 Task: Find connections with filter location Lyon with filter topic #startupcompanywith filter profile language English with filter current company Adani Enterprises Limited with filter school RIMT University with filter industry Residential Building Construction with filter service category Web Design with filter keywords title Accounting Staff
Action: Mouse moved to (640, 120)
Screenshot: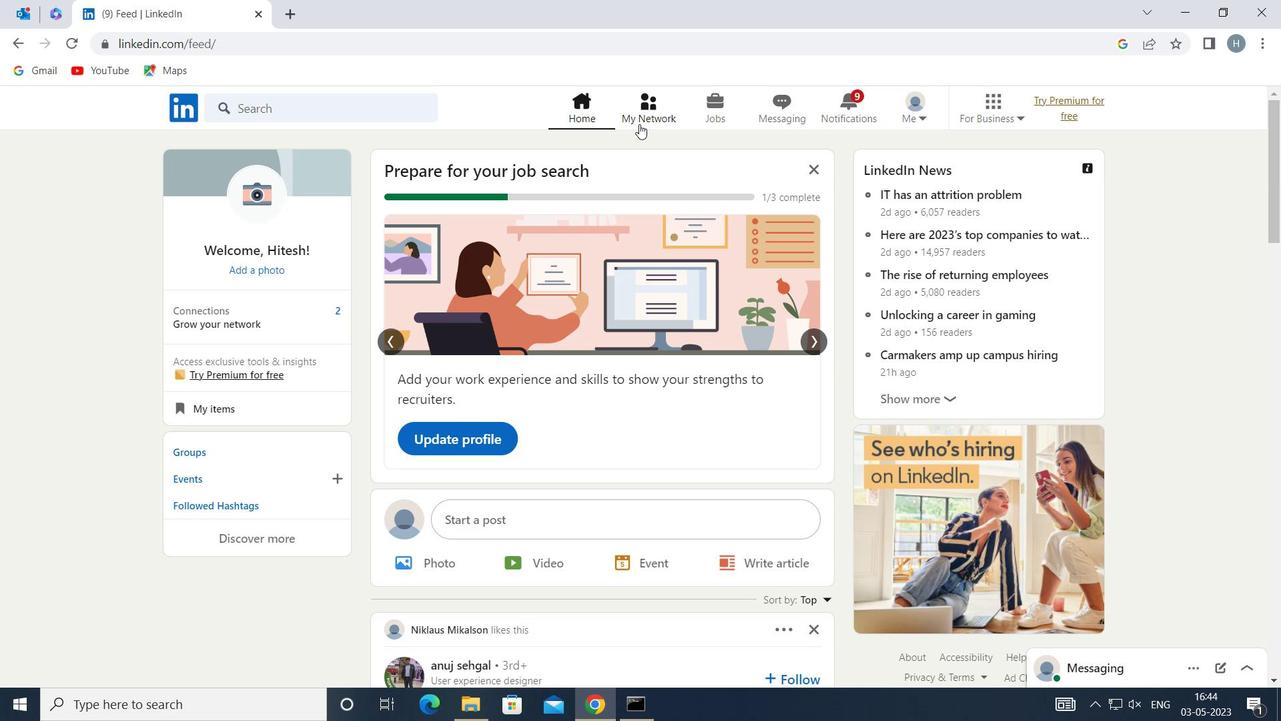 
Action: Mouse pressed left at (640, 120)
Screenshot: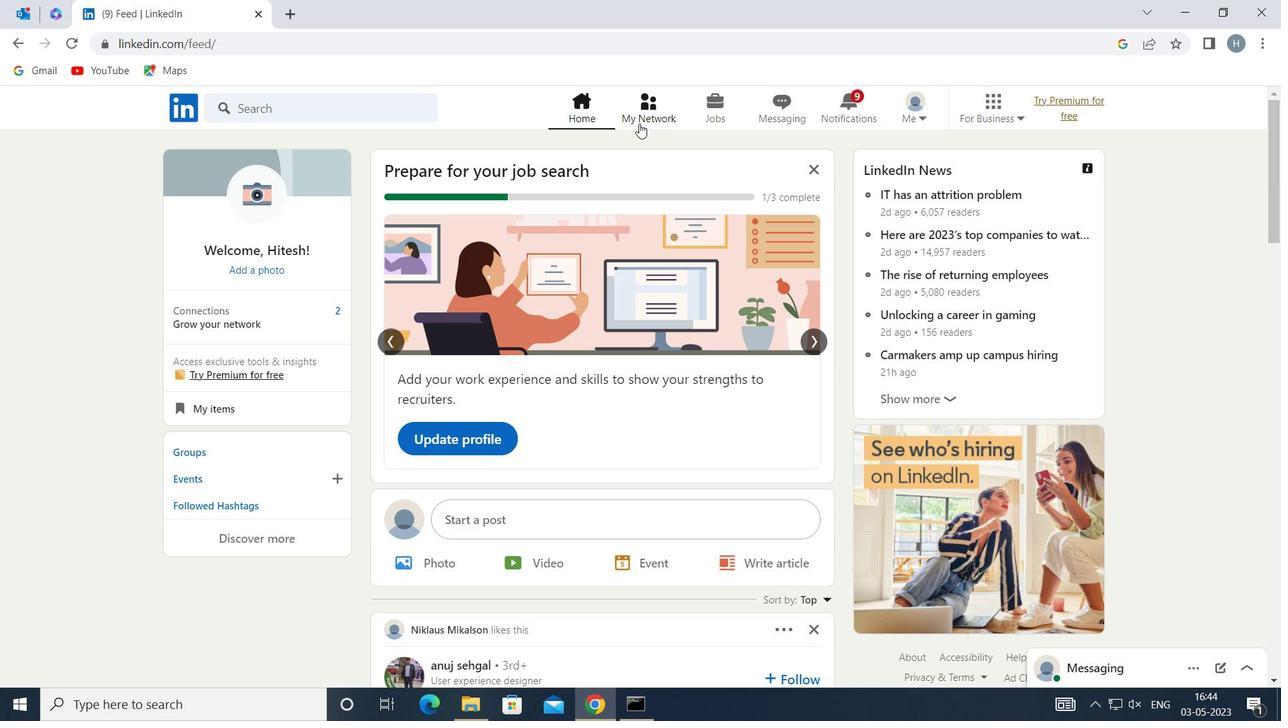 
Action: Mouse moved to (382, 199)
Screenshot: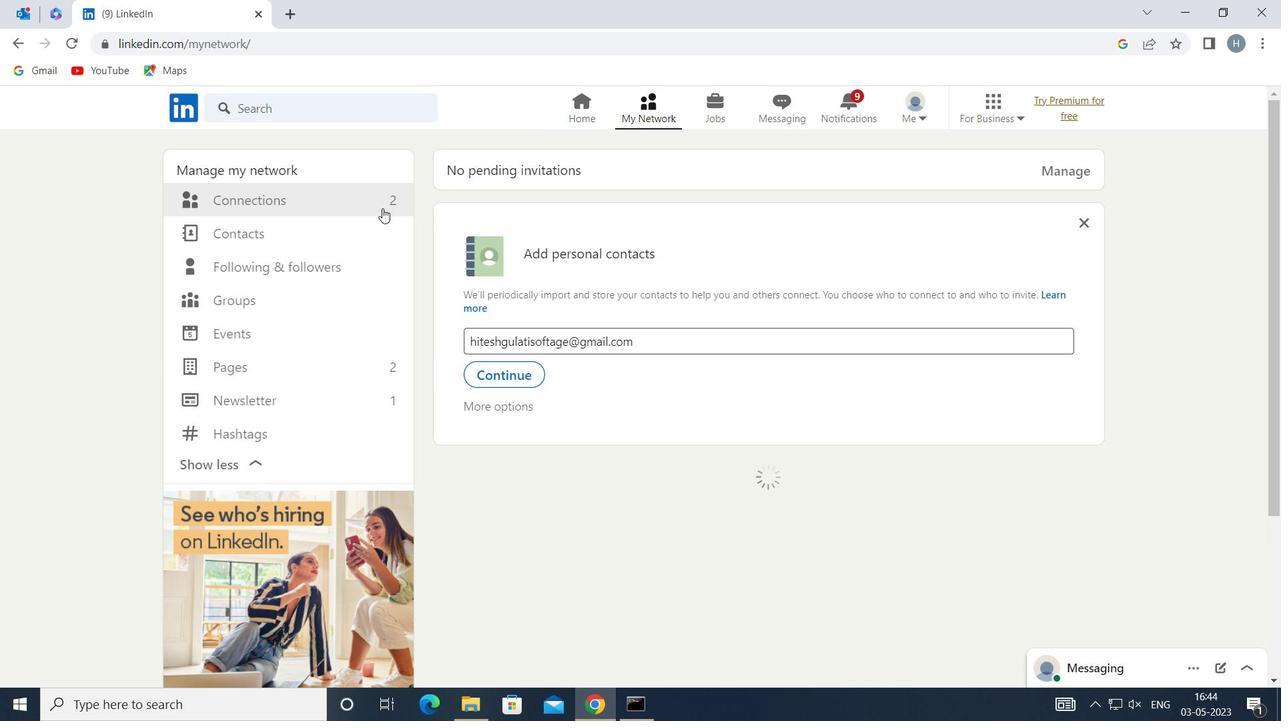 
Action: Mouse pressed left at (382, 199)
Screenshot: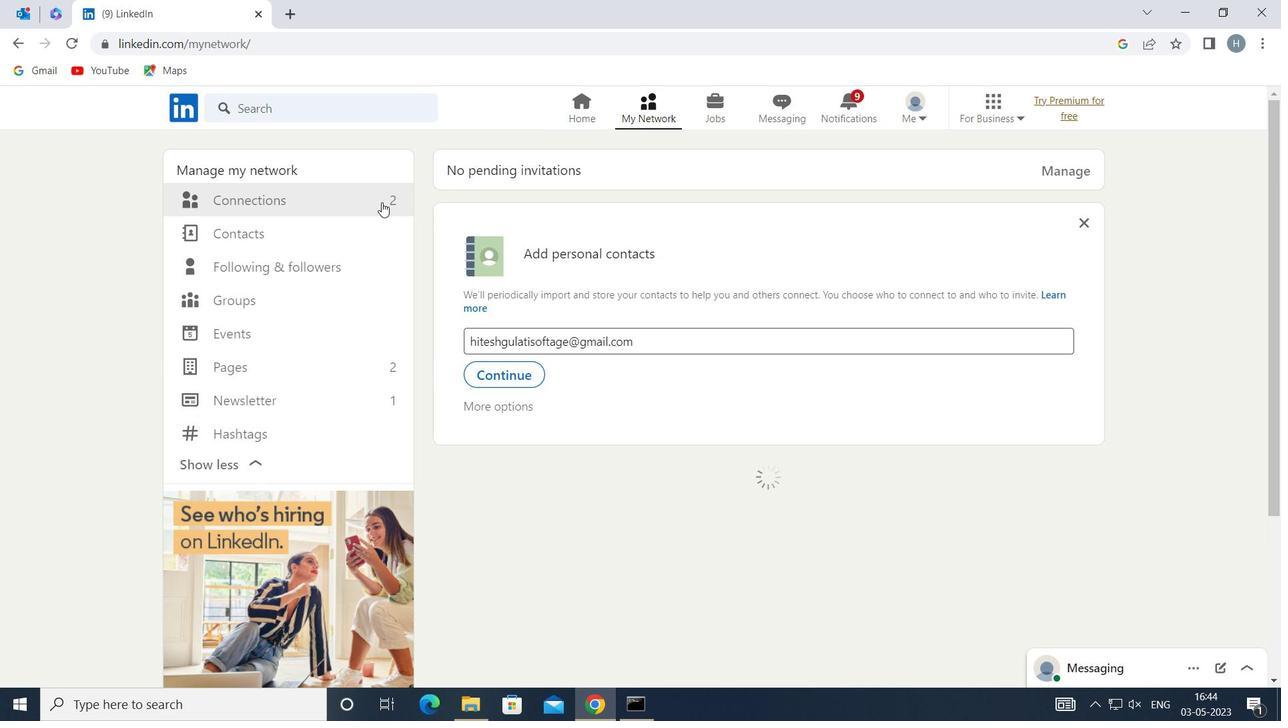 
Action: Mouse moved to (759, 202)
Screenshot: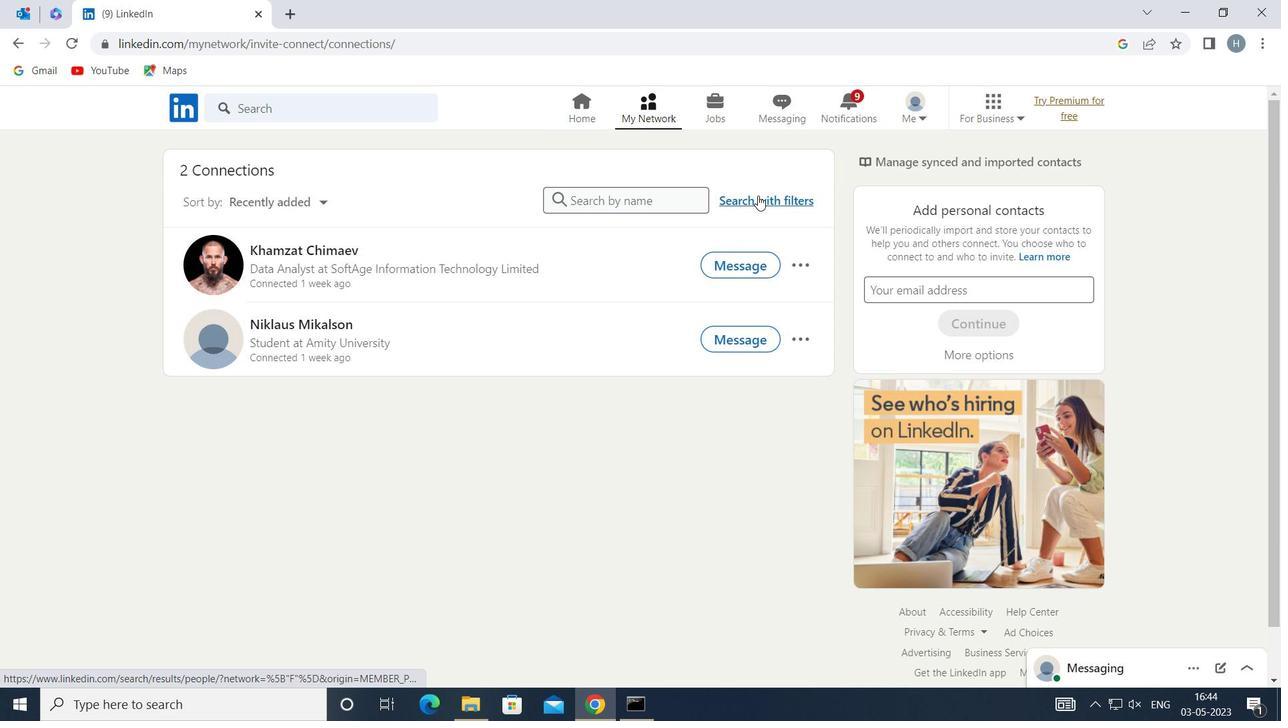 
Action: Mouse pressed left at (759, 202)
Screenshot: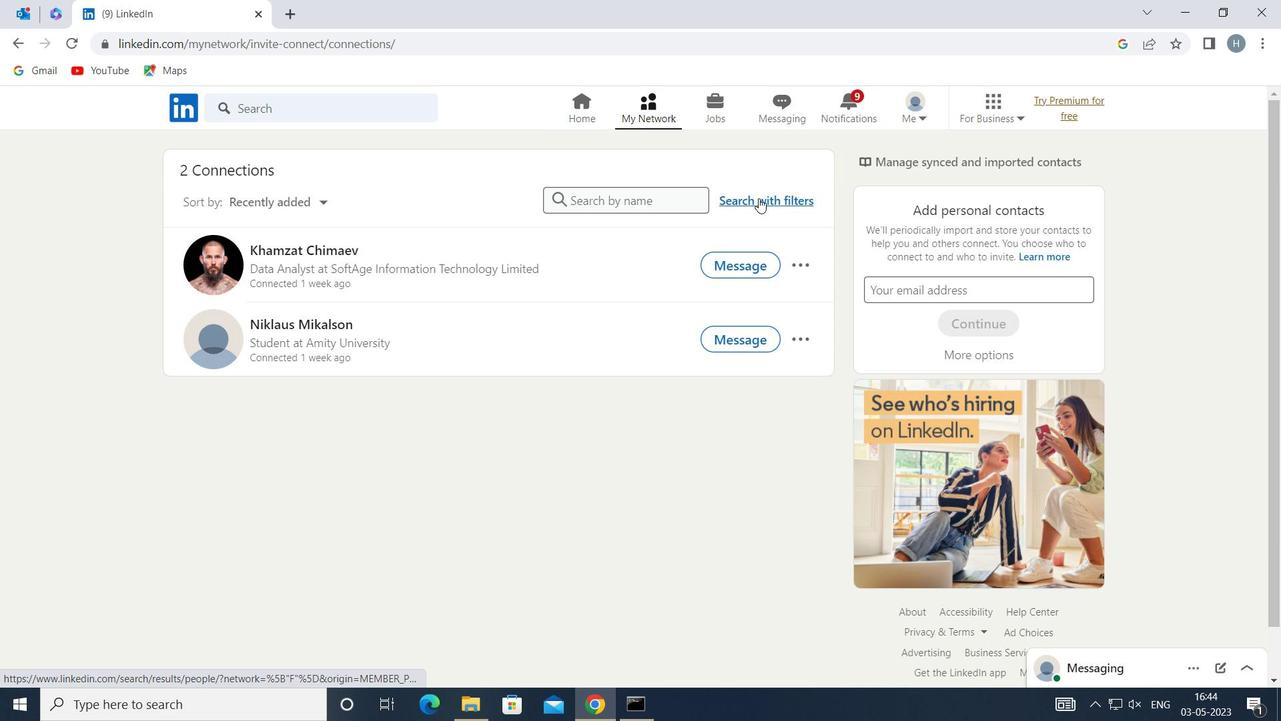 
Action: Mouse moved to (696, 158)
Screenshot: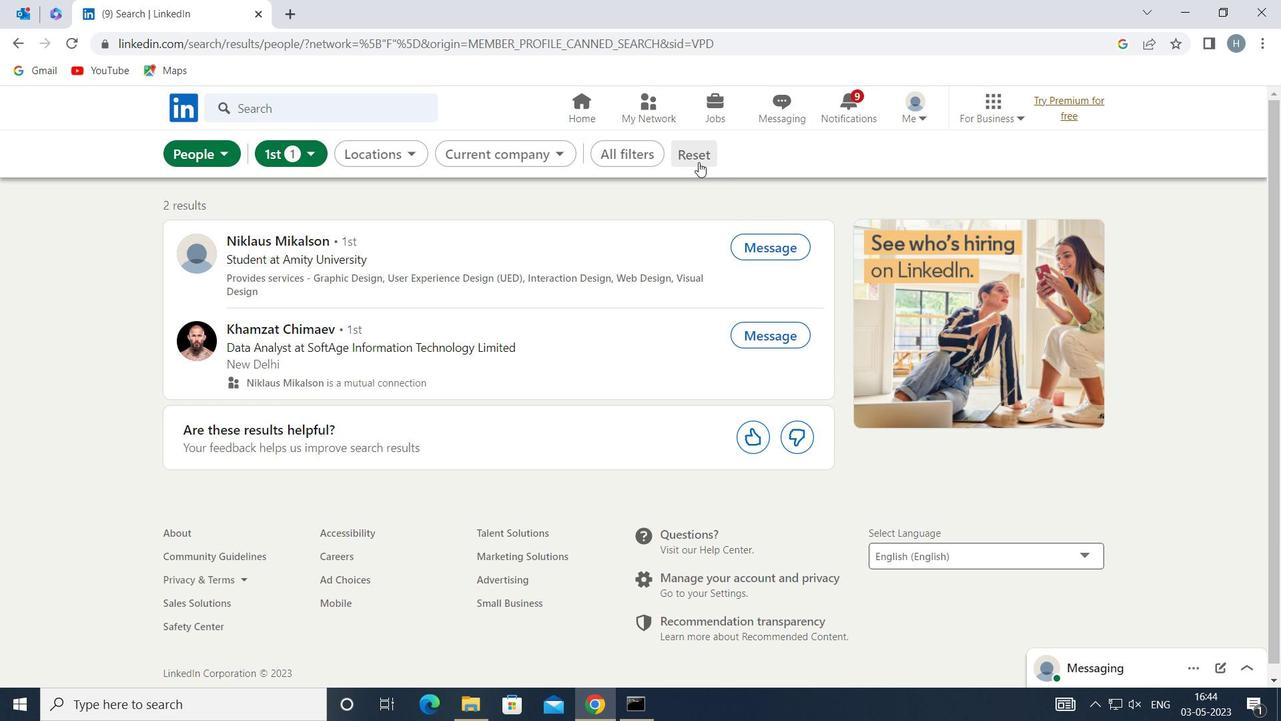 
Action: Mouse pressed left at (696, 158)
Screenshot: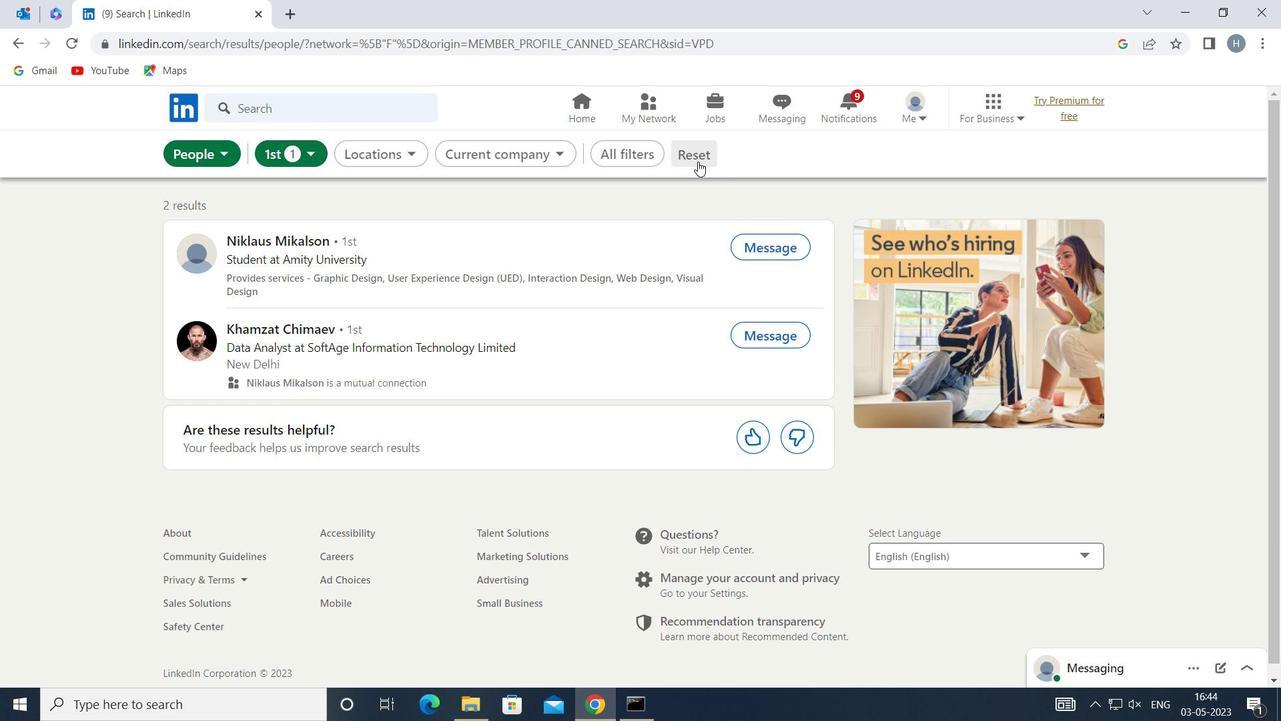 
Action: Mouse moved to (687, 154)
Screenshot: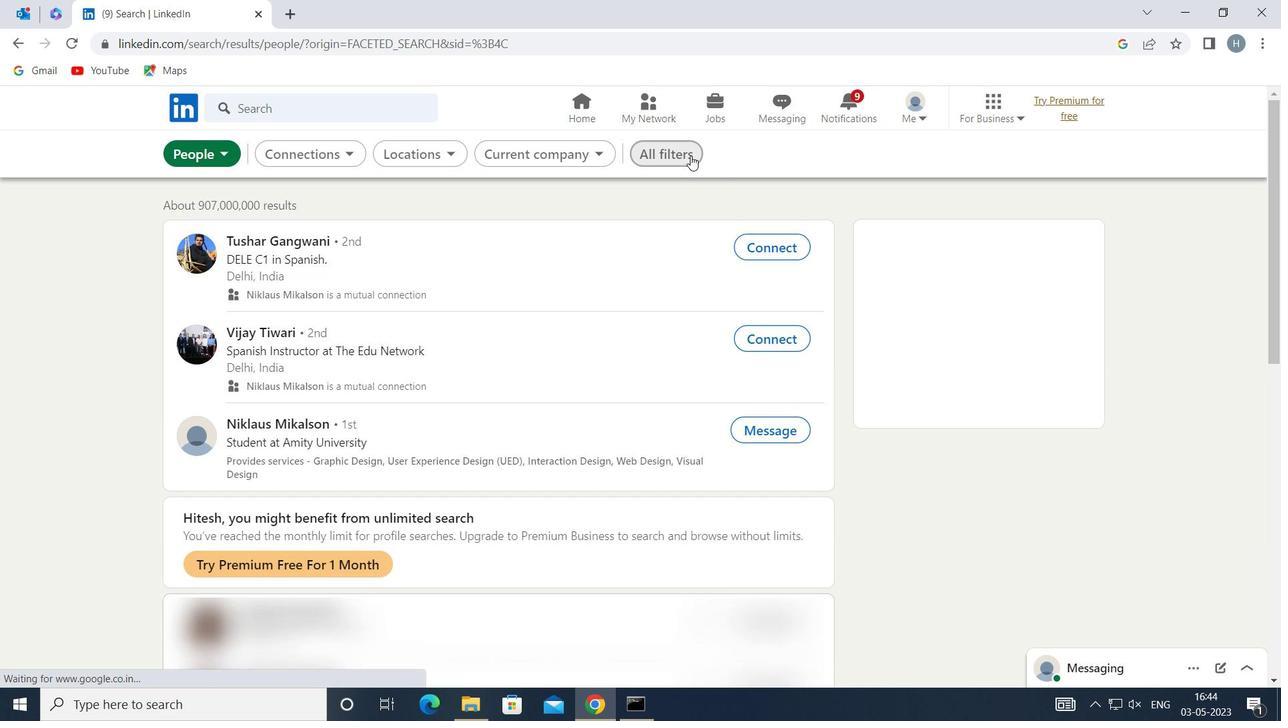 
Action: Mouse pressed left at (687, 154)
Screenshot: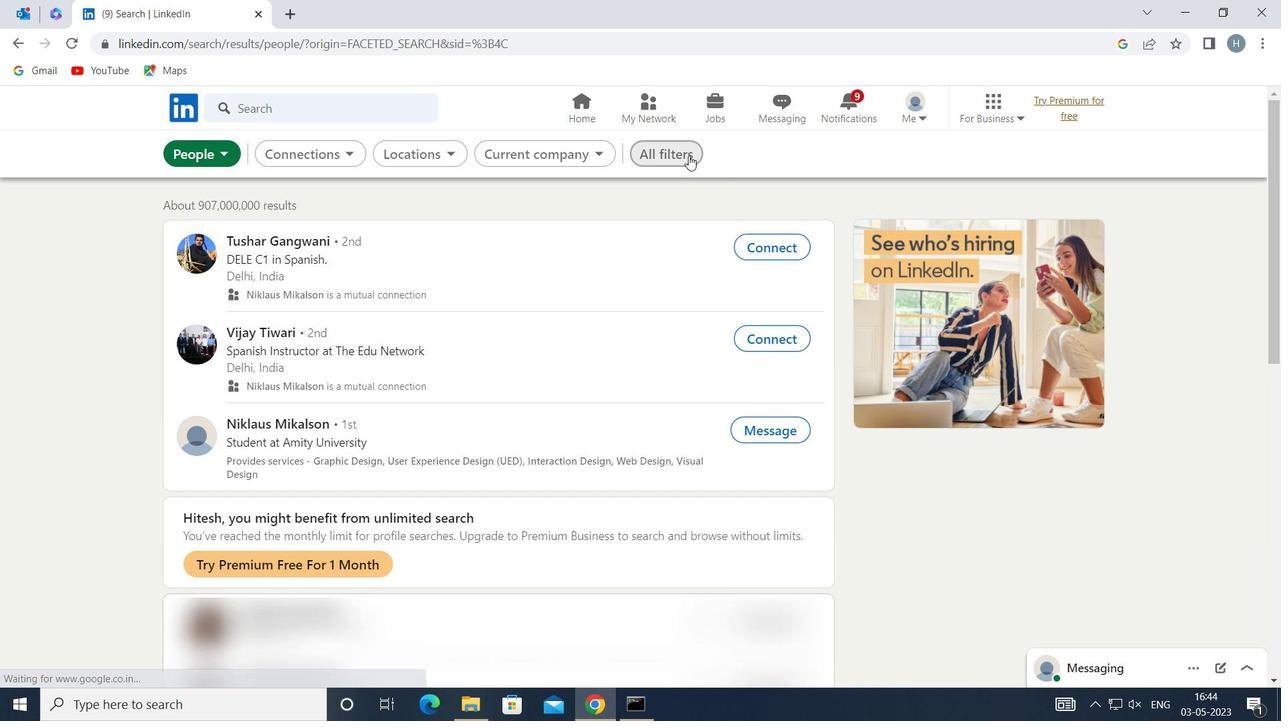 
Action: Mouse moved to (927, 329)
Screenshot: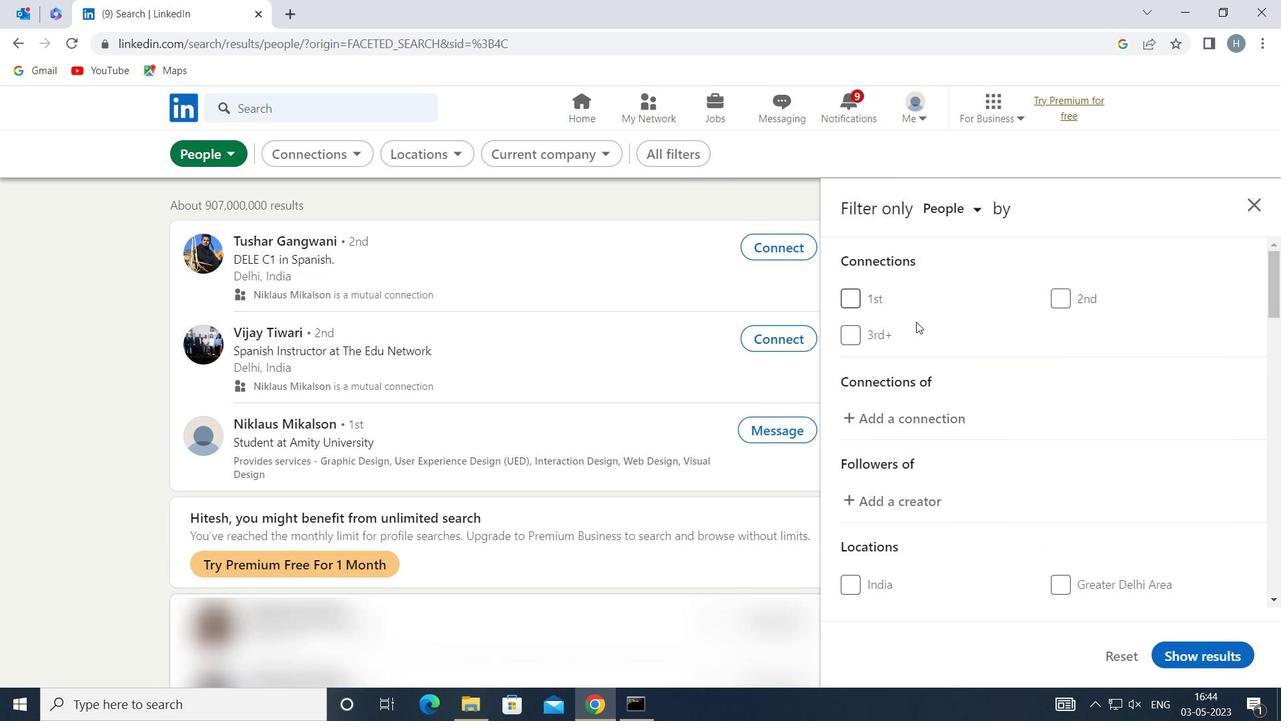 
Action: Mouse scrolled (927, 329) with delta (0, 0)
Screenshot: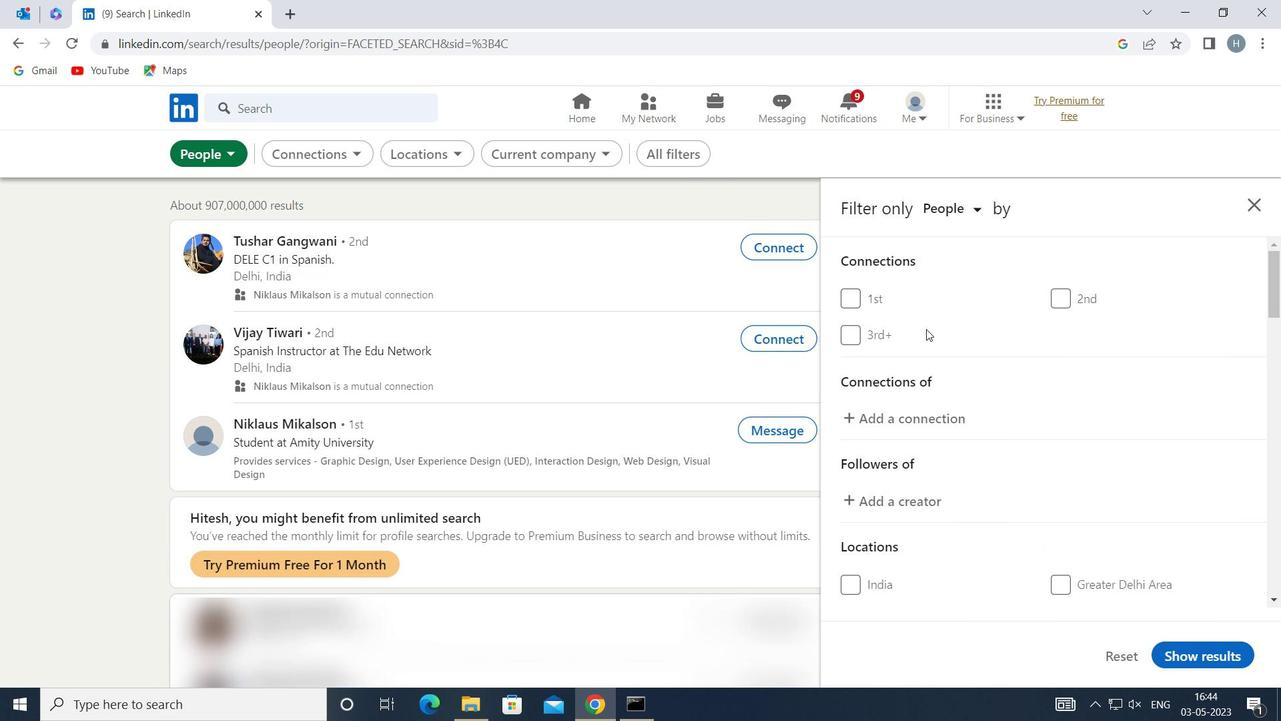 
Action: Mouse moved to (928, 330)
Screenshot: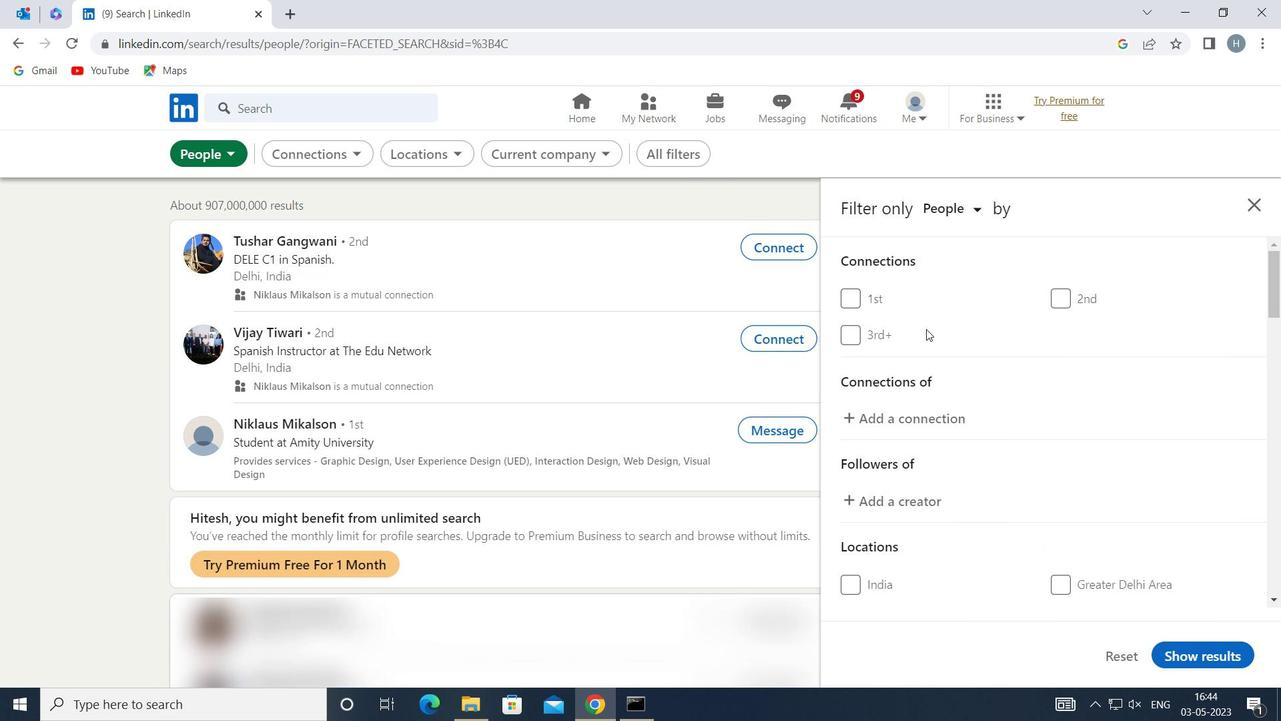 
Action: Mouse scrolled (928, 329) with delta (0, 0)
Screenshot: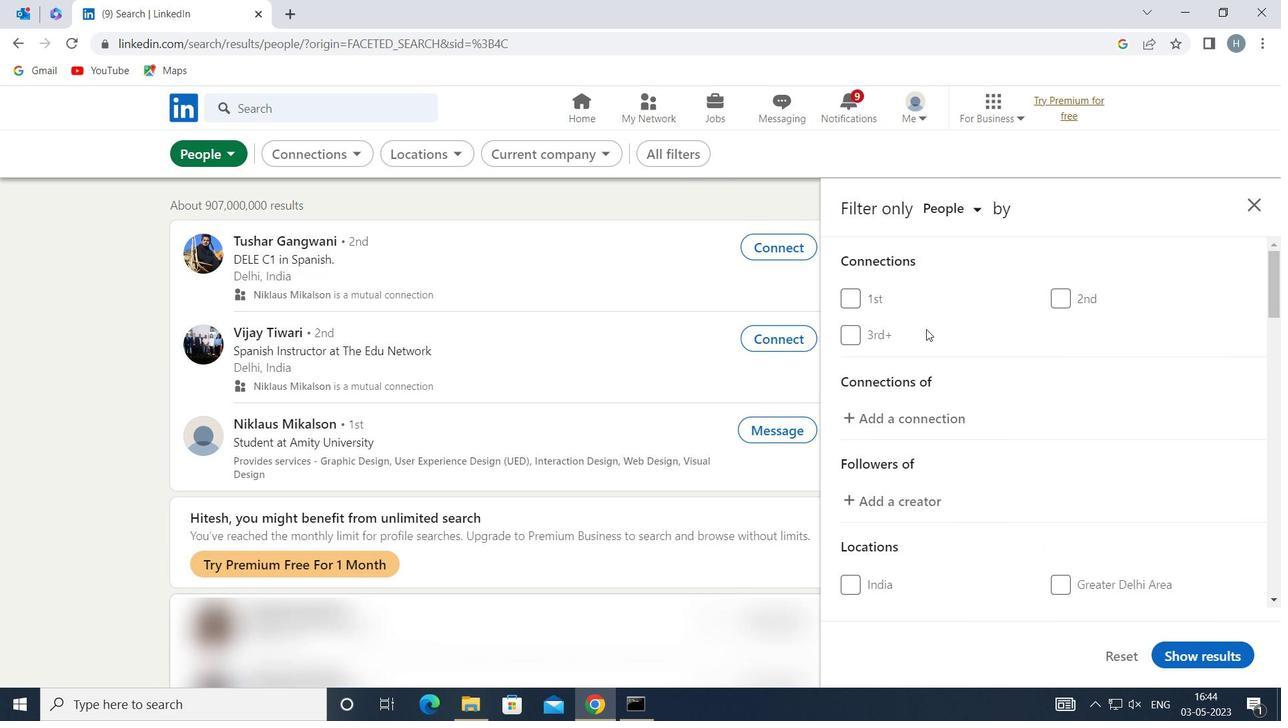 
Action: Mouse moved to (1093, 487)
Screenshot: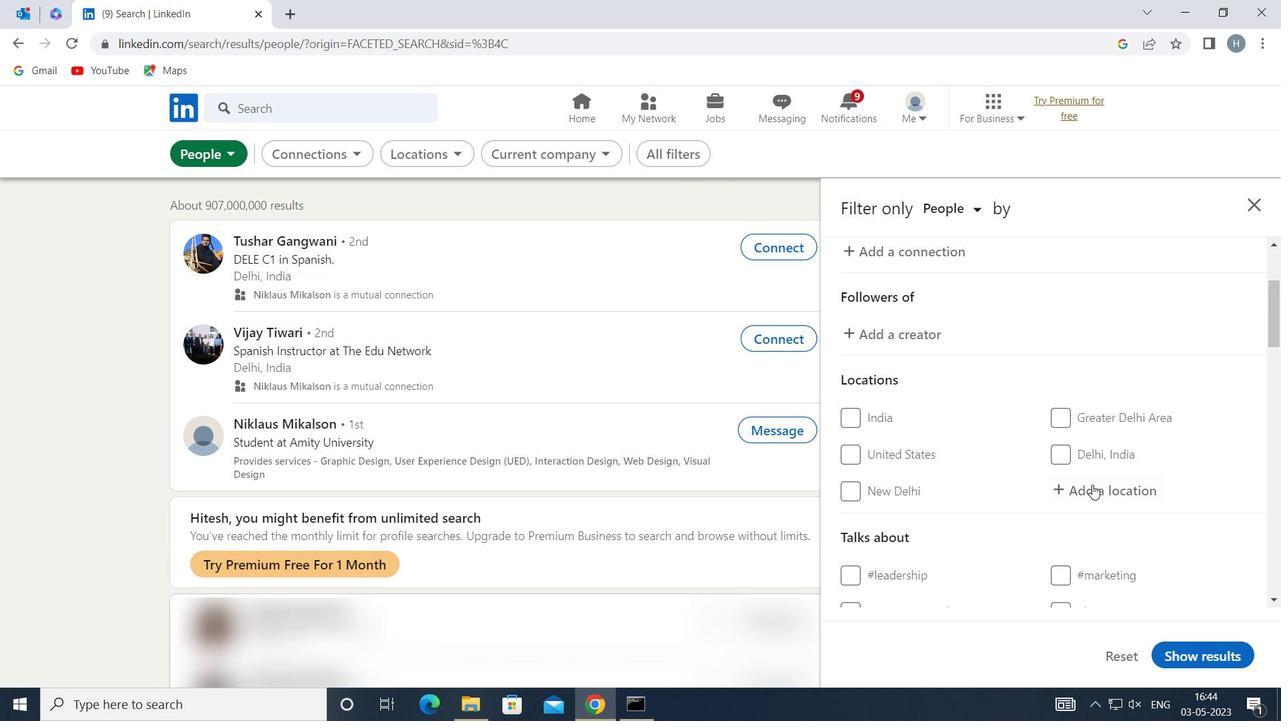 
Action: Mouse pressed left at (1093, 487)
Screenshot: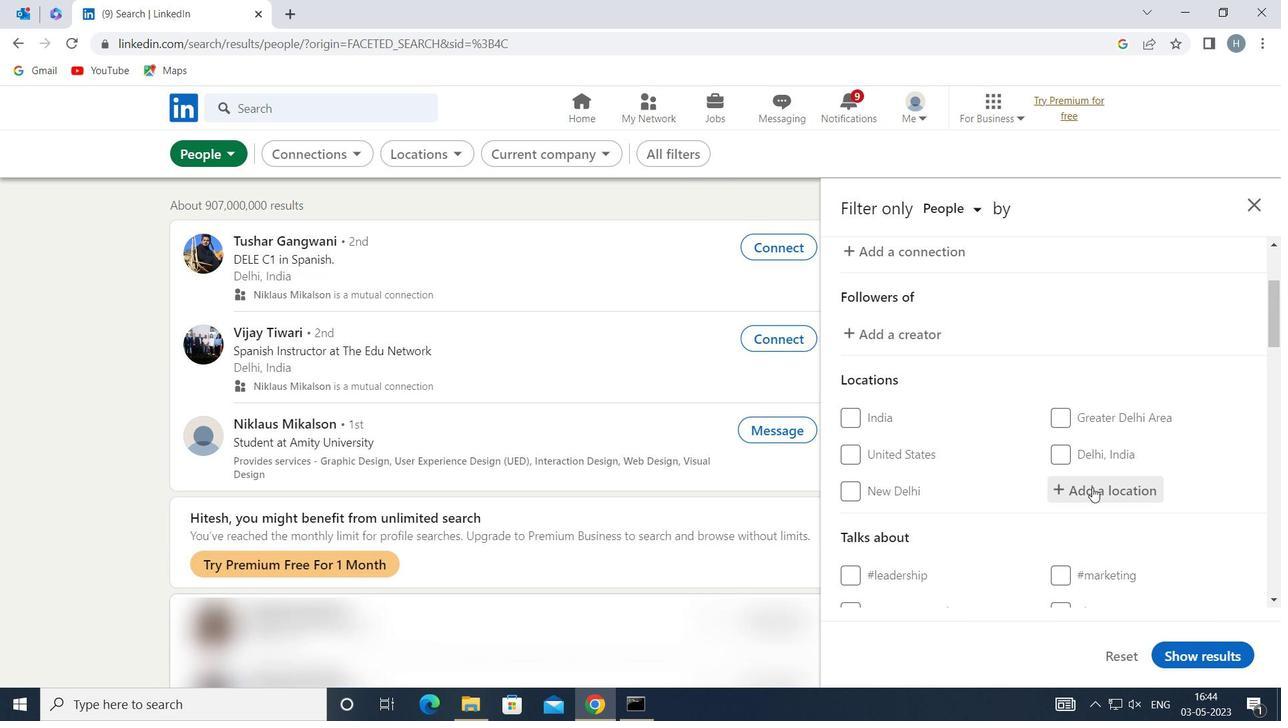 
Action: Mouse moved to (1091, 486)
Screenshot: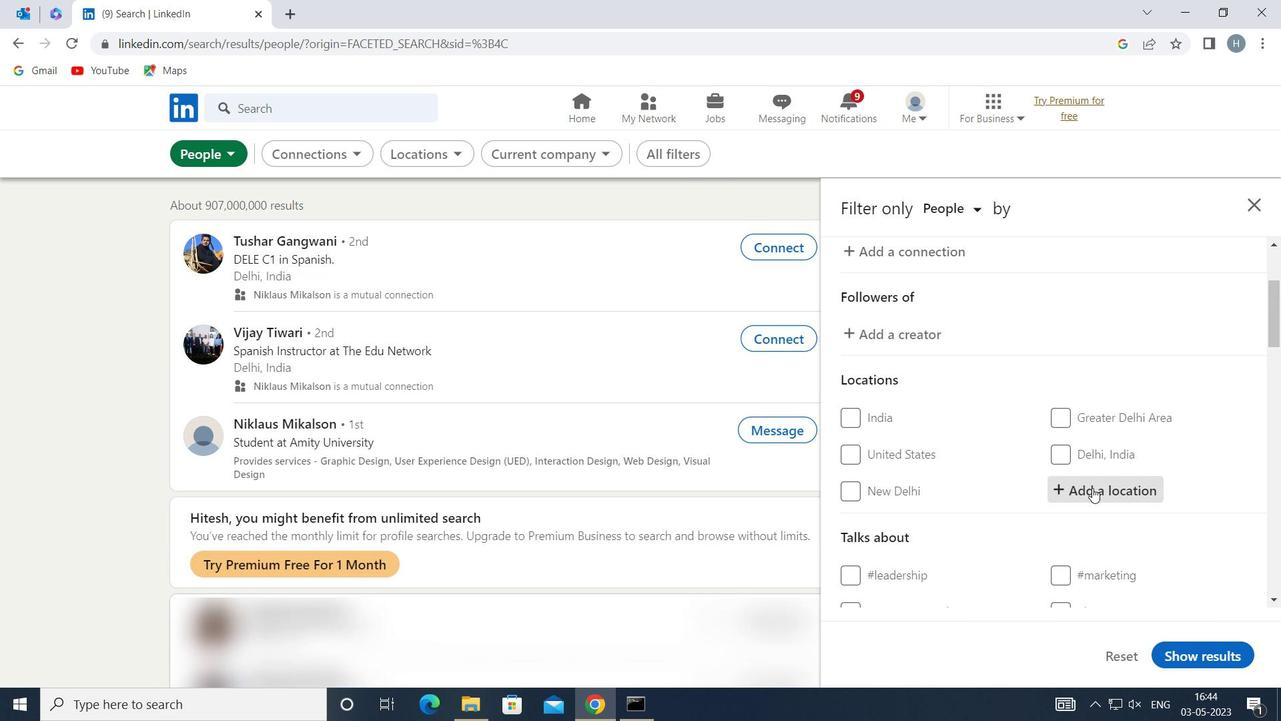 
Action: Key pressed <Key.shift>LYON
Screenshot: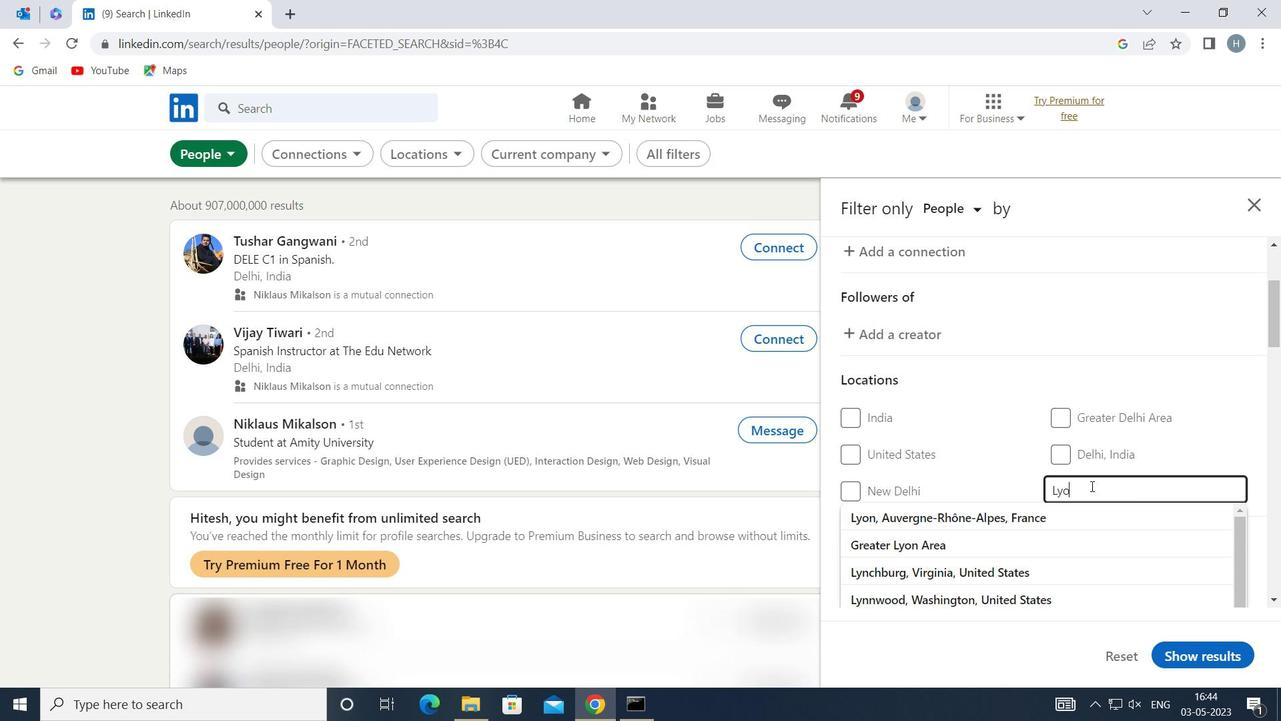 
Action: Mouse moved to (1075, 473)
Screenshot: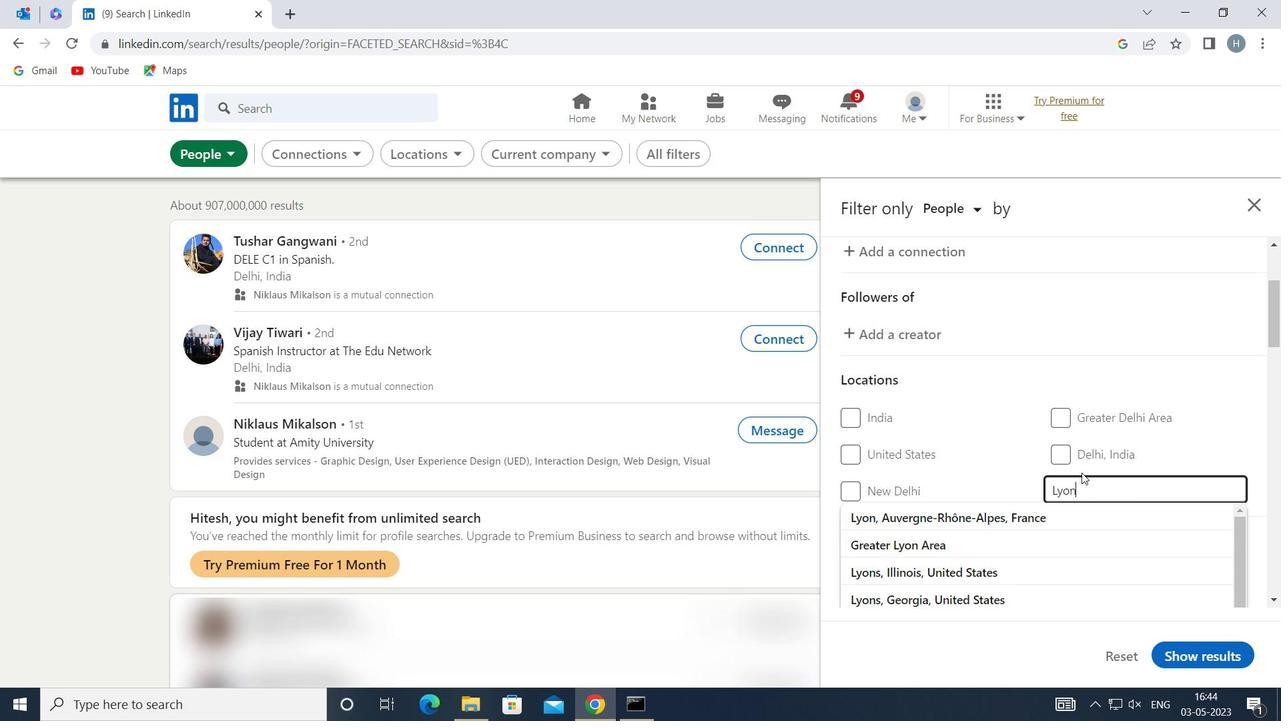 
Action: Key pressed <Key.enter>
Screenshot: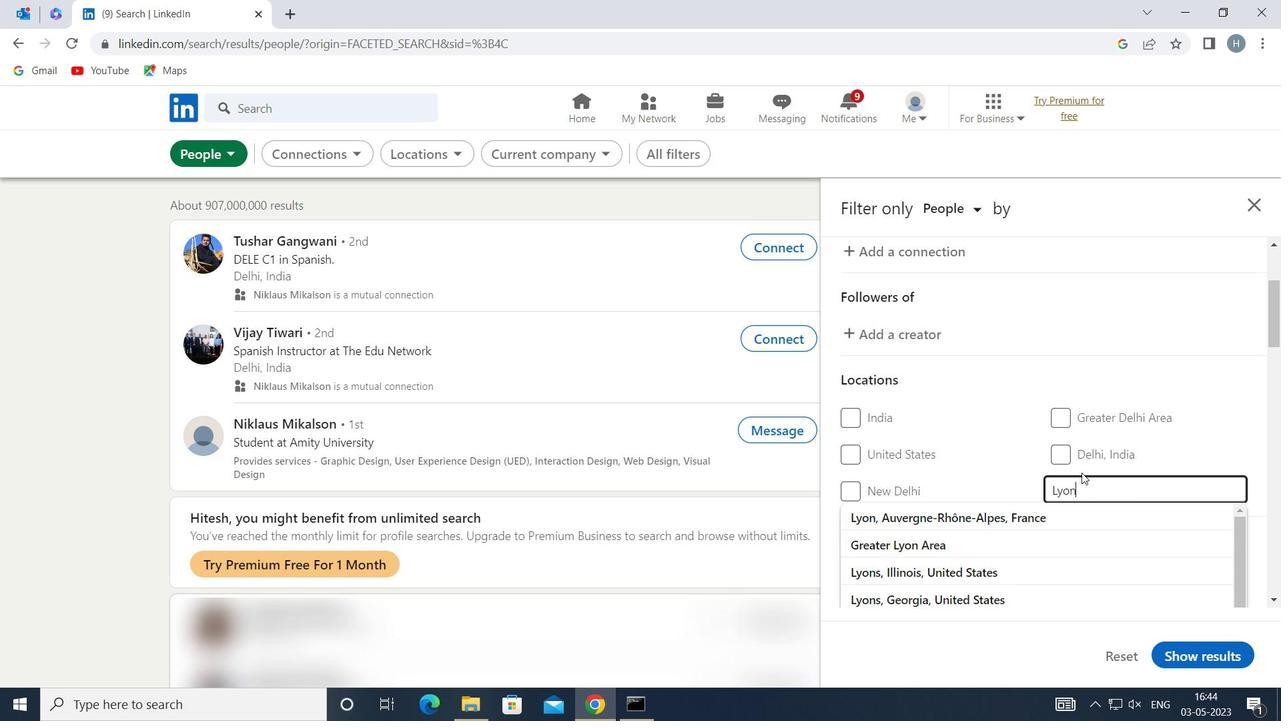 
Action: Mouse moved to (1187, 447)
Screenshot: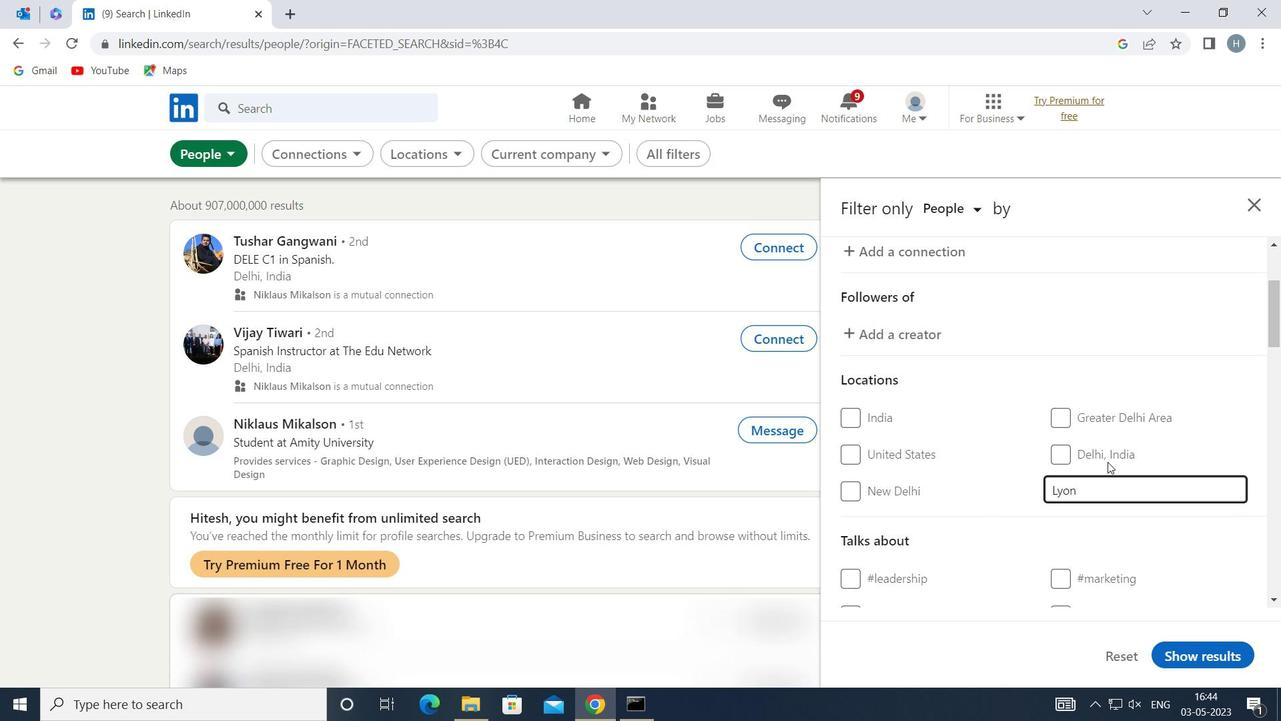 
Action: Mouse scrolled (1187, 446) with delta (0, 0)
Screenshot: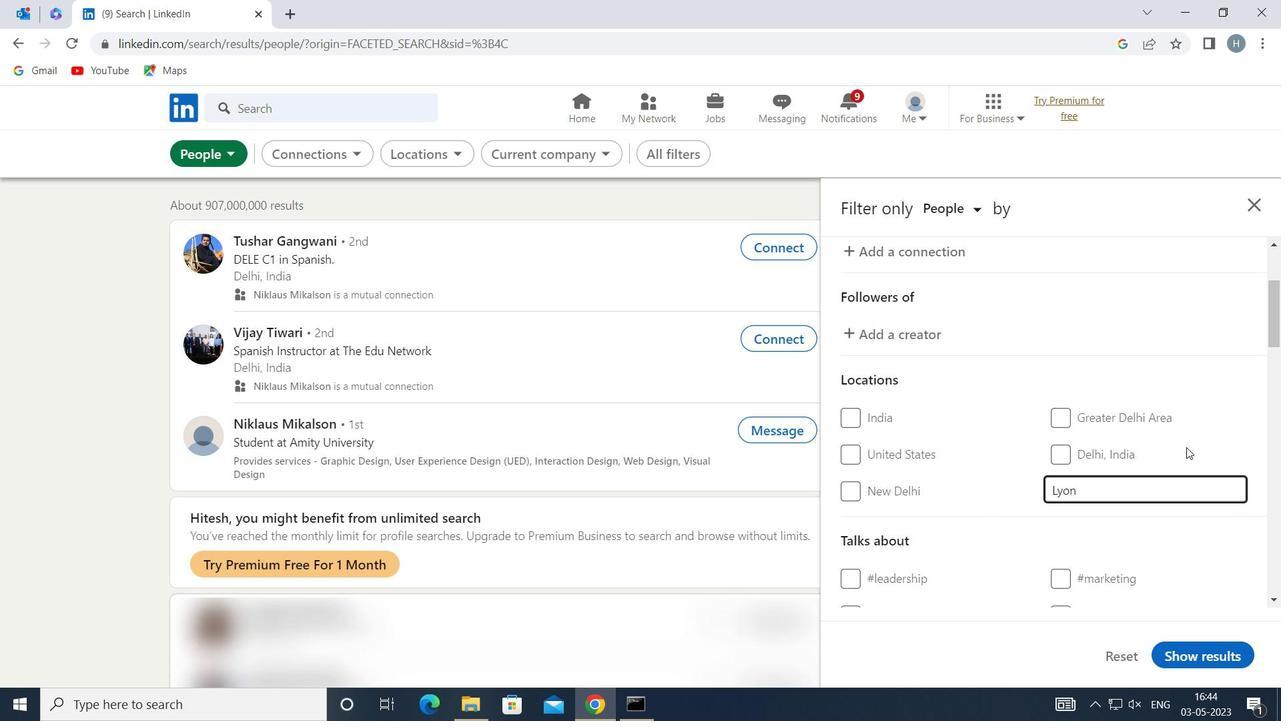 
Action: Mouse scrolled (1187, 446) with delta (0, 0)
Screenshot: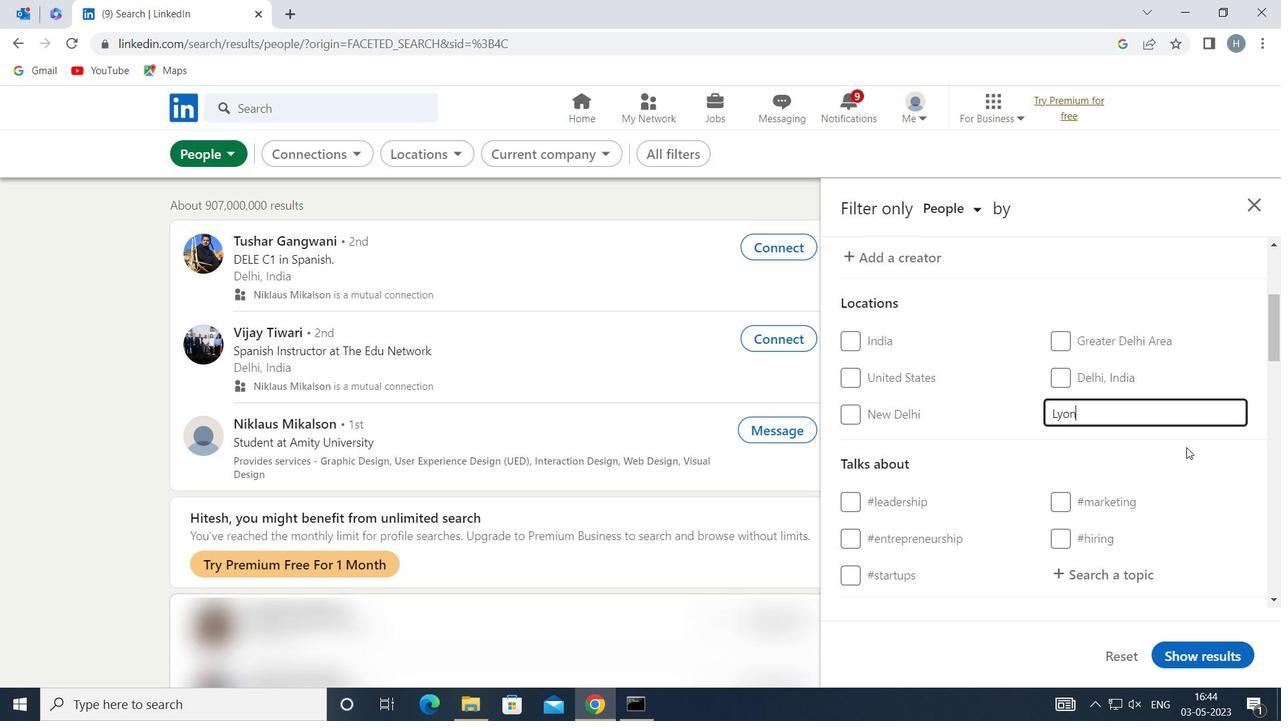 
Action: Mouse moved to (1128, 486)
Screenshot: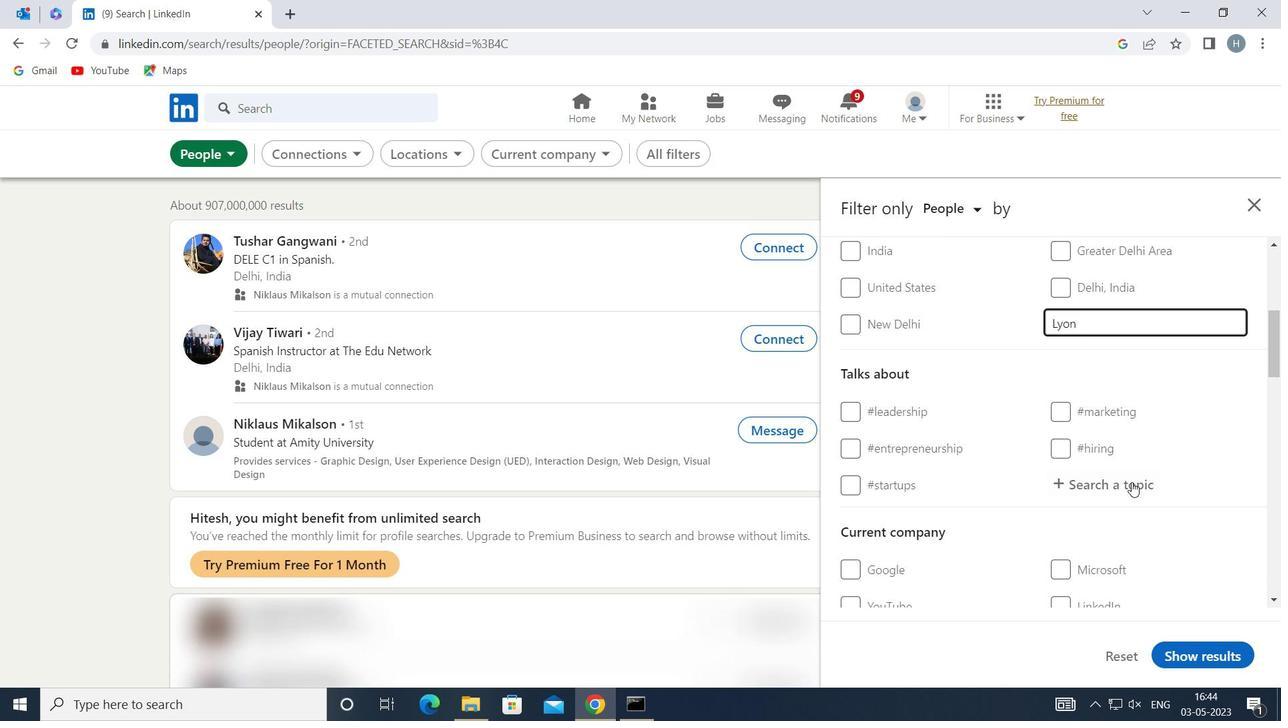
Action: Mouse pressed left at (1128, 486)
Screenshot: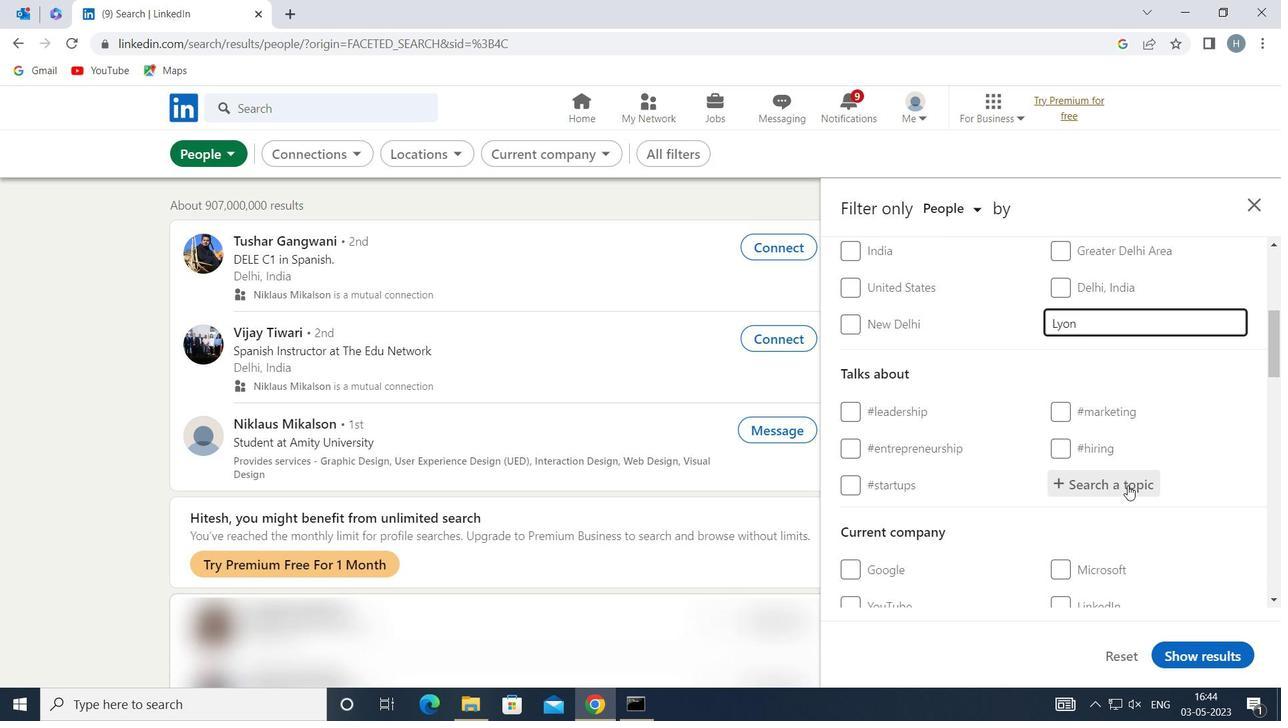 
Action: Key pressed STARTUPCOMPANY
Screenshot: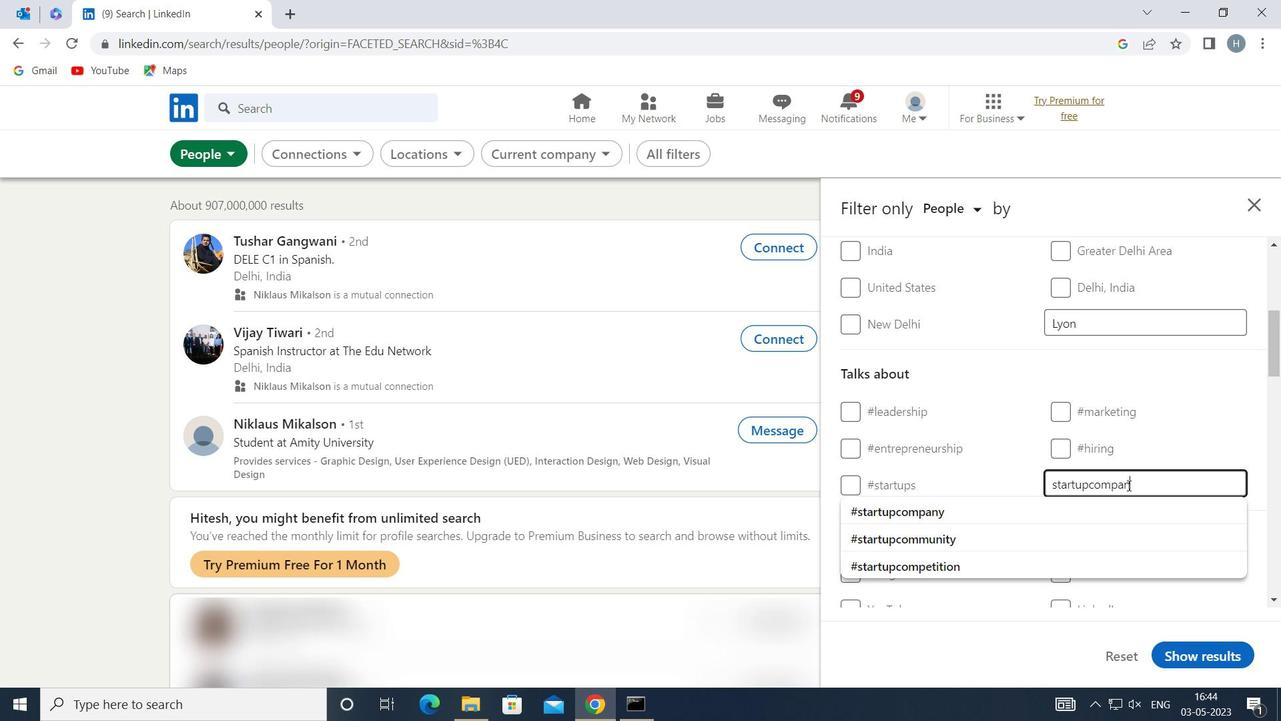 
Action: Mouse moved to (1061, 503)
Screenshot: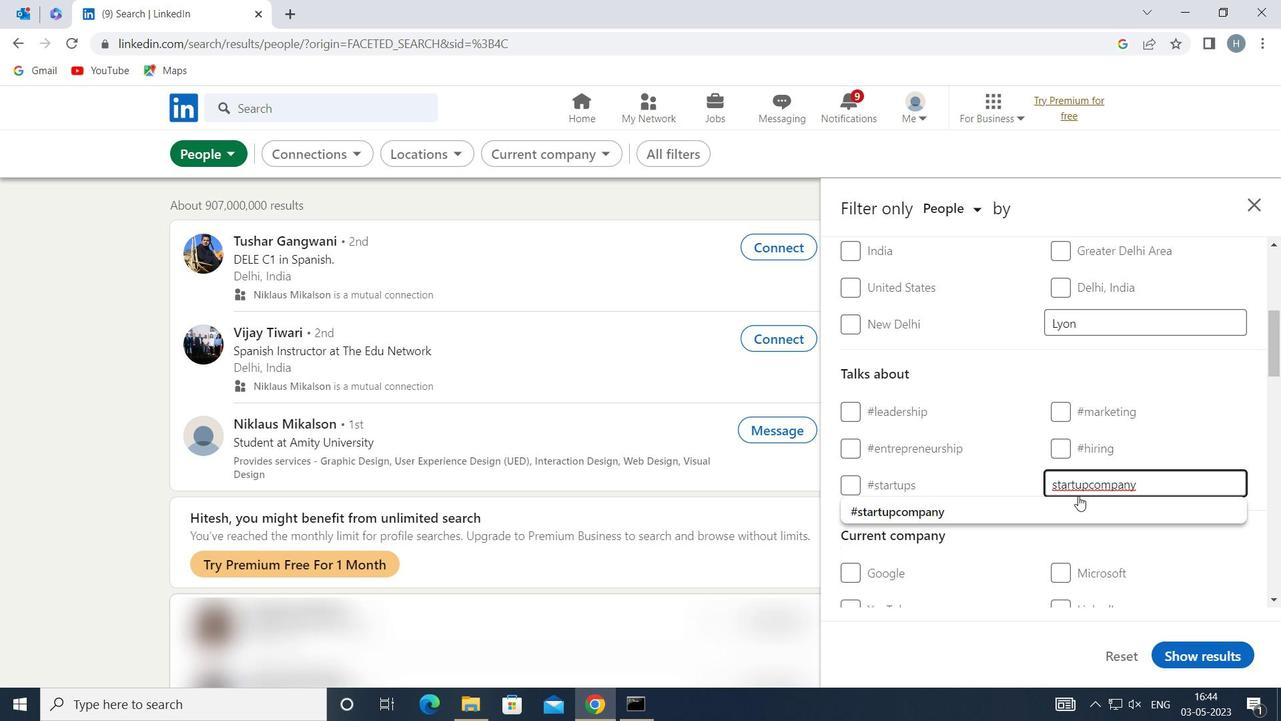 
Action: Mouse pressed left at (1061, 503)
Screenshot: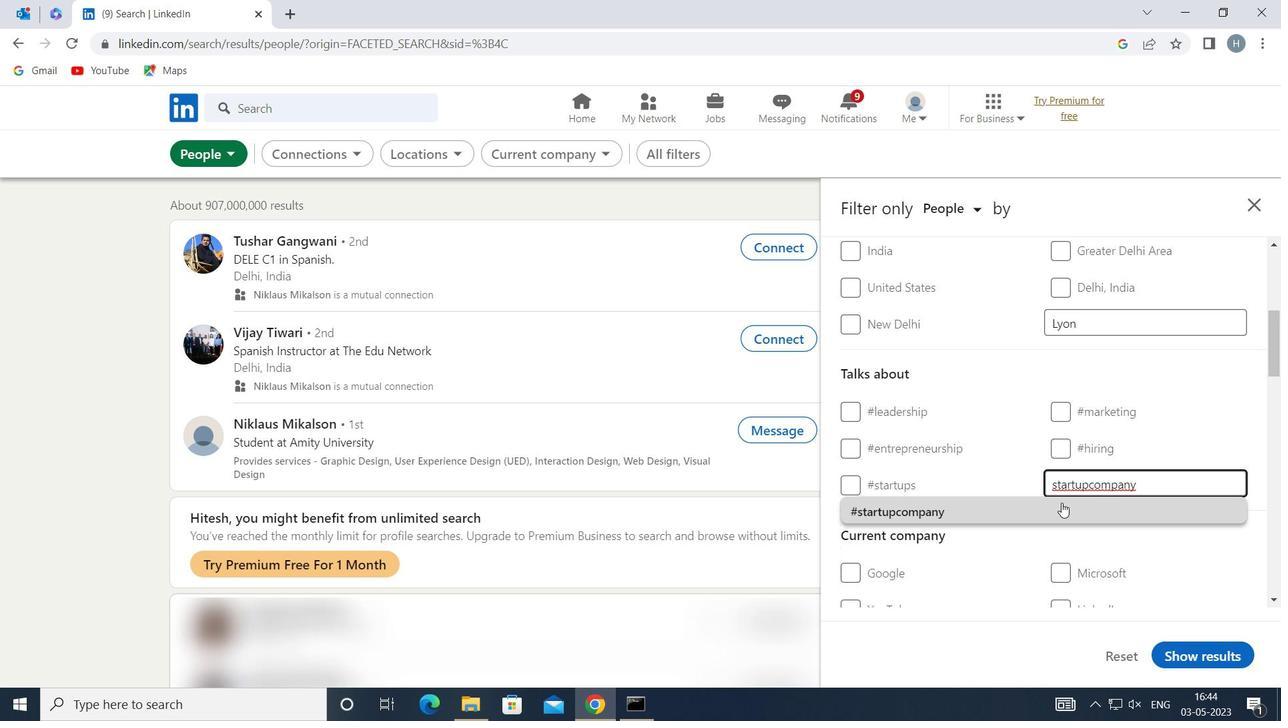 
Action: Mouse moved to (958, 518)
Screenshot: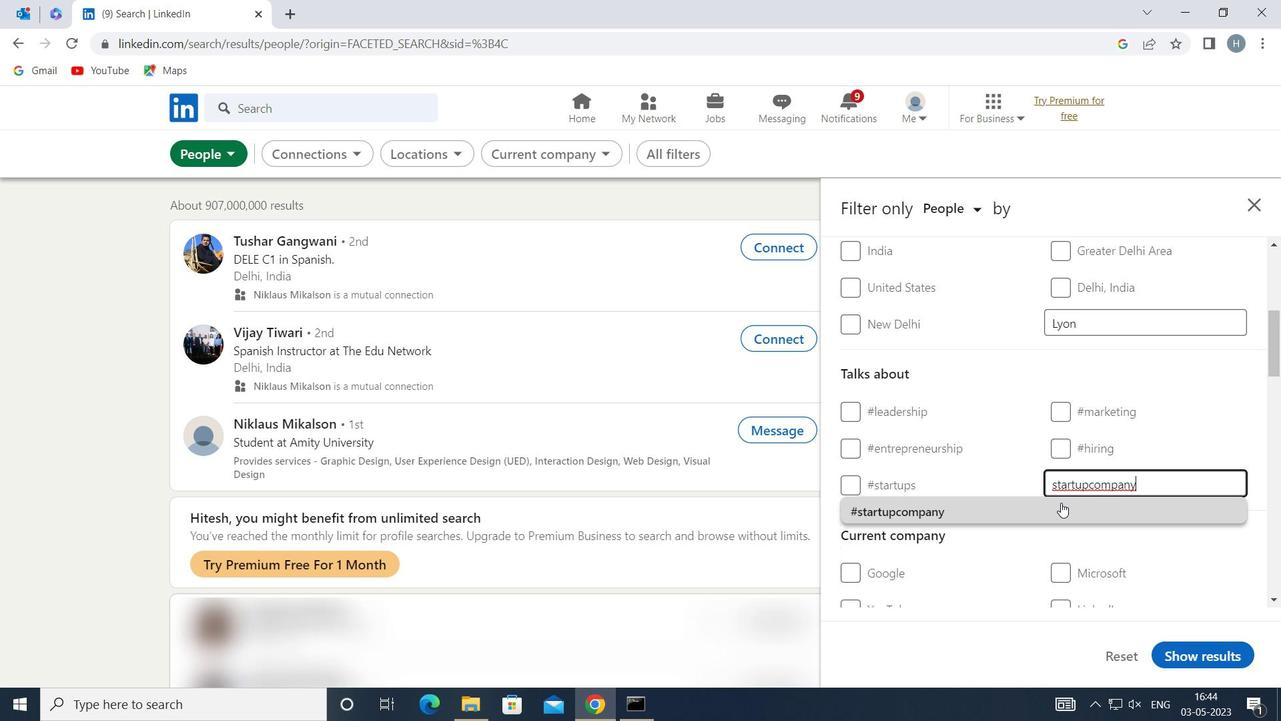 
Action: Mouse scrolled (958, 517) with delta (0, 0)
Screenshot: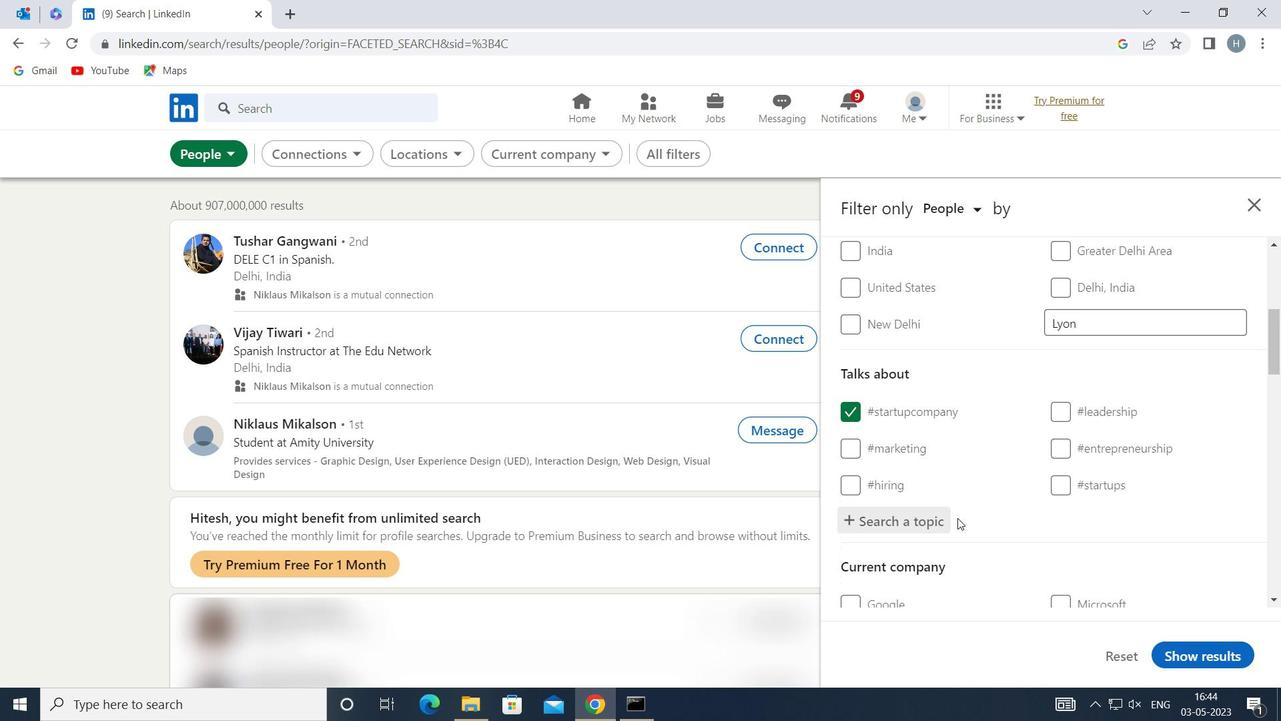 
Action: Mouse moved to (986, 510)
Screenshot: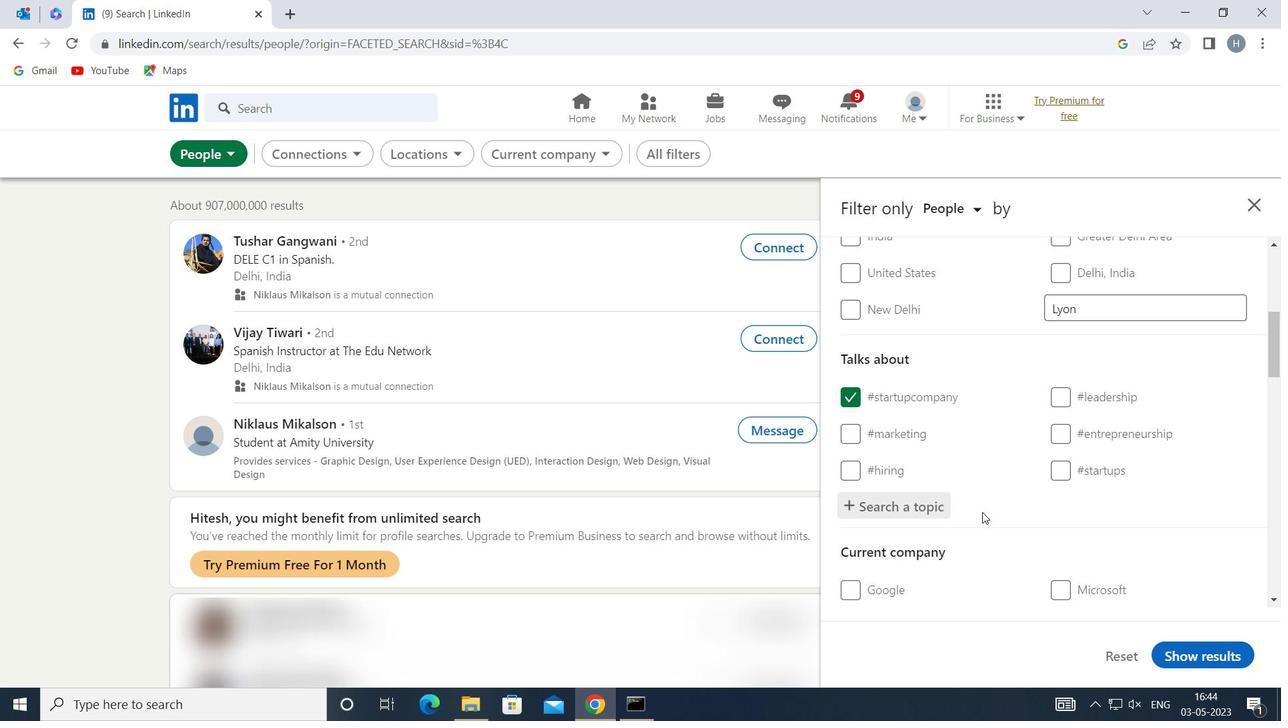 
Action: Mouse scrolled (986, 509) with delta (0, 0)
Screenshot: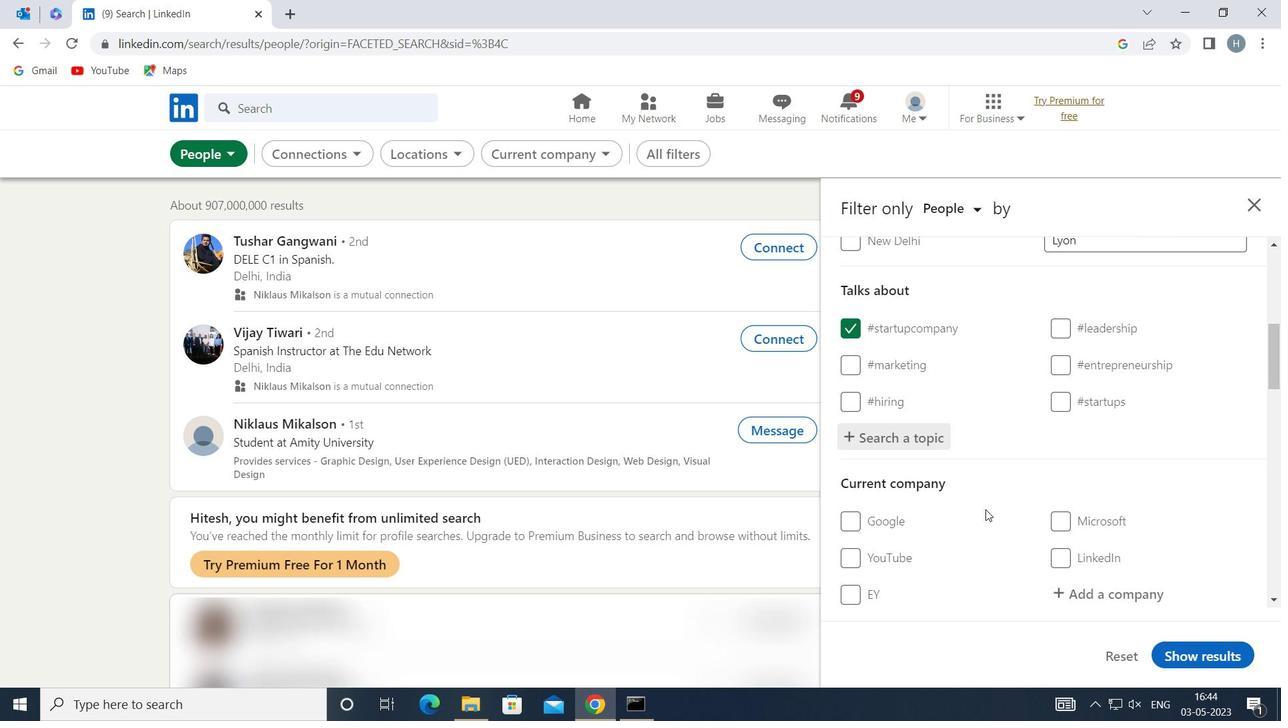 
Action: Mouse moved to (986, 508)
Screenshot: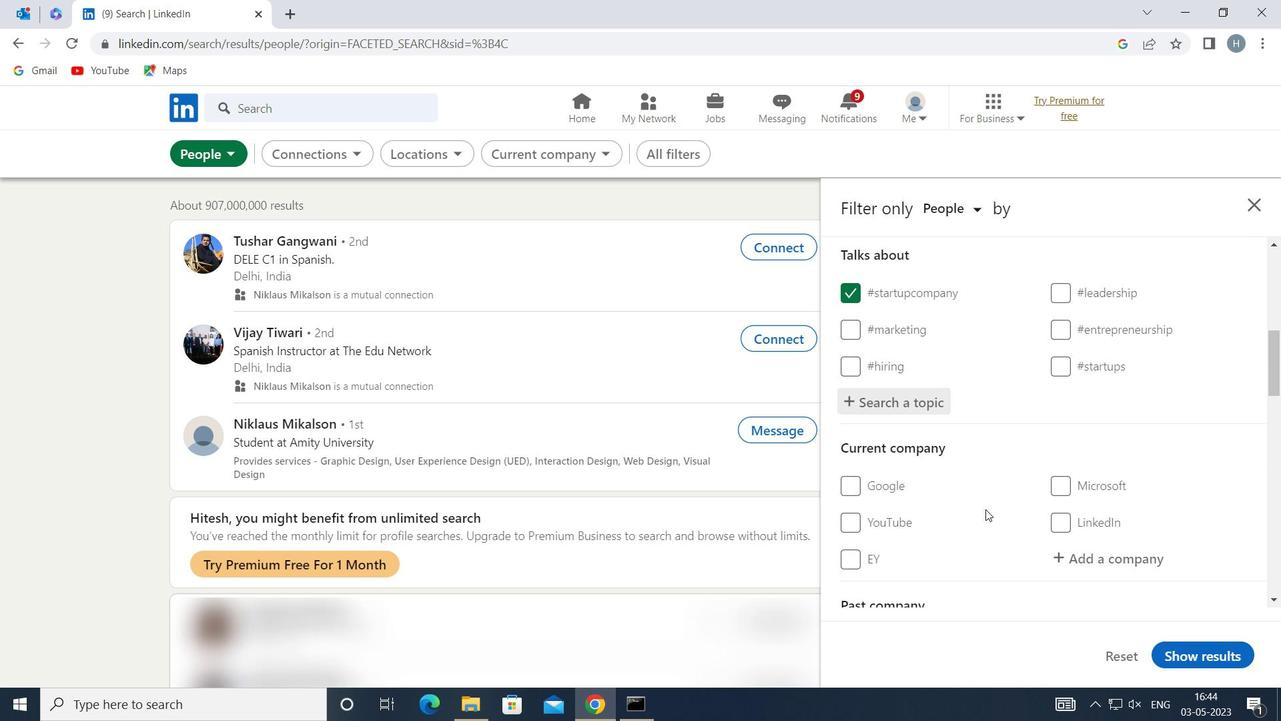 
Action: Mouse scrolled (986, 508) with delta (0, 0)
Screenshot: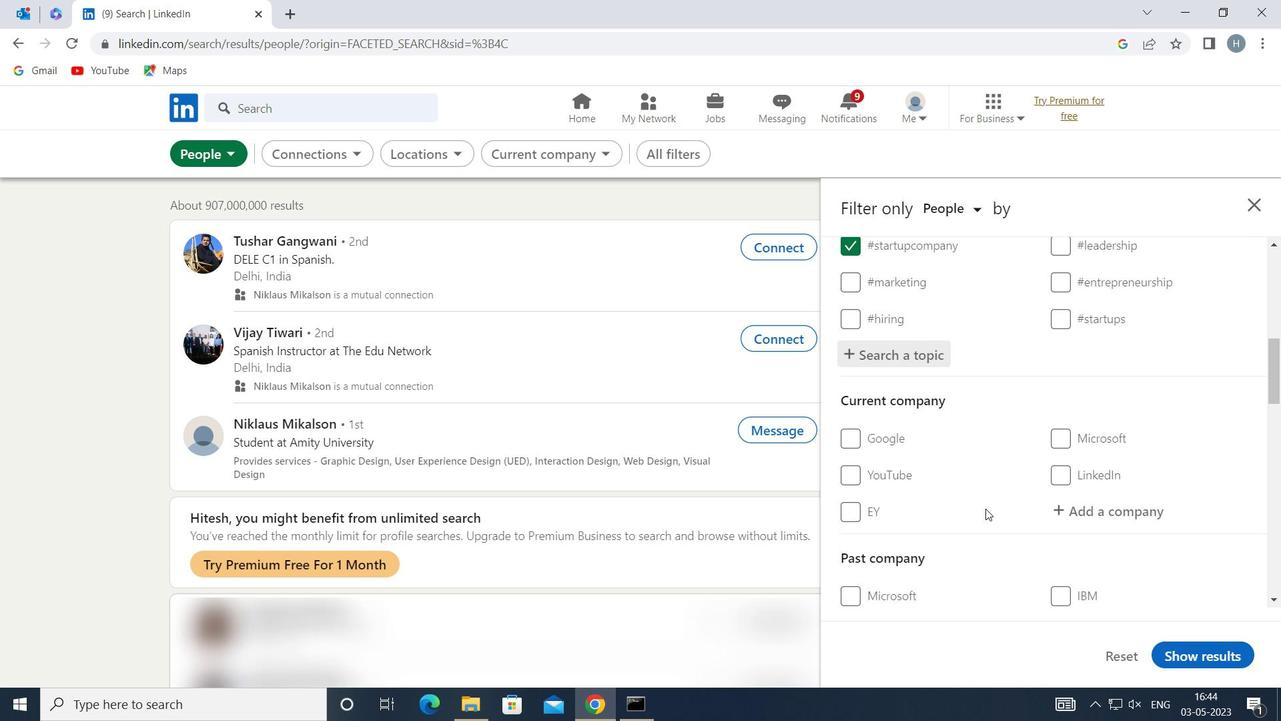 
Action: Mouse moved to (986, 504)
Screenshot: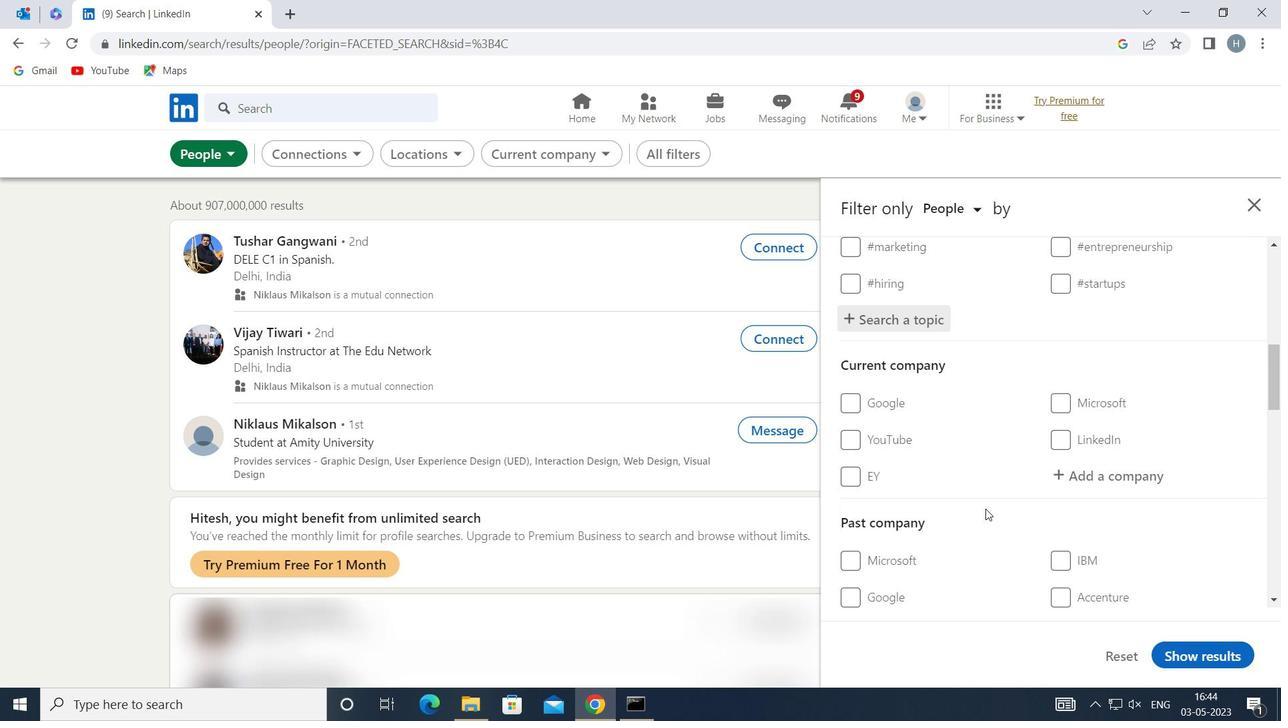 
Action: Mouse scrolled (986, 504) with delta (0, 0)
Screenshot: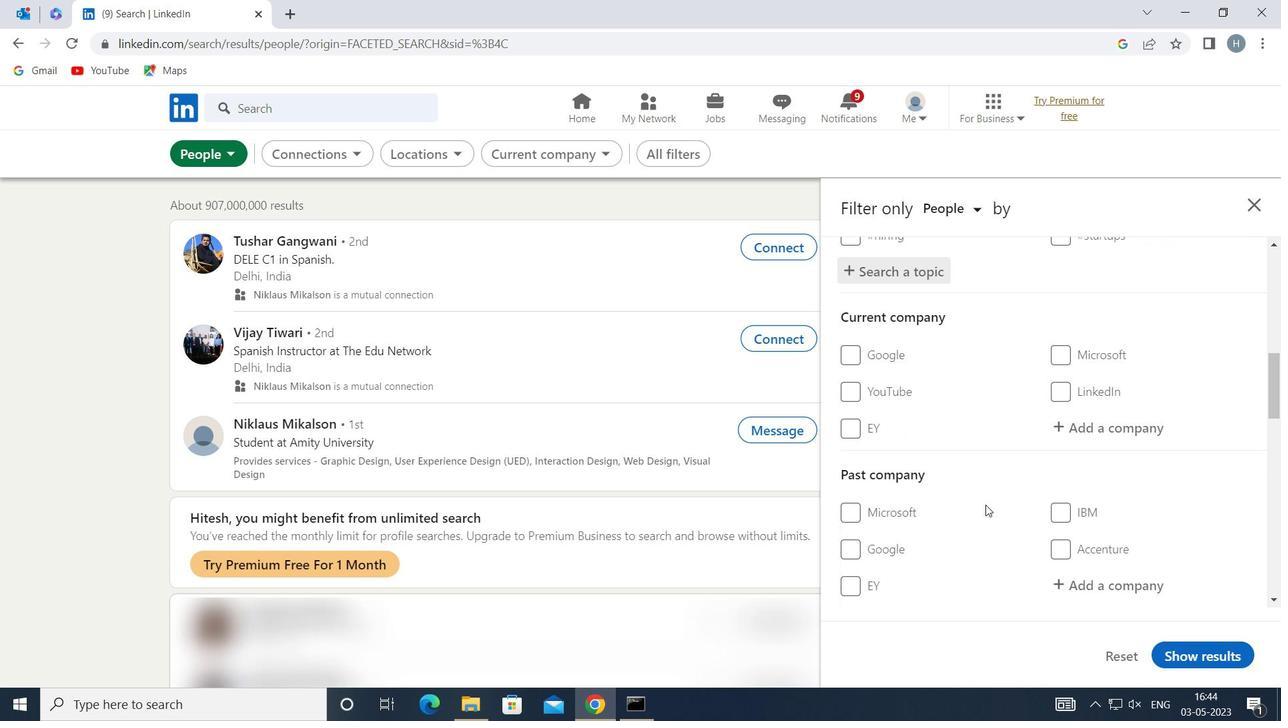 
Action: Mouse scrolled (986, 504) with delta (0, 0)
Screenshot: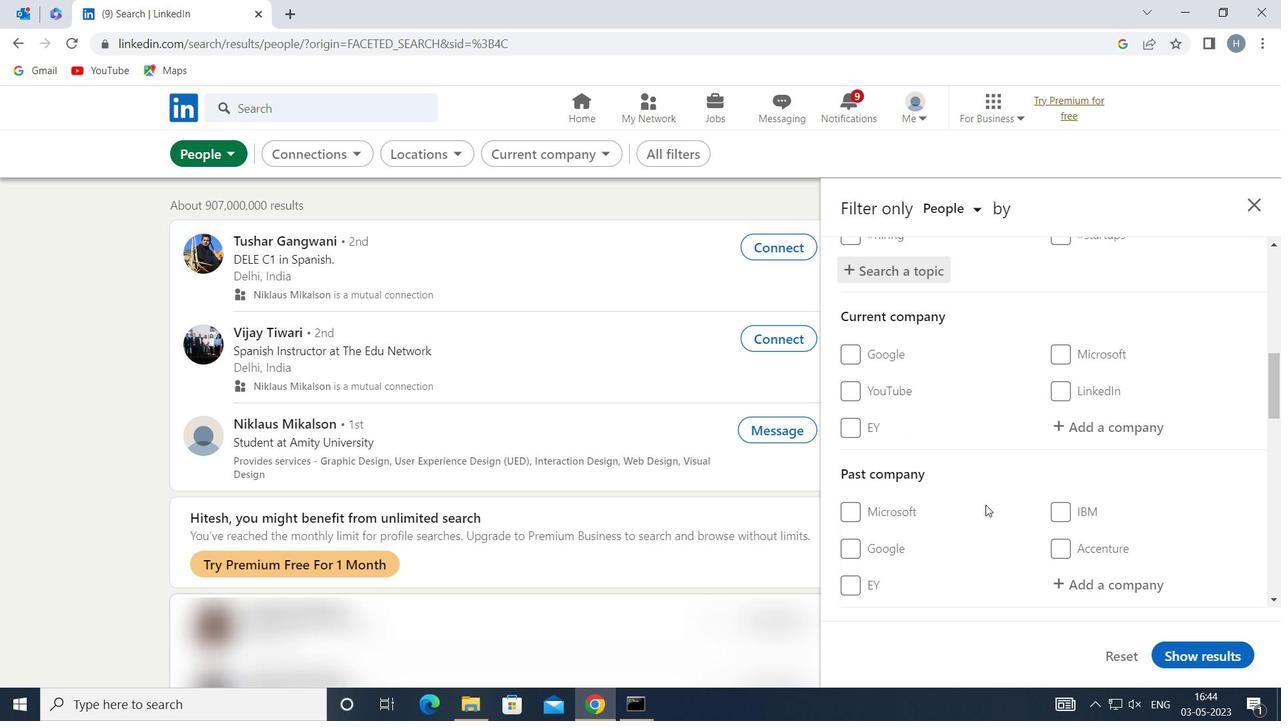 
Action: Mouse scrolled (986, 504) with delta (0, 0)
Screenshot: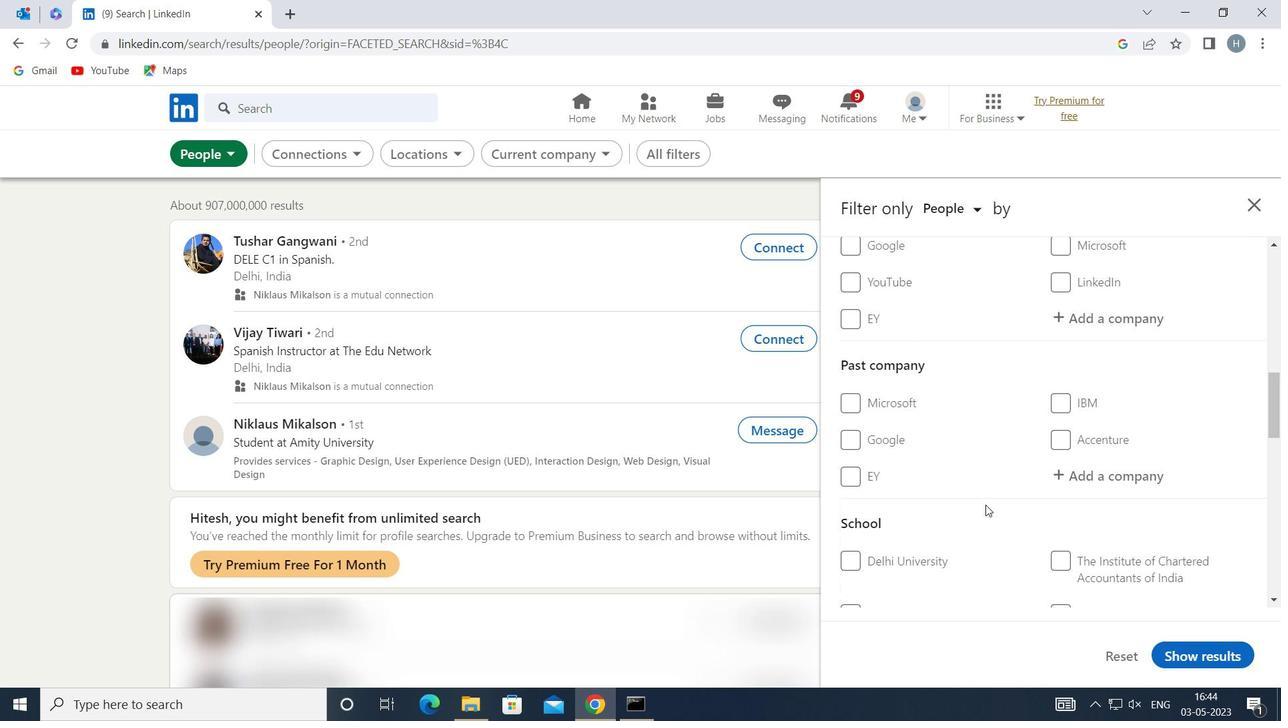 
Action: Mouse scrolled (986, 504) with delta (0, 0)
Screenshot: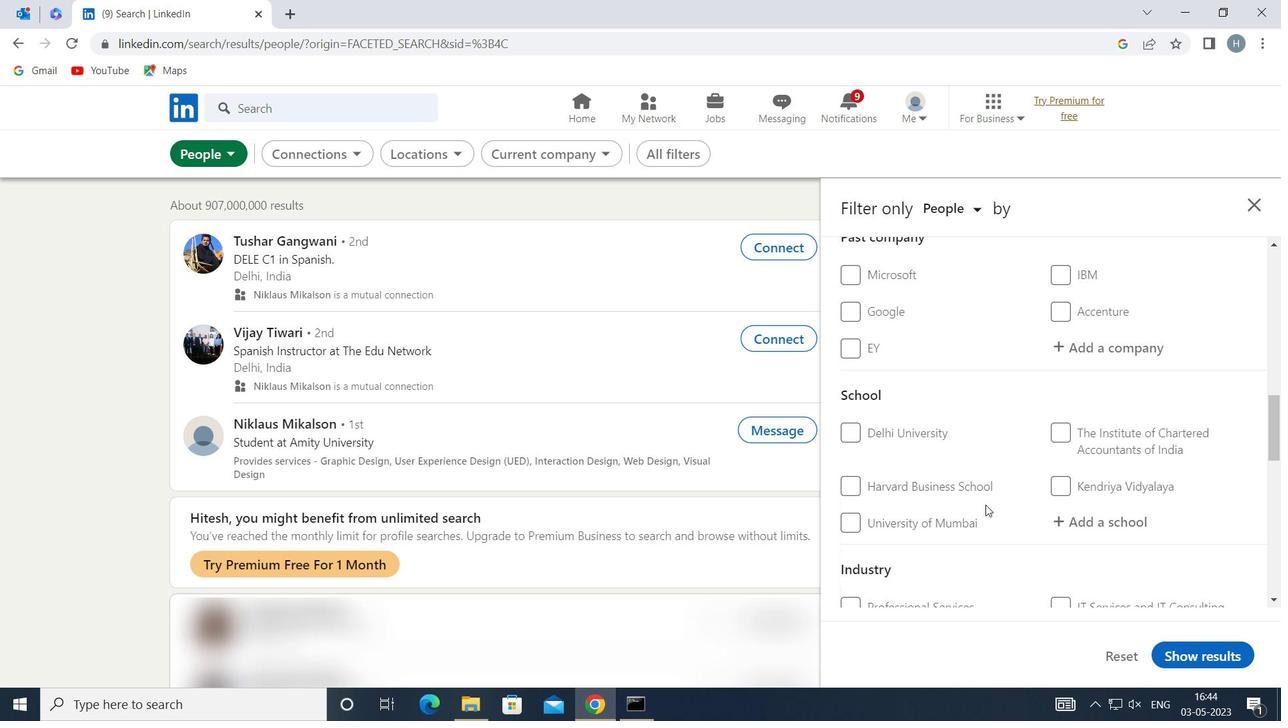 
Action: Mouse scrolled (986, 504) with delta (0, 0)
Screenshot: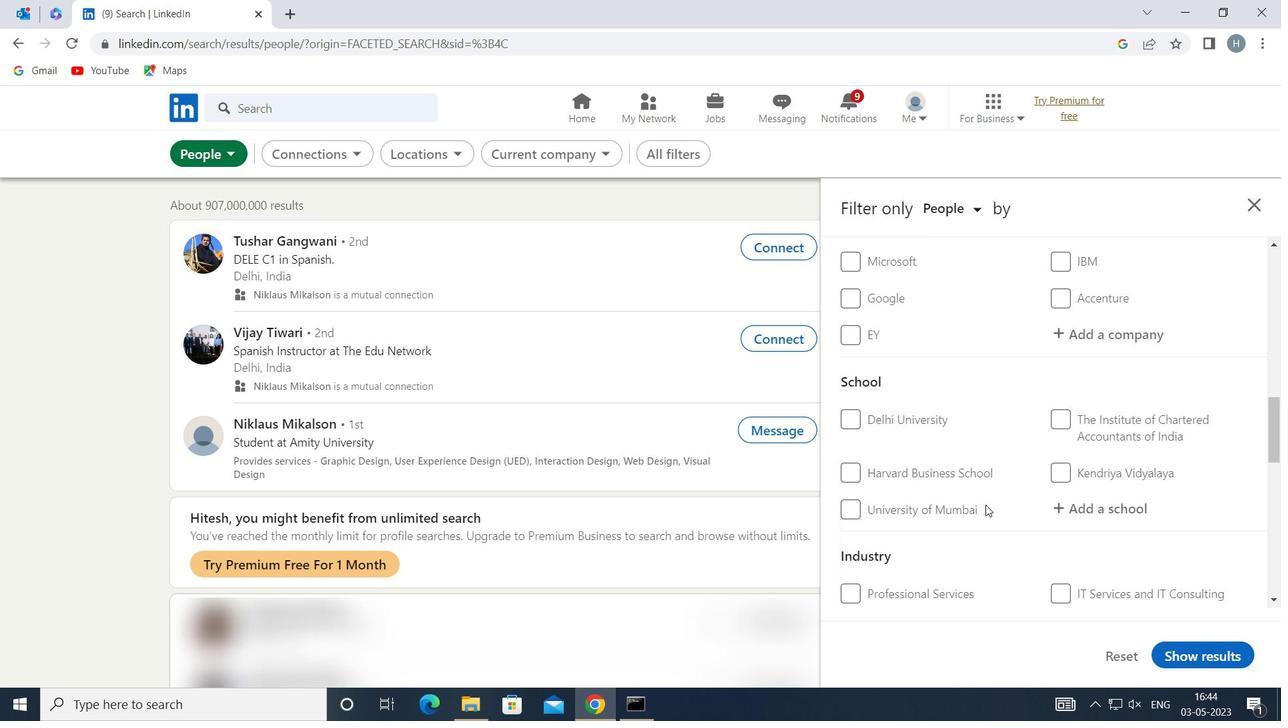 
Action: Mouse scrolled (986, 504) with delta (0, 0)
Screenshot: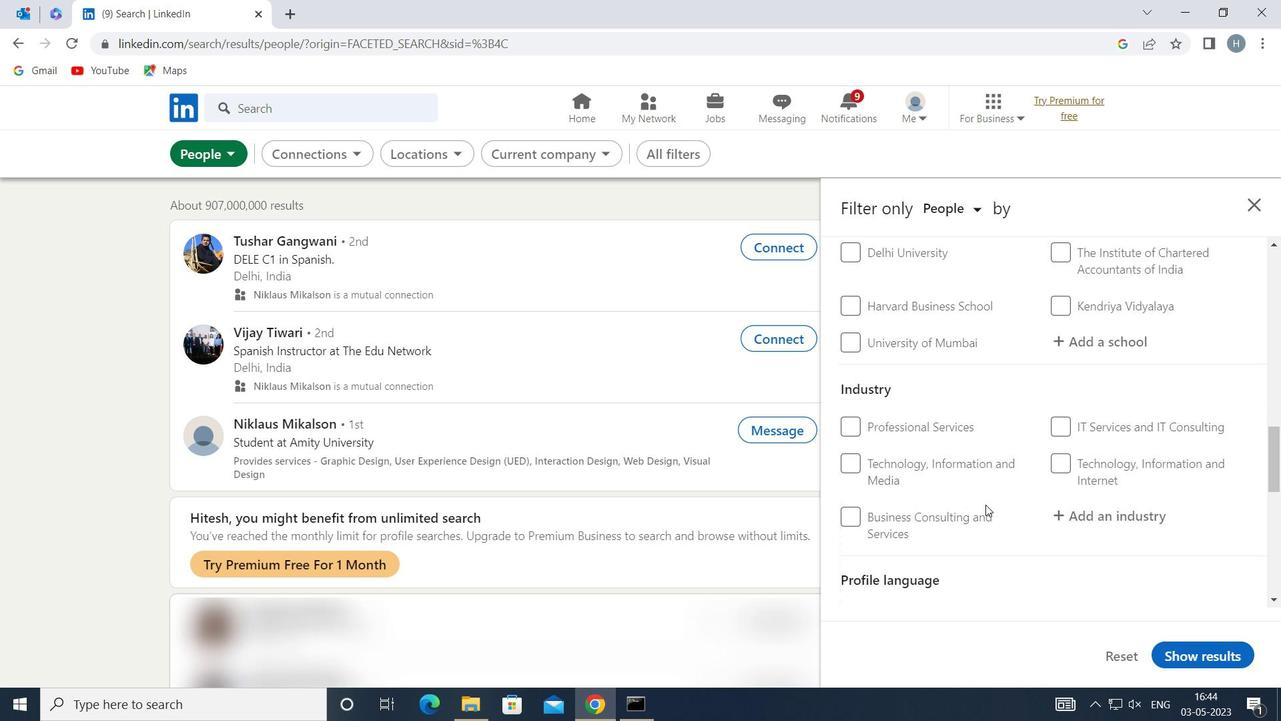
Action: Mouse scrolled (986, 504) with delta (0, 0)
Screenshot: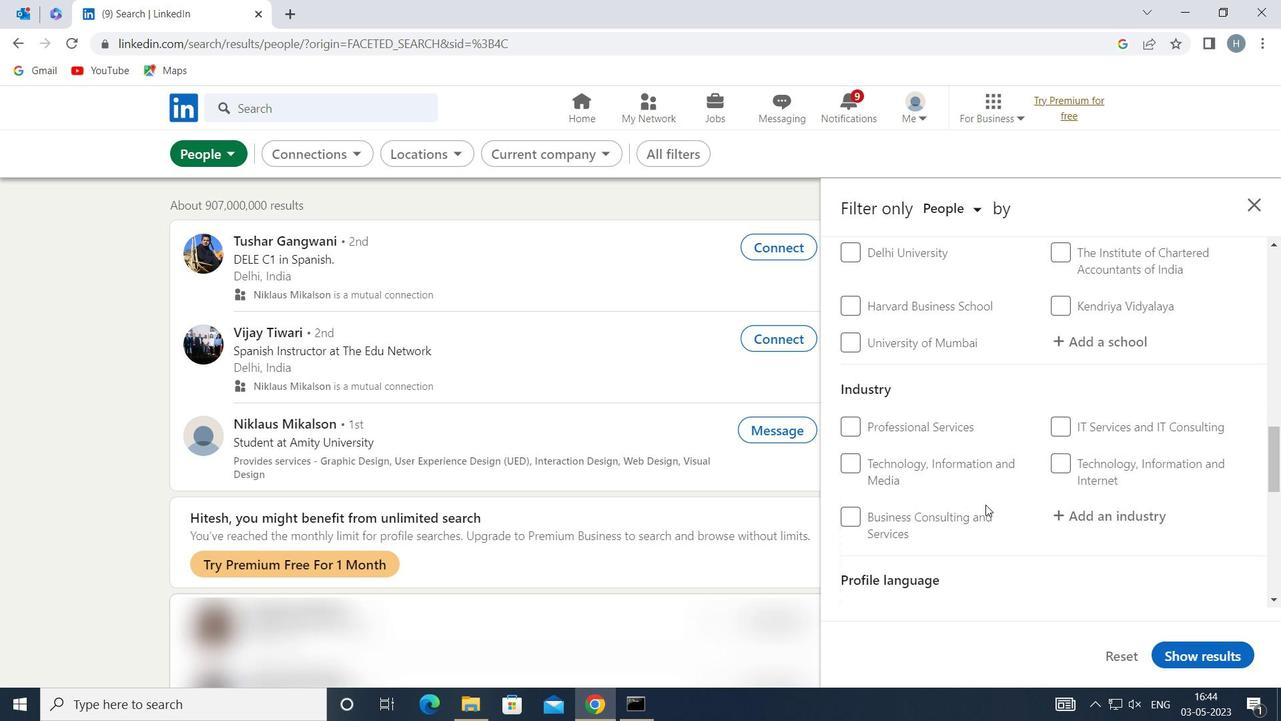 
Action: Mouse moved to (892, 457)
Screenshot: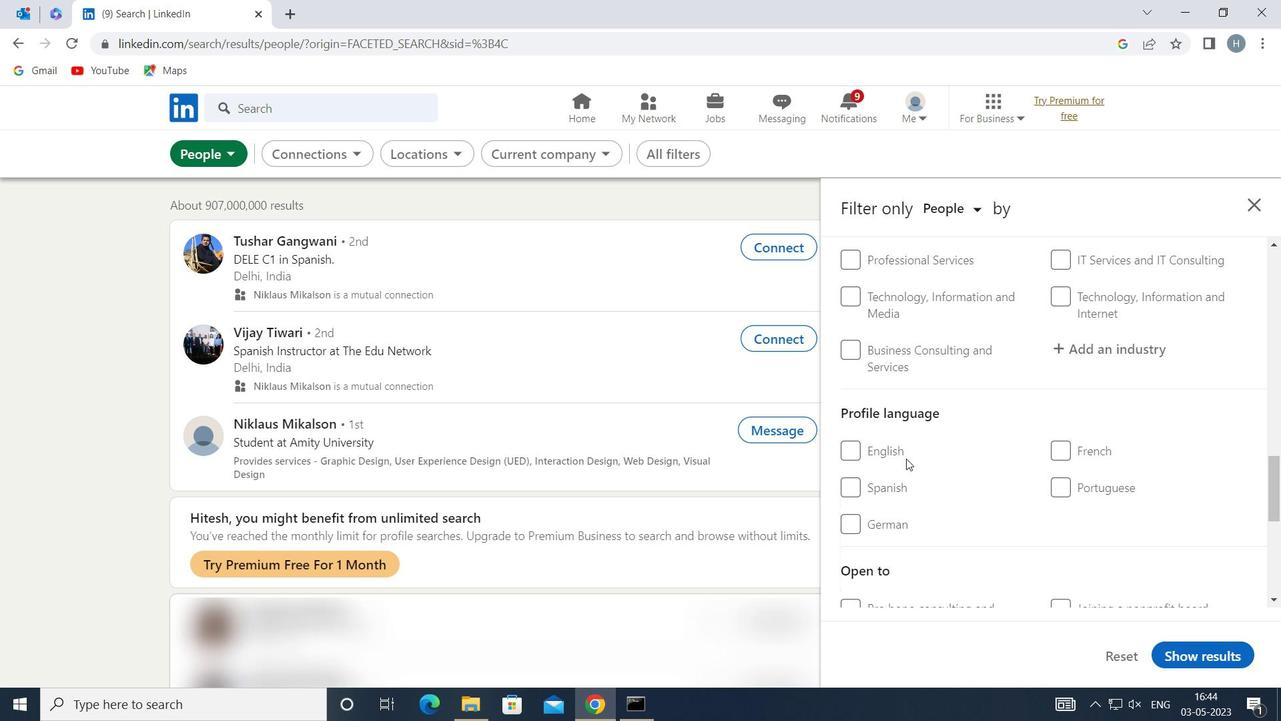 
Action: Mouse pressed left at (892, 457)
Screenshot: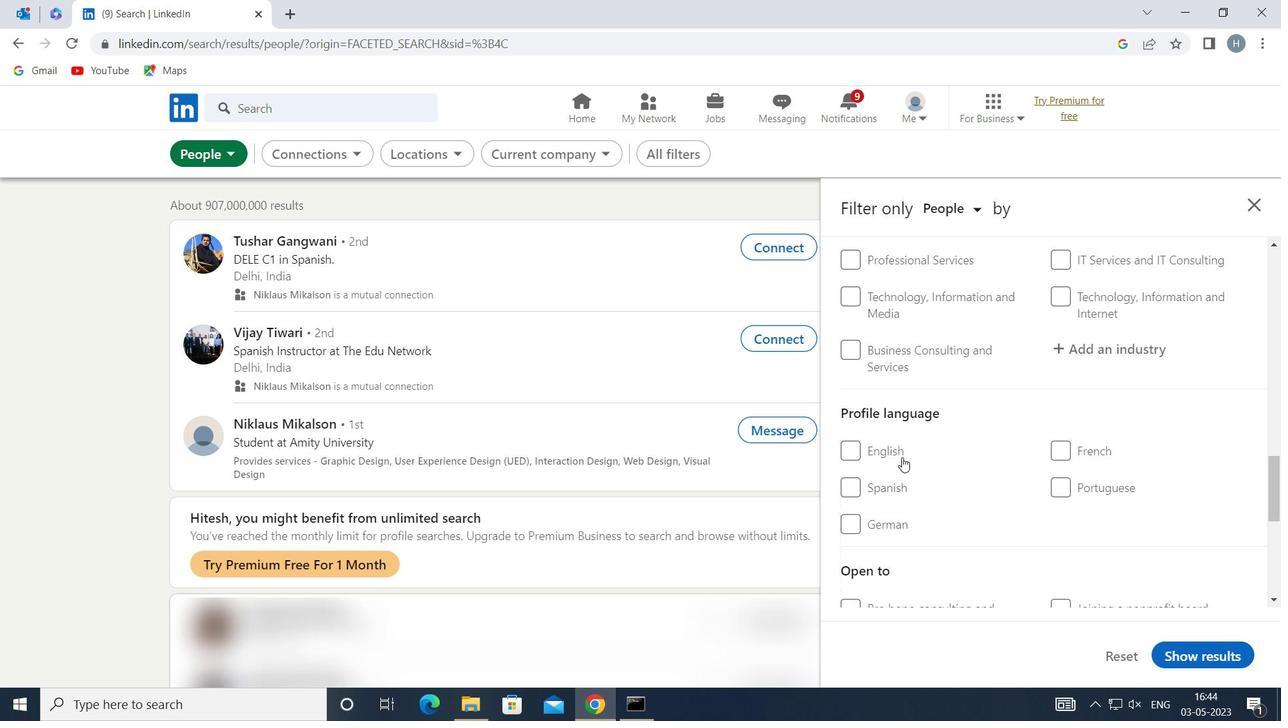 
Action: Mouse moved to (1000, 467)
Screenshot: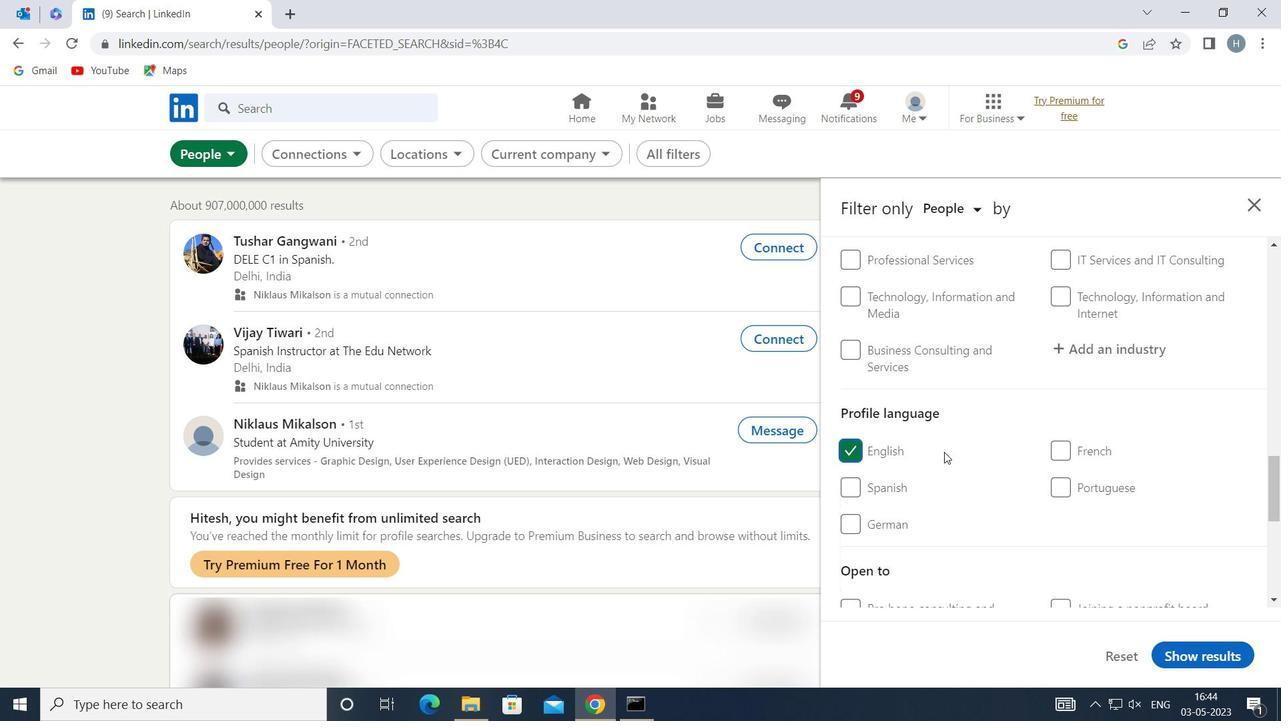
Action: Mouse scrolled (1000, 468) with delta (0, 0)
Screenshot: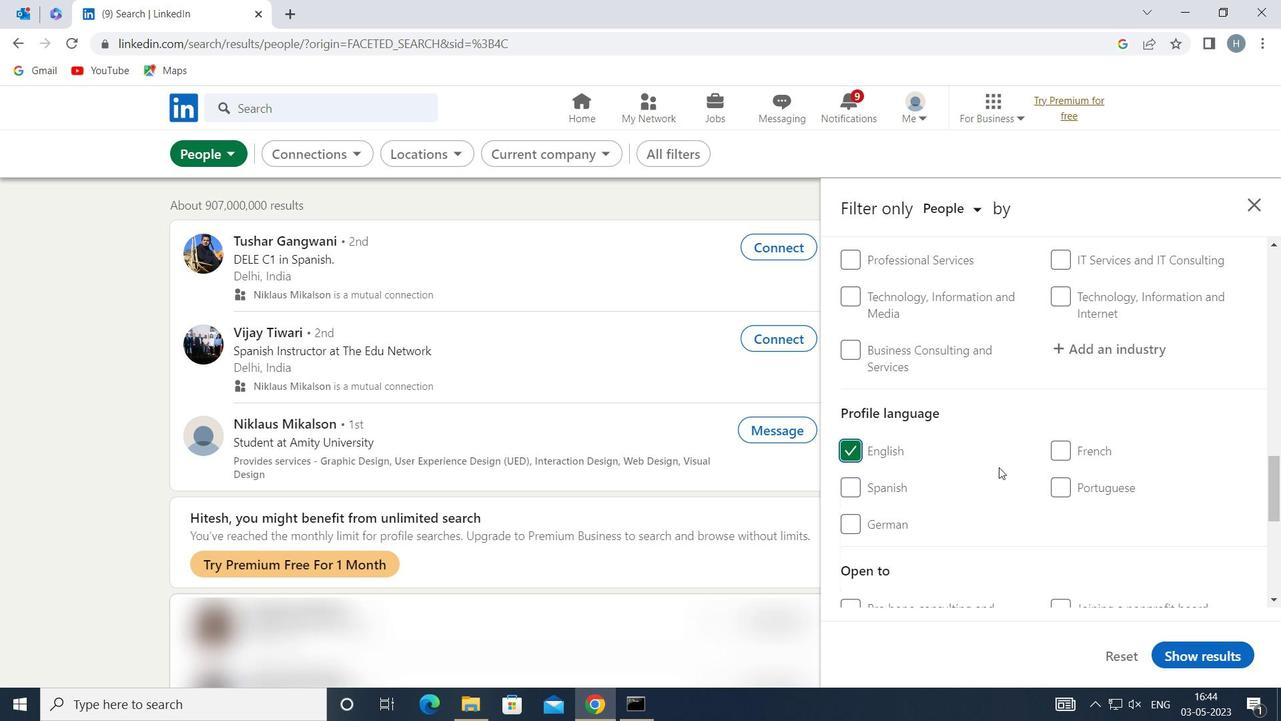 
Action: Mouse scrolled (1000, 468) with delta (0, 0)
Screenshot: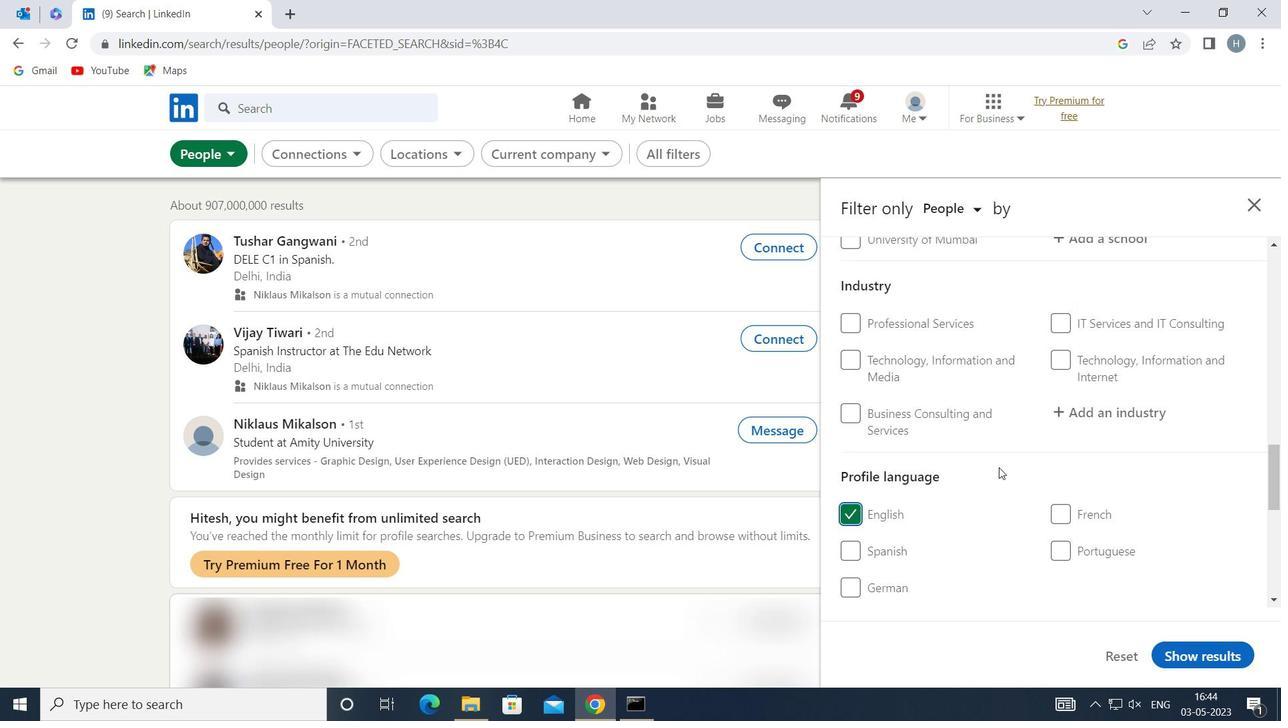 
Action: Mouse scrolled (1000, 468) with delta (0, 0)
Screenshot: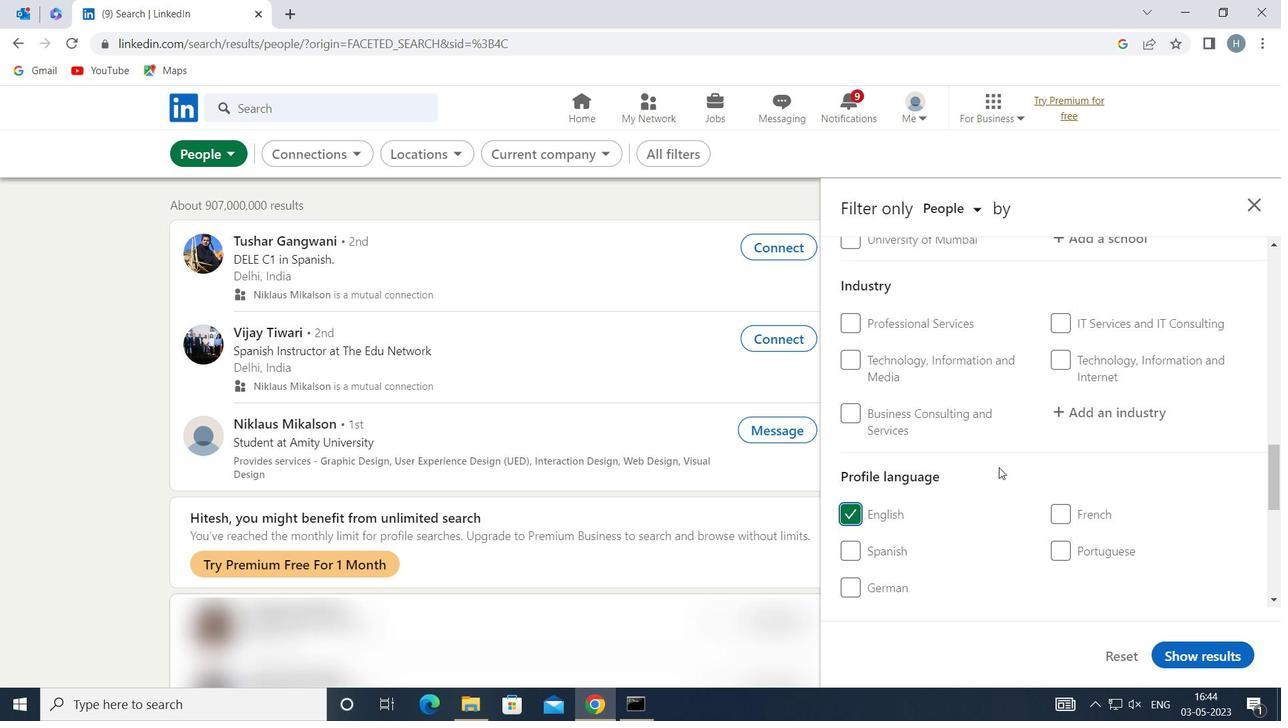 
Action: Mouse scrolled (1000, 468) with delta (0, 0)
Screenshot: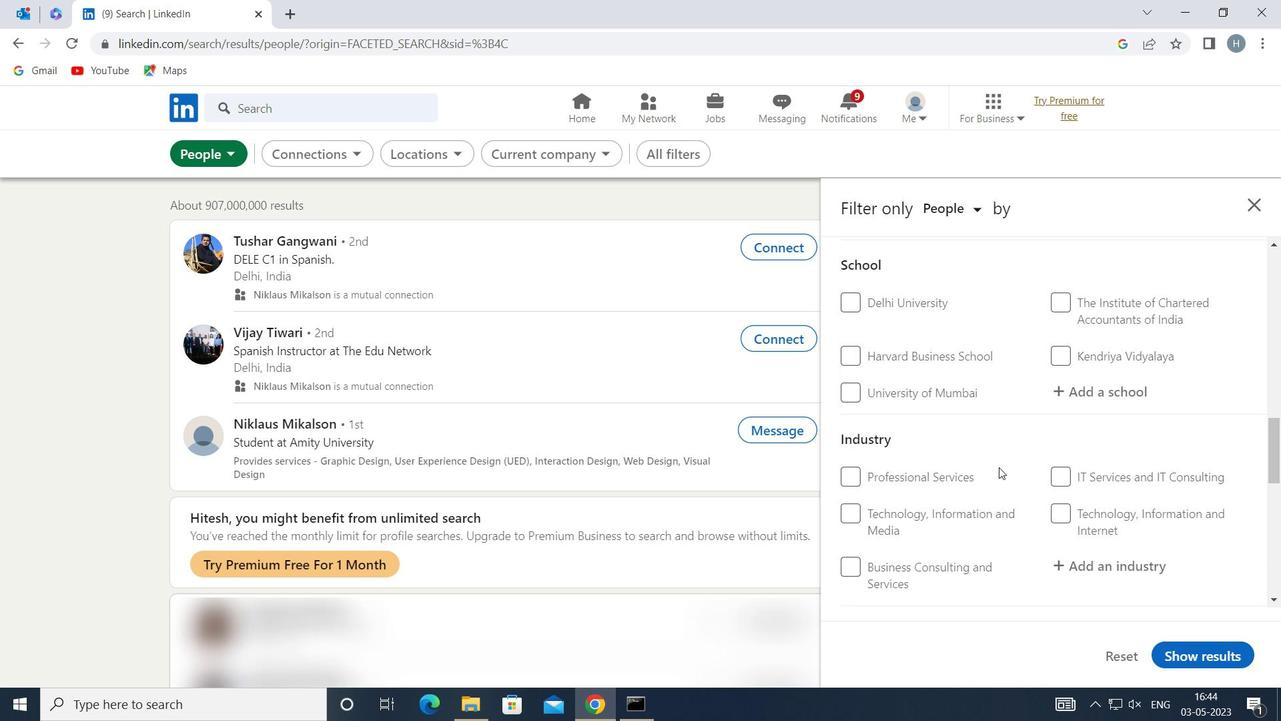 
Action: Mouse scrolled (1000, 468) with delta (0, 0)
Screenshot: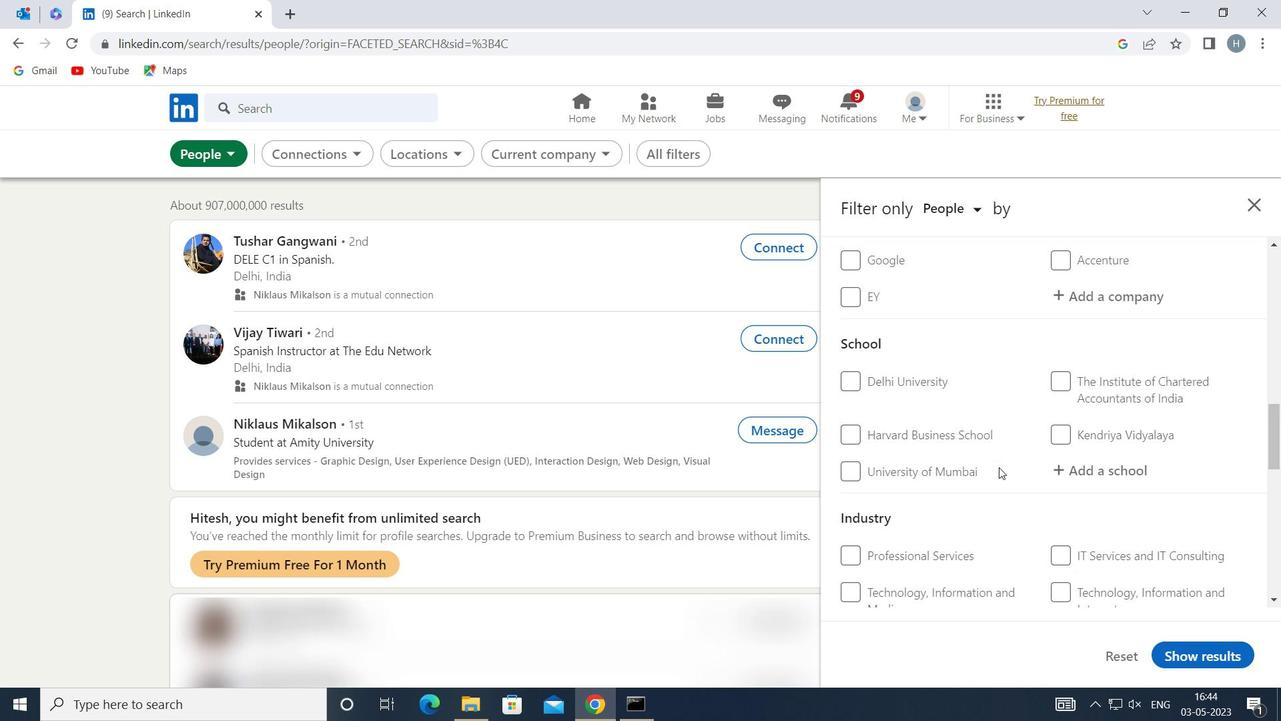 
Action: Mouse scrolled (1000, 468) with delta (0, 0)
Screenshot: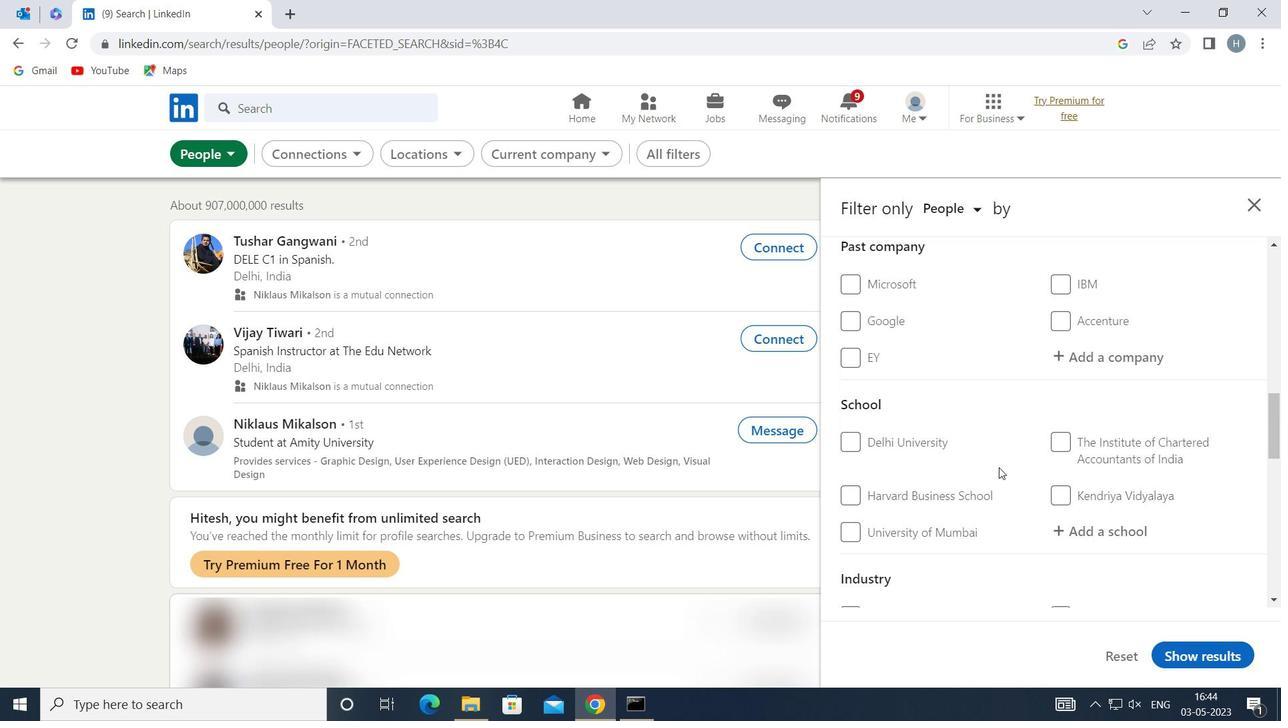
Action: Mouse scrolled (1000, 468) with delta (0, 0)
Screenshot: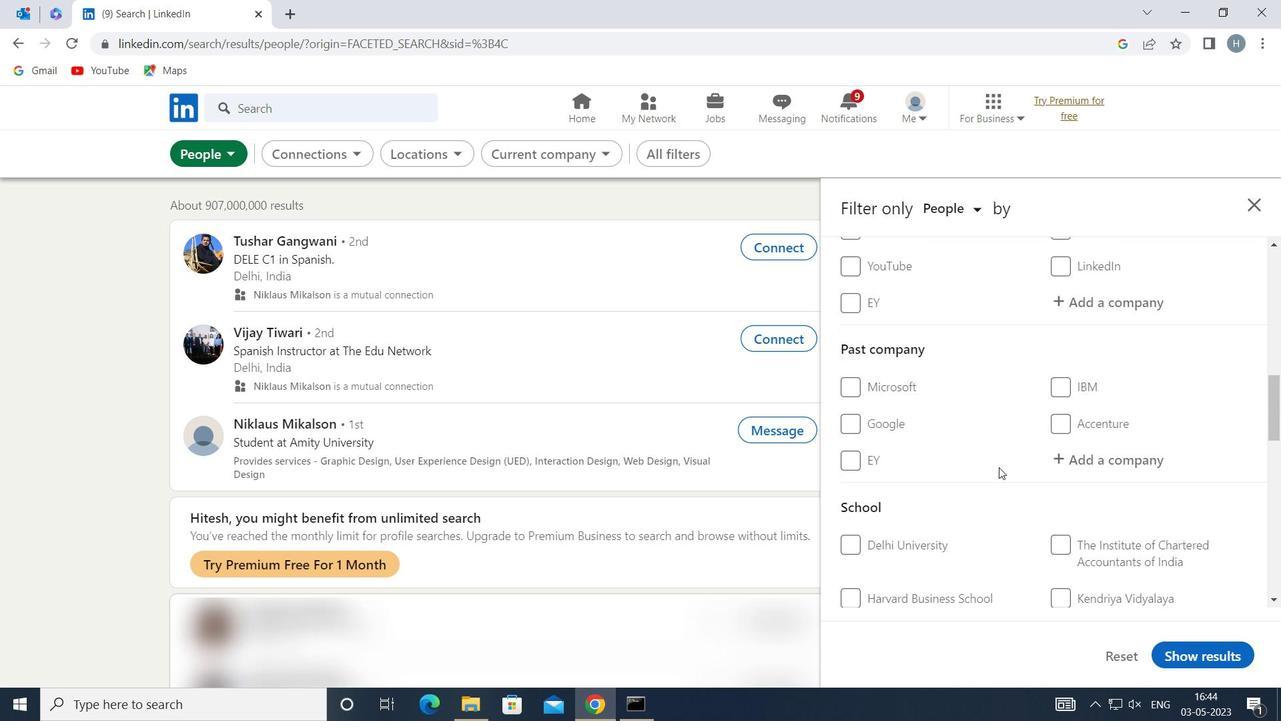 
Action: Mouse moved to (1126, 425)
Screenshot: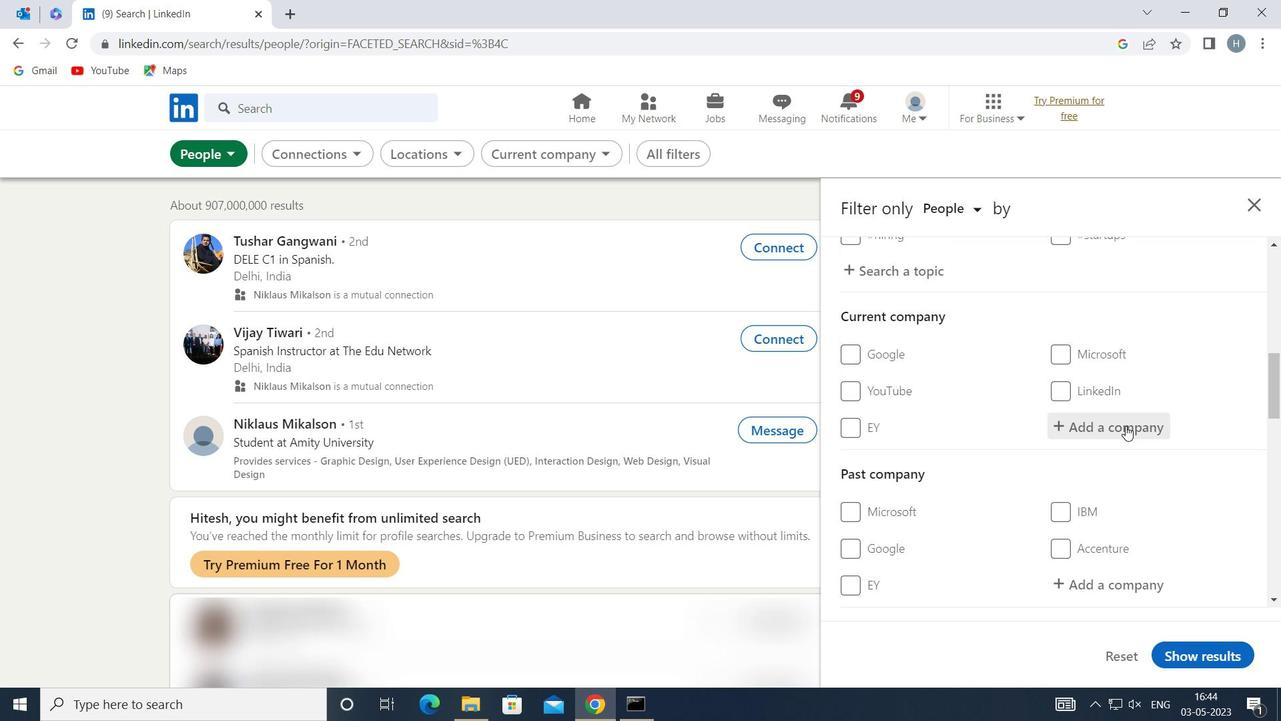 
Action: Mouse pressed left at (1126, 425)
Screenshot: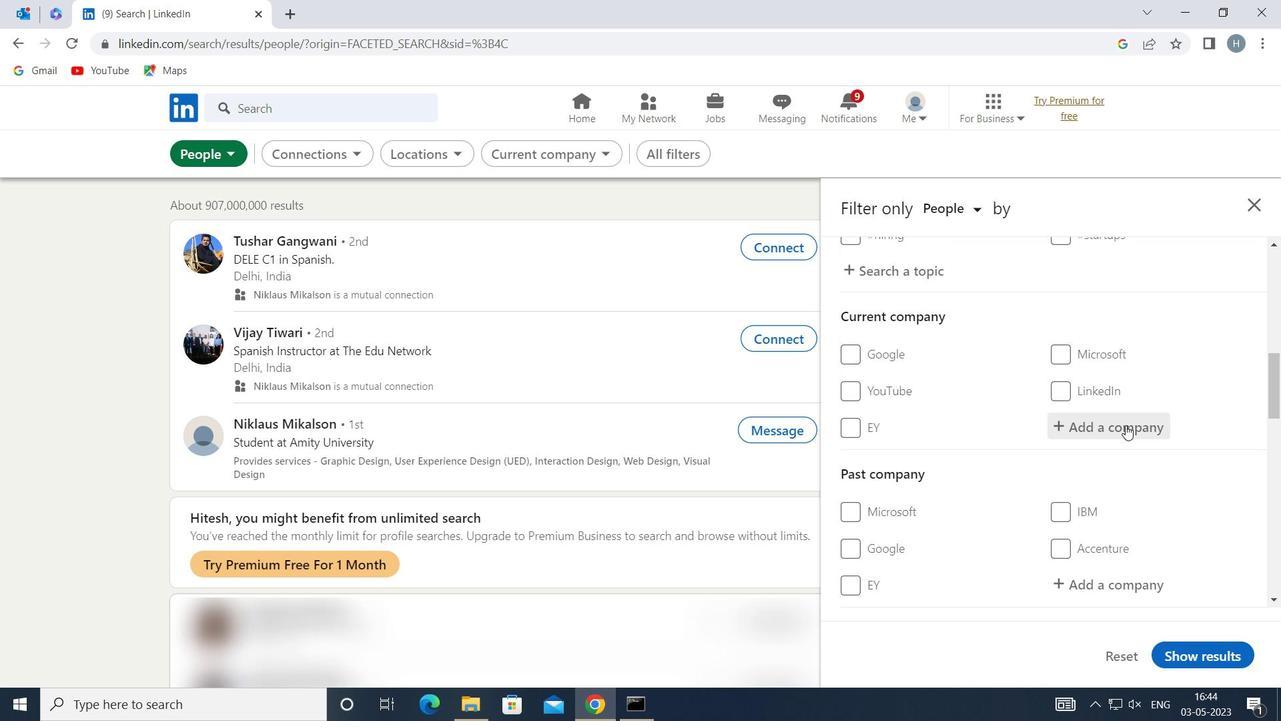 
Action: Key pressed <Key.shift>ADANI<Key.space><Key.shift>ENTERP
Screenshot: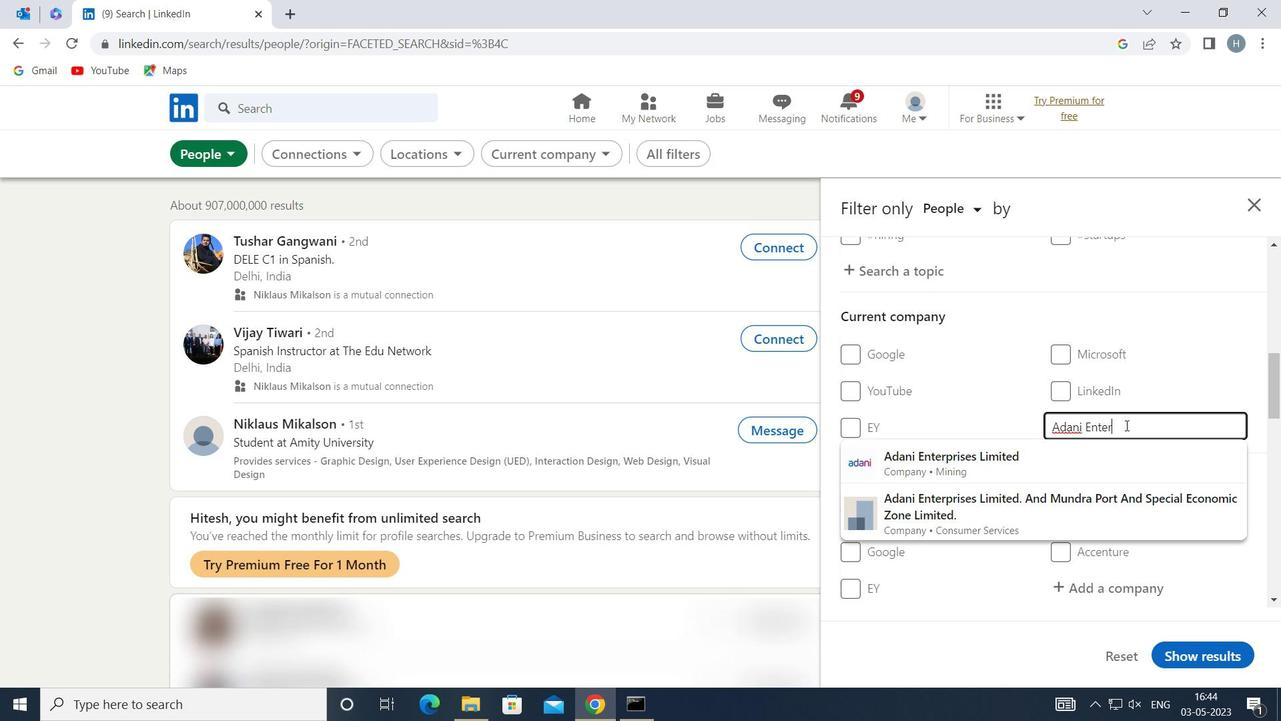 
Action: Mouse moved to (1048, 461)
Screenshot: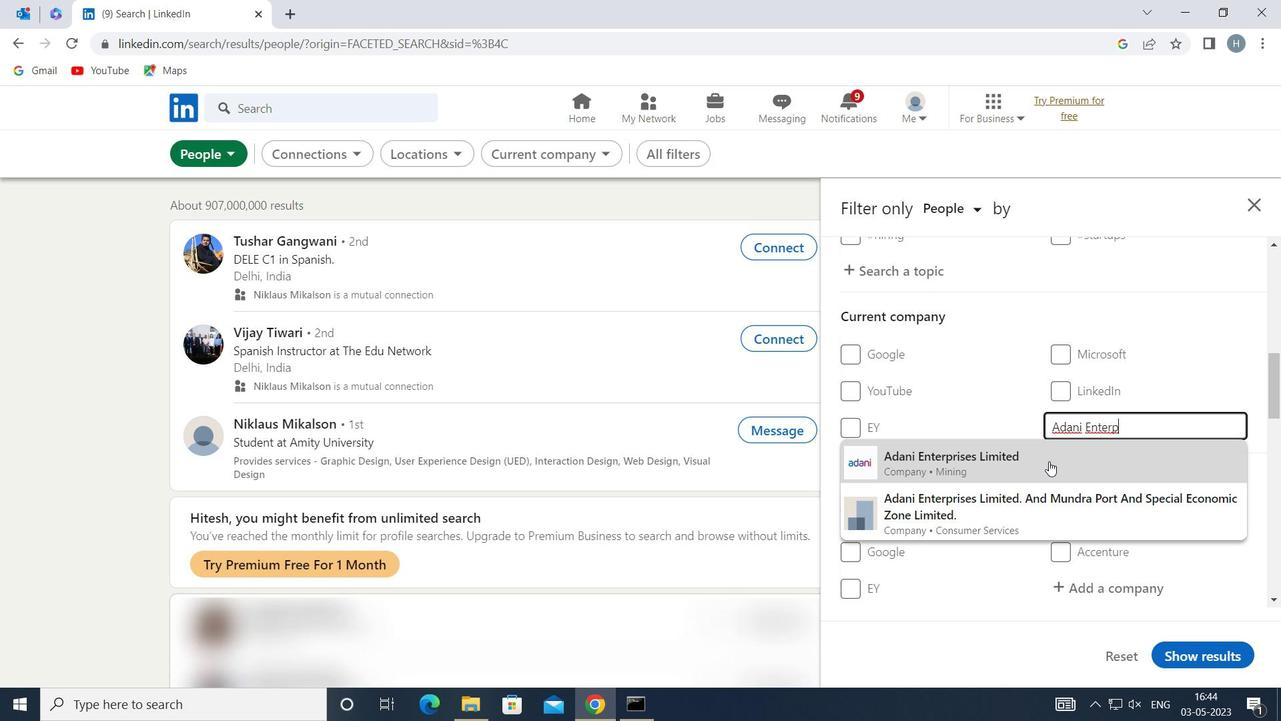 
Action: Mouse pressed left at (1048, 461)
Screenshot: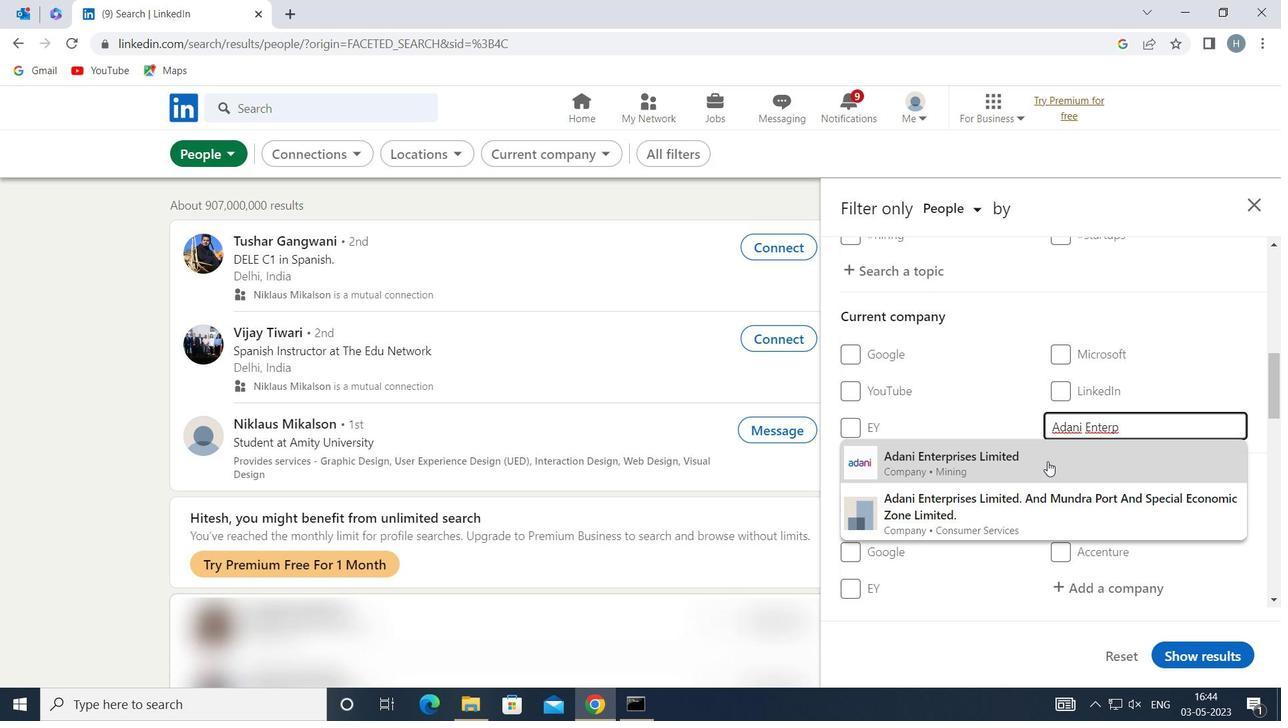
Action: Mouse moved to (1038, 407)
Screenshot: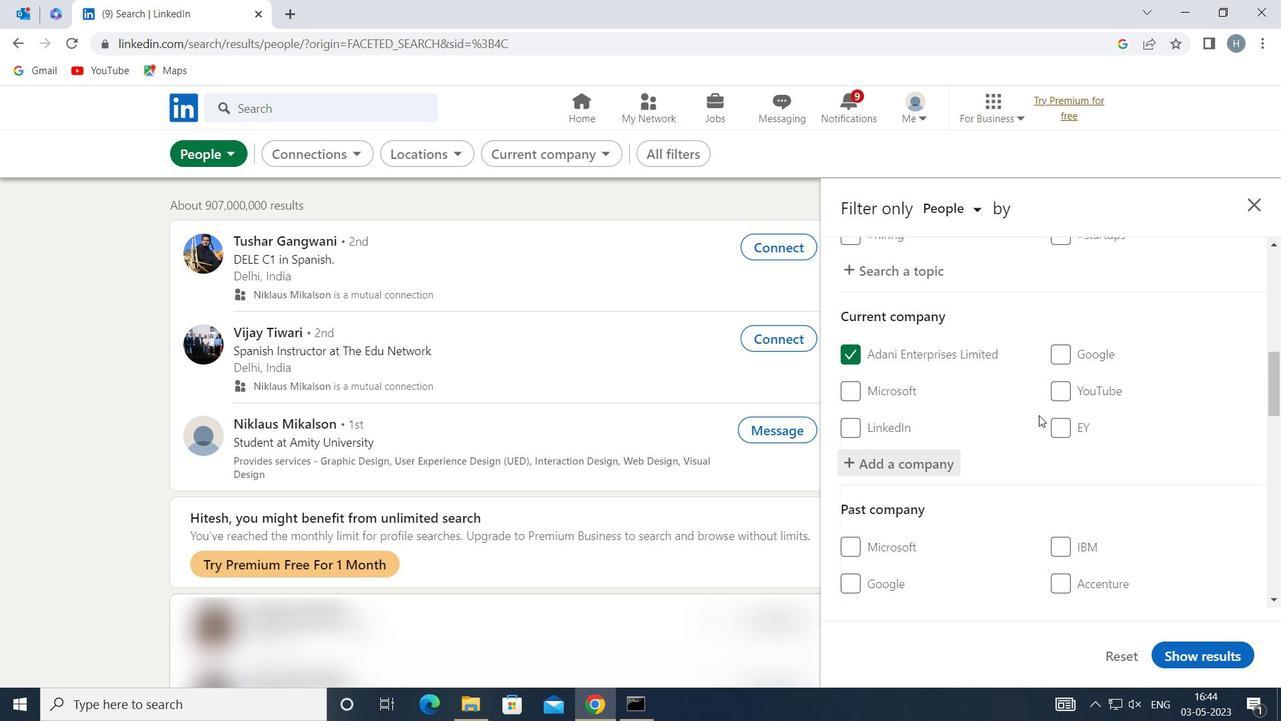 
Action: Mouse scrolled (1038, 406) with delta (0, 0)
Screenshot: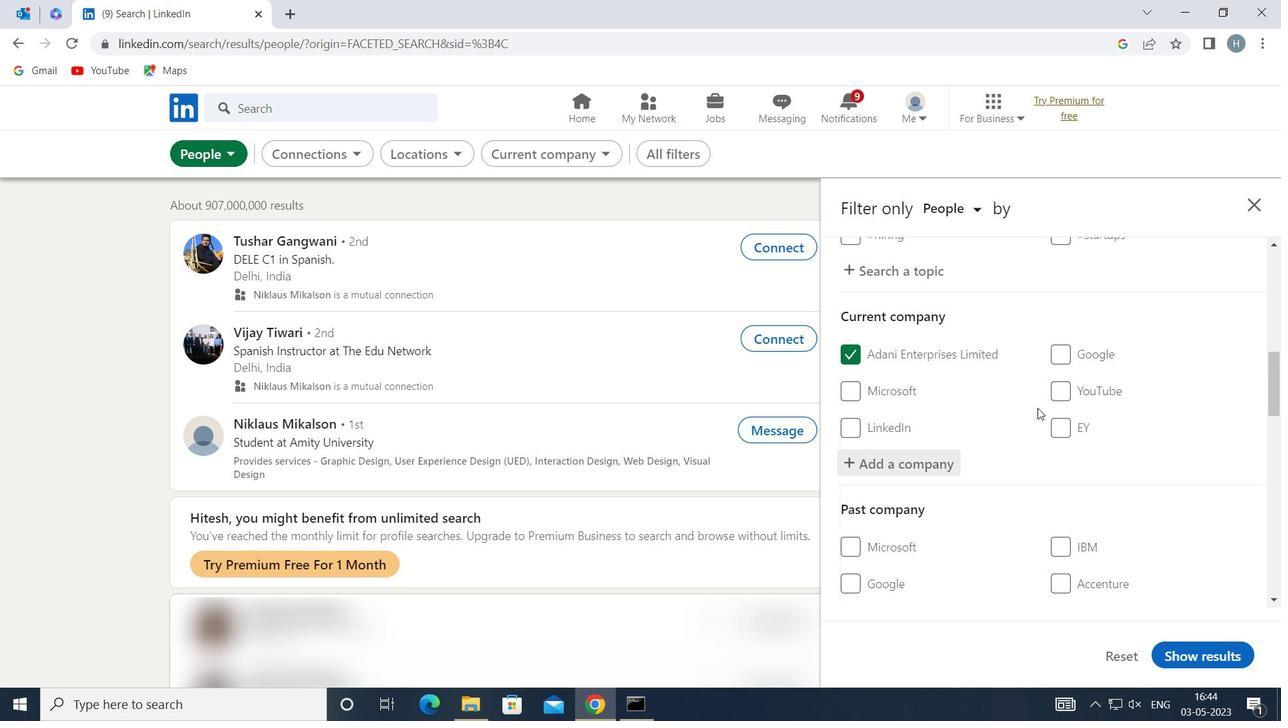 
Action: Mouse scrolled (1038, 406) with delta (0, 0)
Screenshot: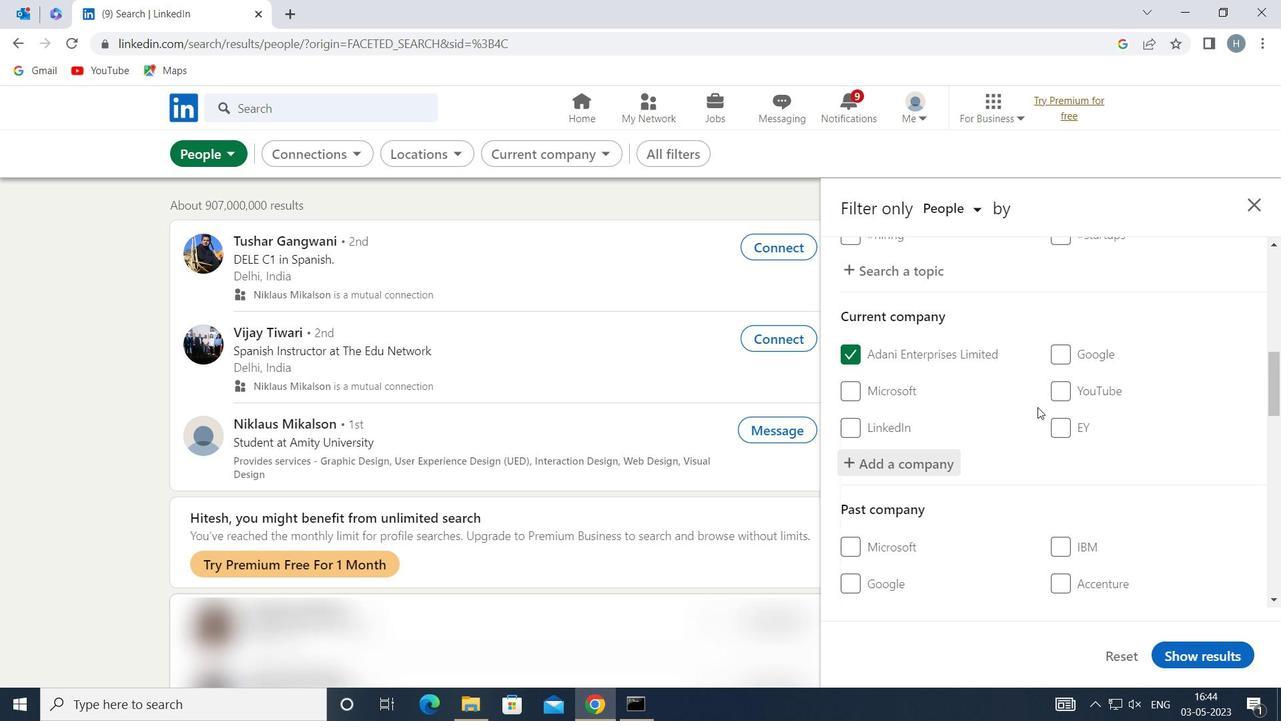
Action: Mouse moved to (1038, 404)
Screenshot: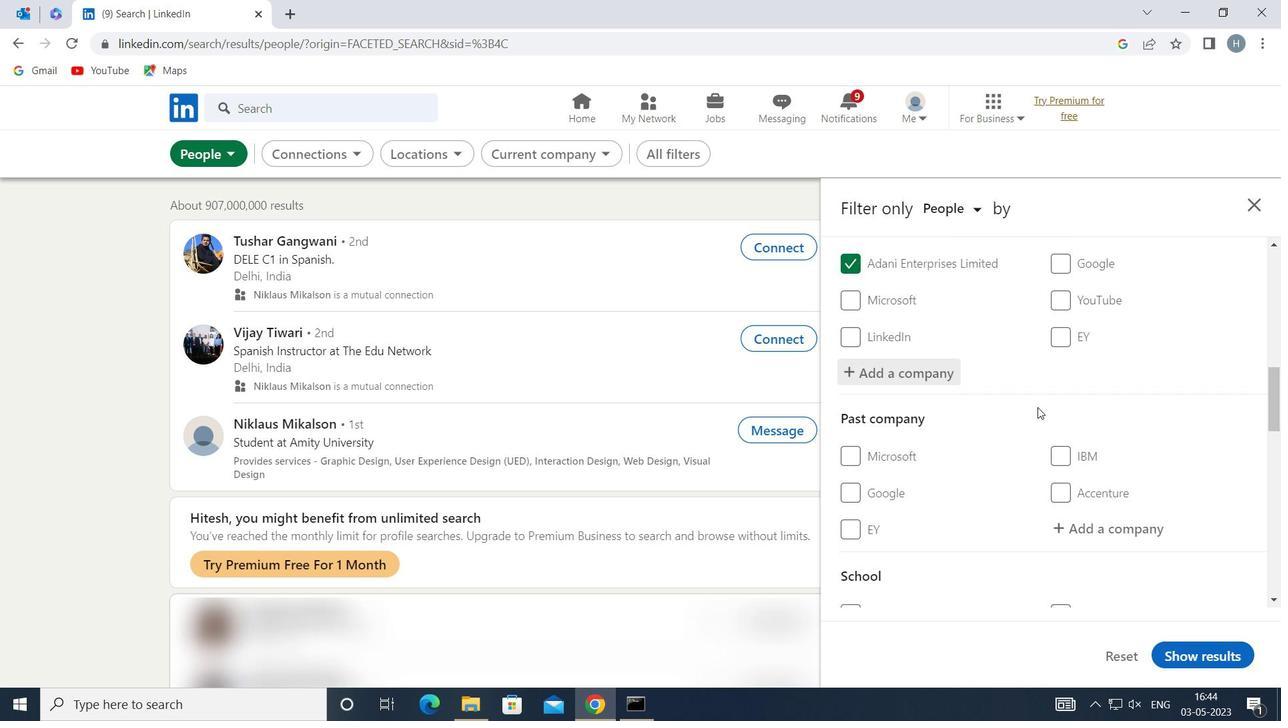 
Action: Mouse scrolled (1038, 403) with delta (0, 0)
Screenshot: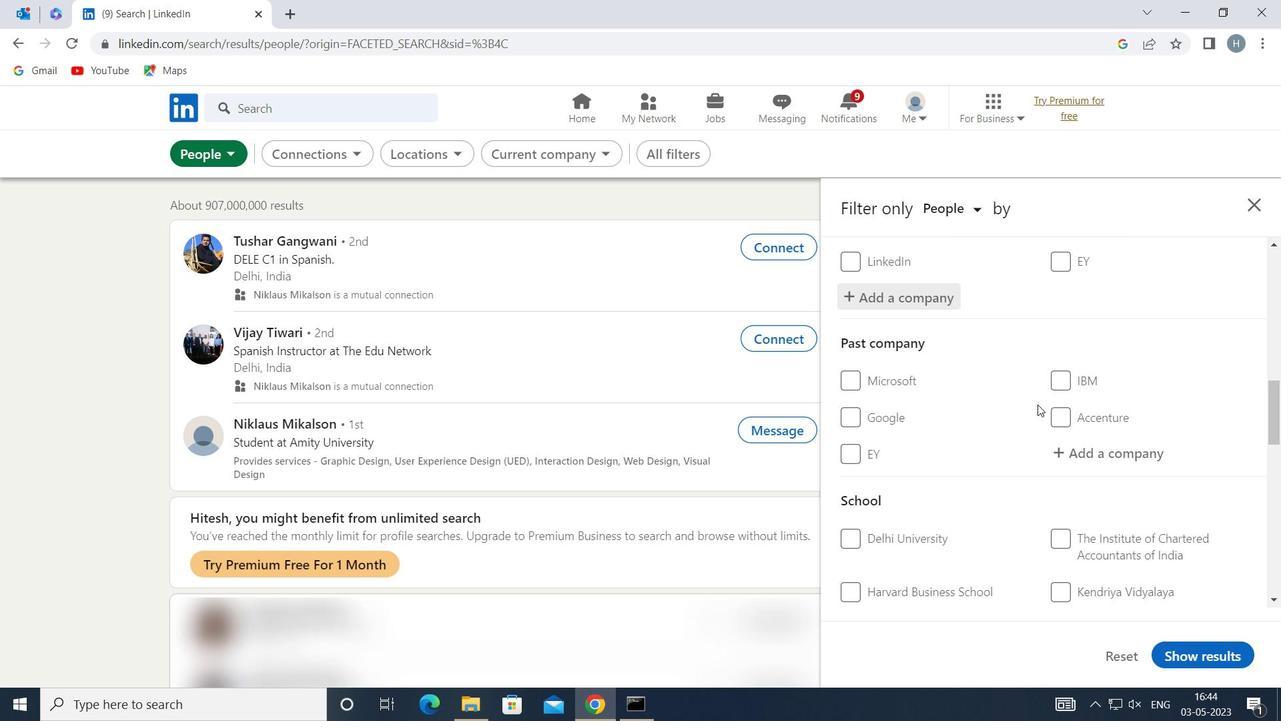 
Action: Mouse moved to (1084, 385)
Screenshot: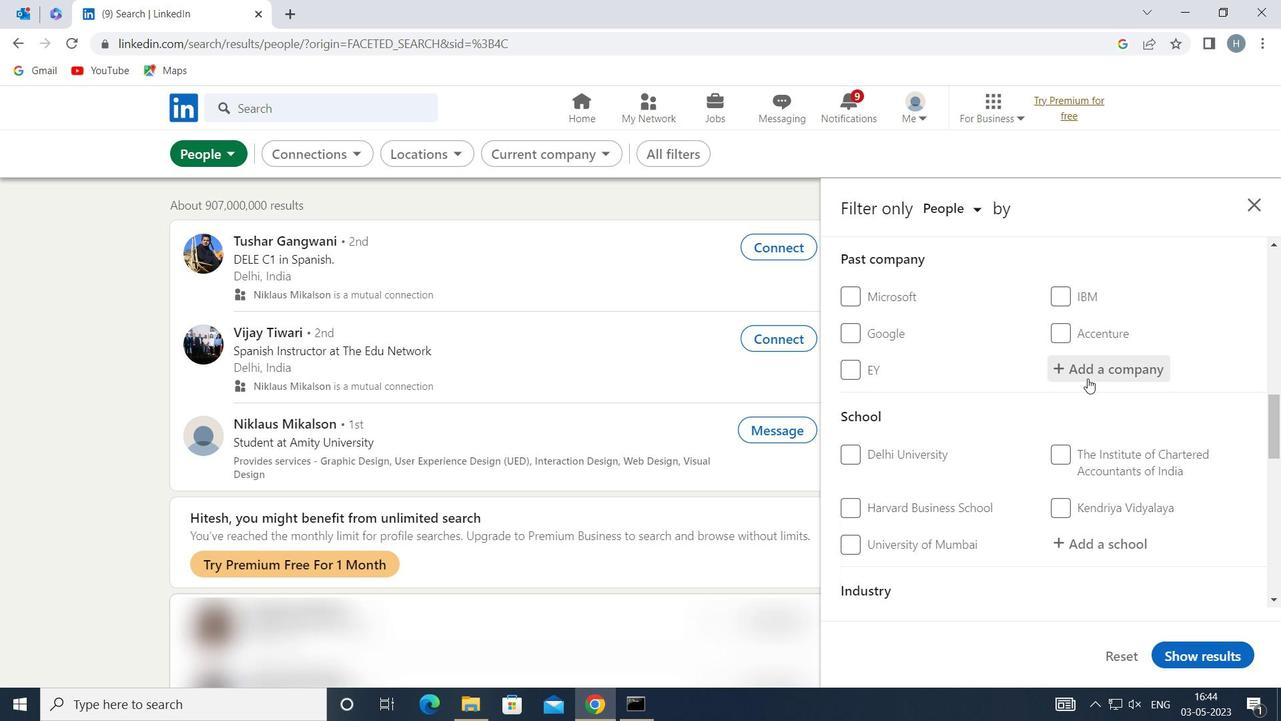 
Action: Mouse scrolled (1084, 384) with delta (0, 0)
Screenshot: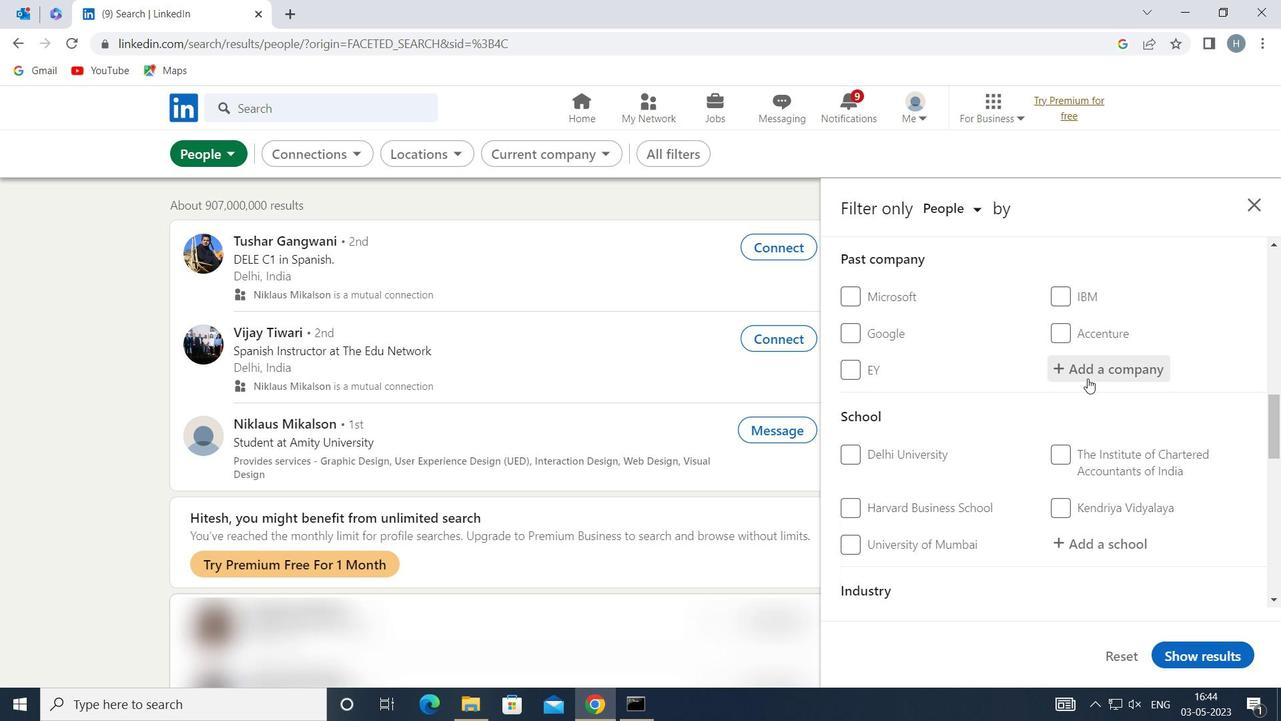 
Action: Mouse moved to (1090, 460)
Screenshot: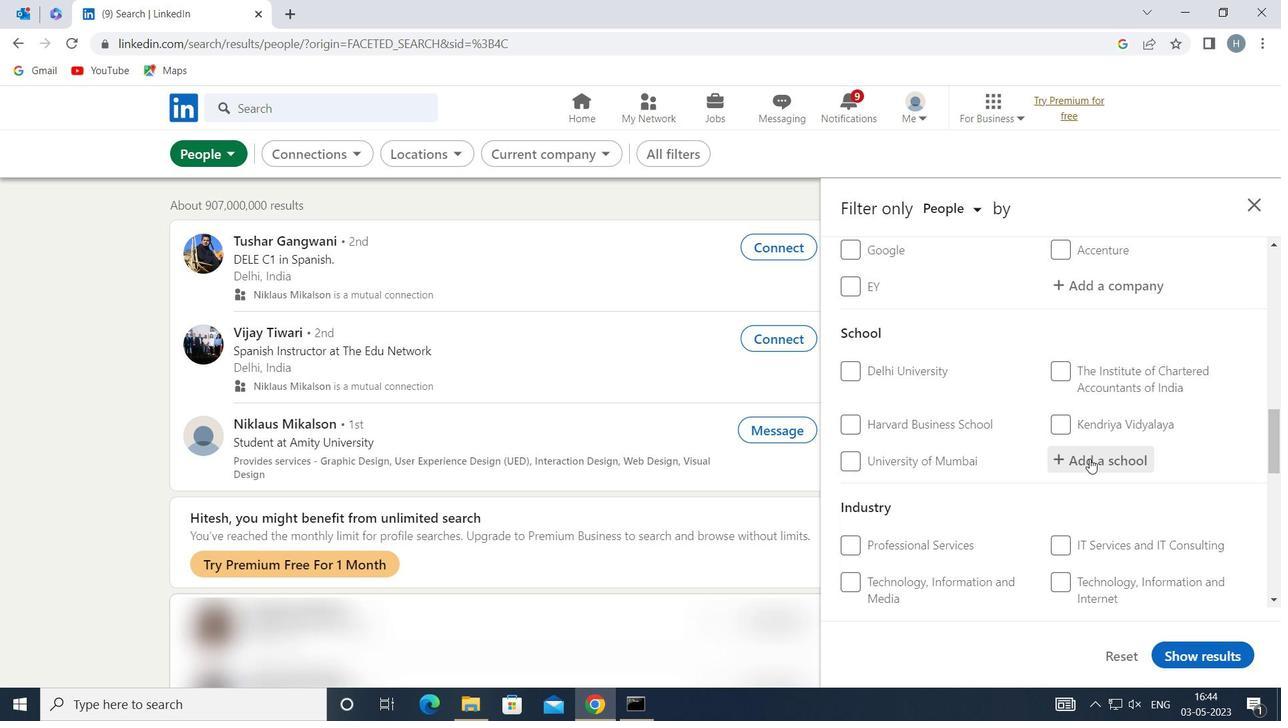 
Action: Mouse pressed left at (1090, 460)
Screenshot: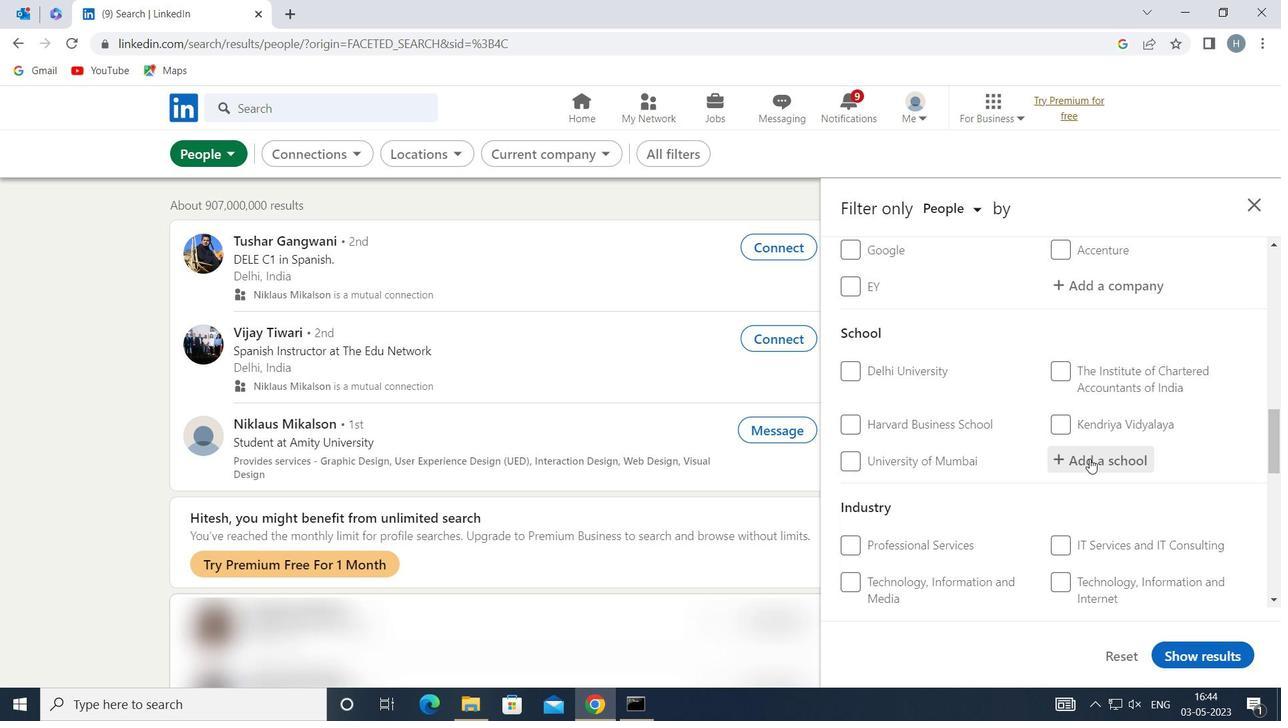 
Action: Mouse moved to (1074, 454)
Screenshot: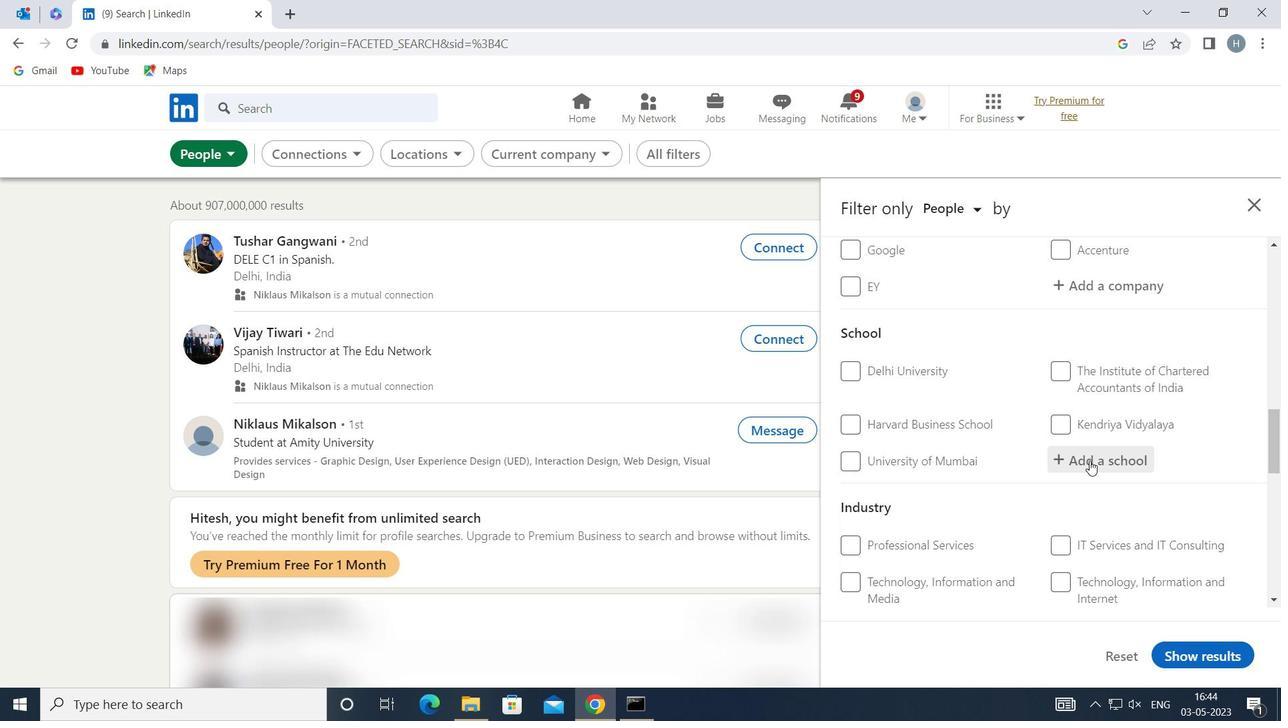 
Action: Key pressed <Key.shift>R
Screenshot: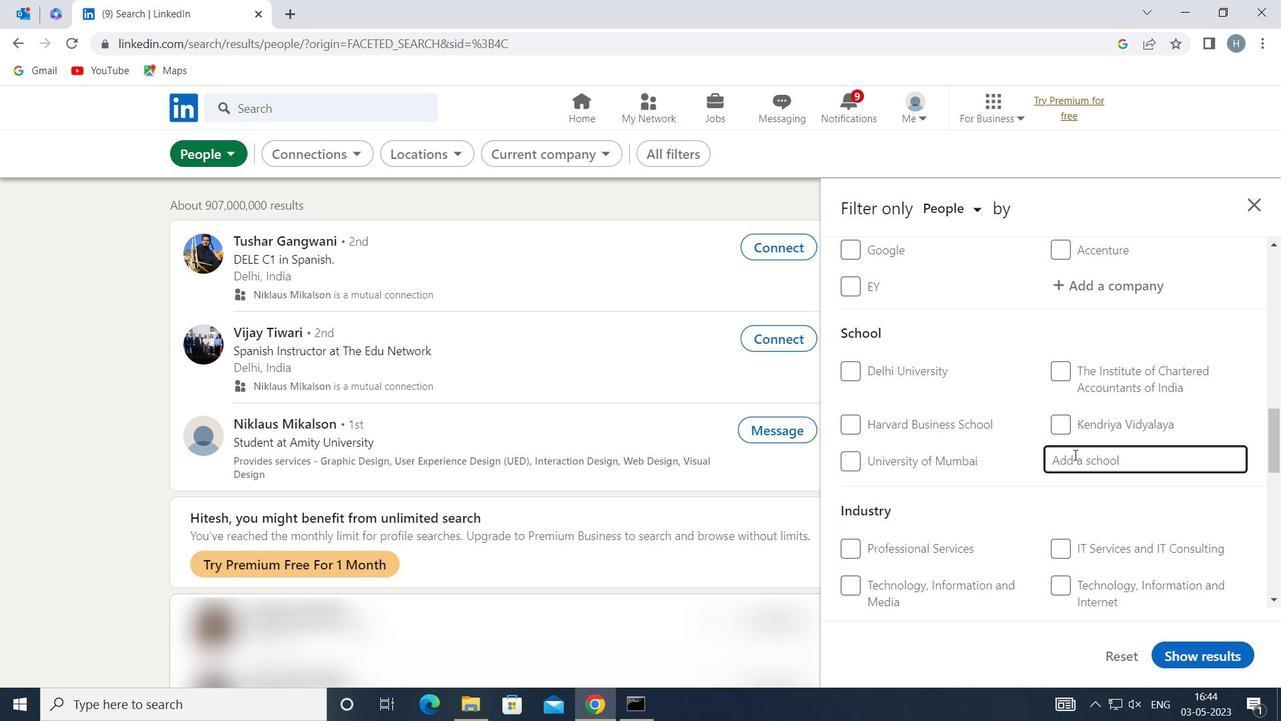 
Action: Mouse moved to (1073, 454)
Screenshot: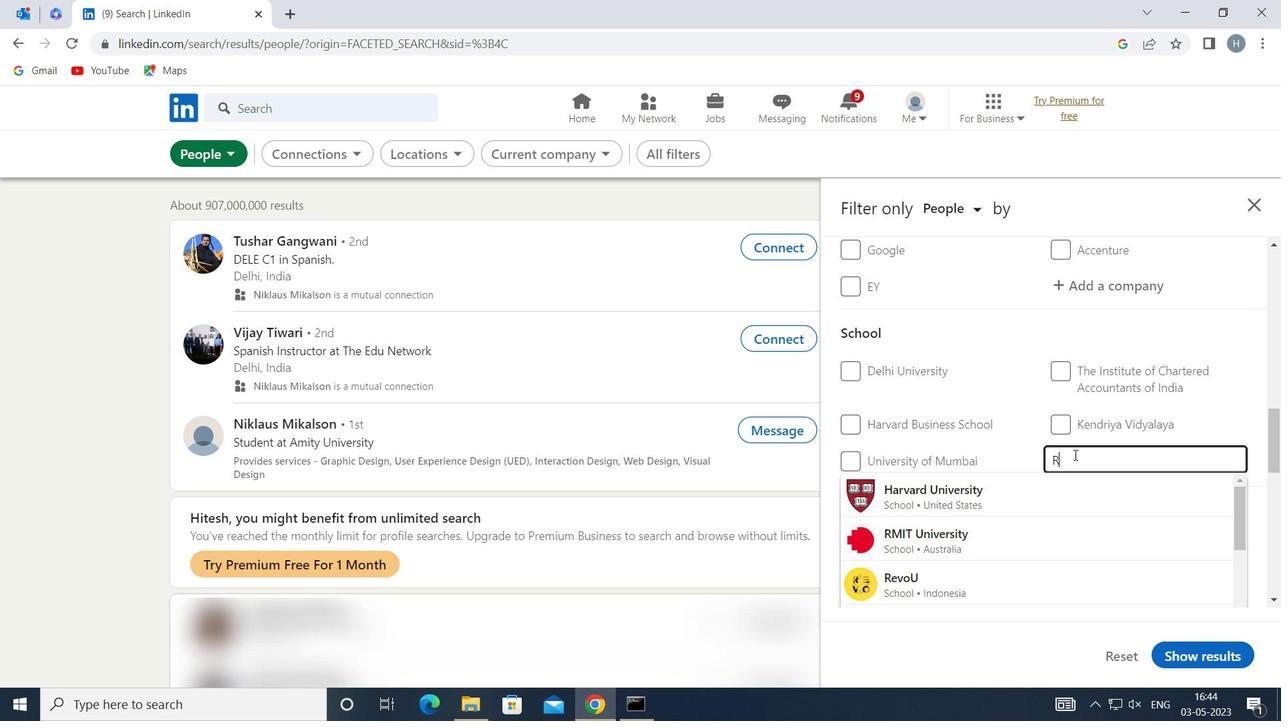 
Action: Key pressed IMT<Key.space>
Screenshot: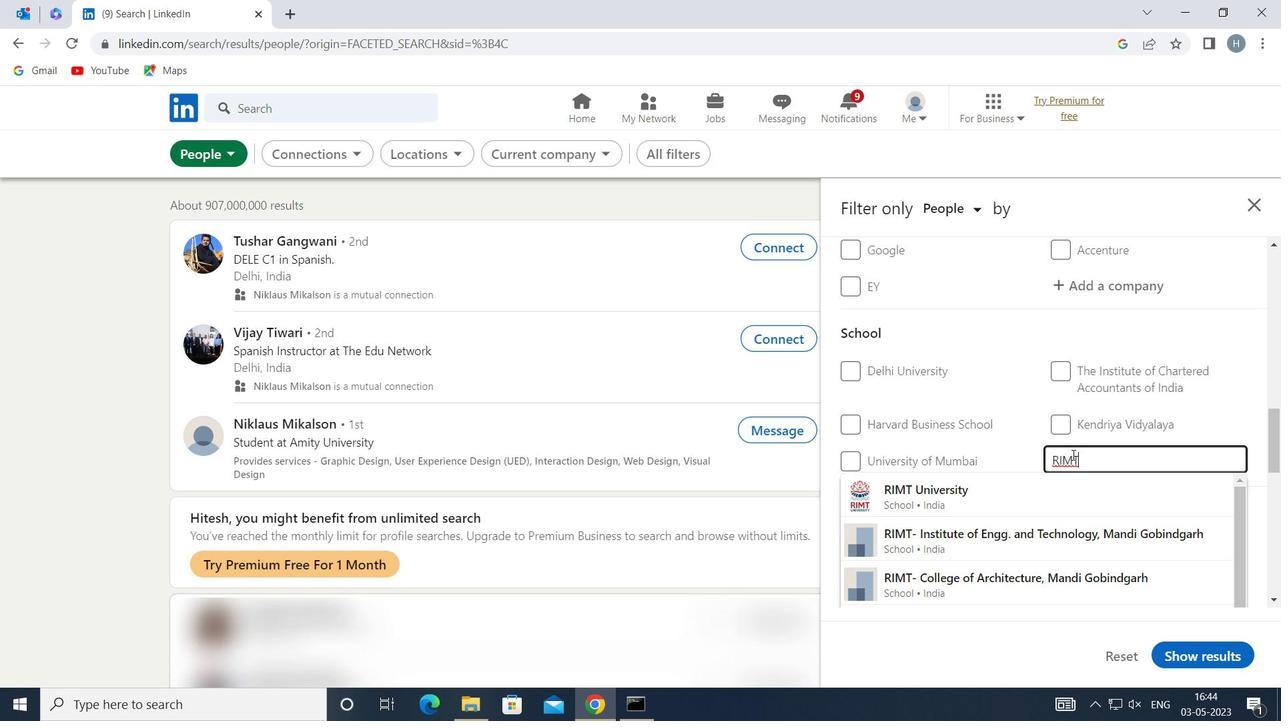 
Action: Mouse moved to (1024, 496)
Screenshot: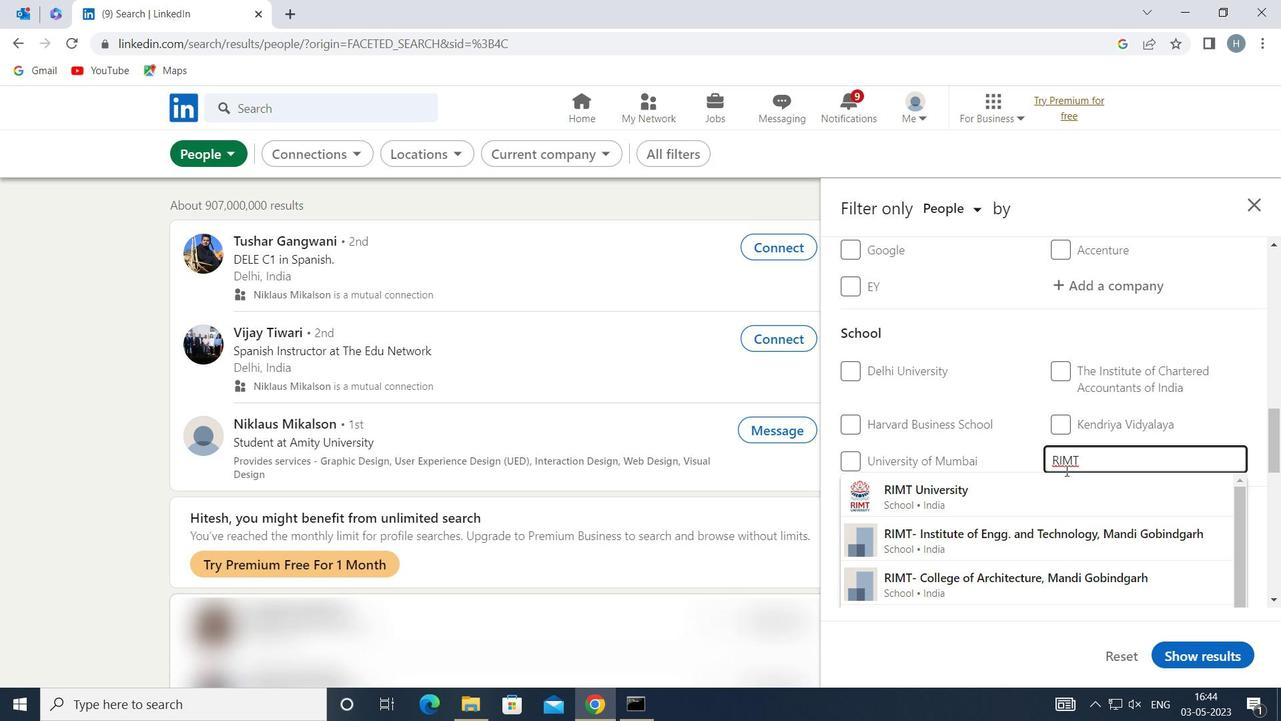 
Action: Mouse pressed left at (1024, 496)
Screenshot: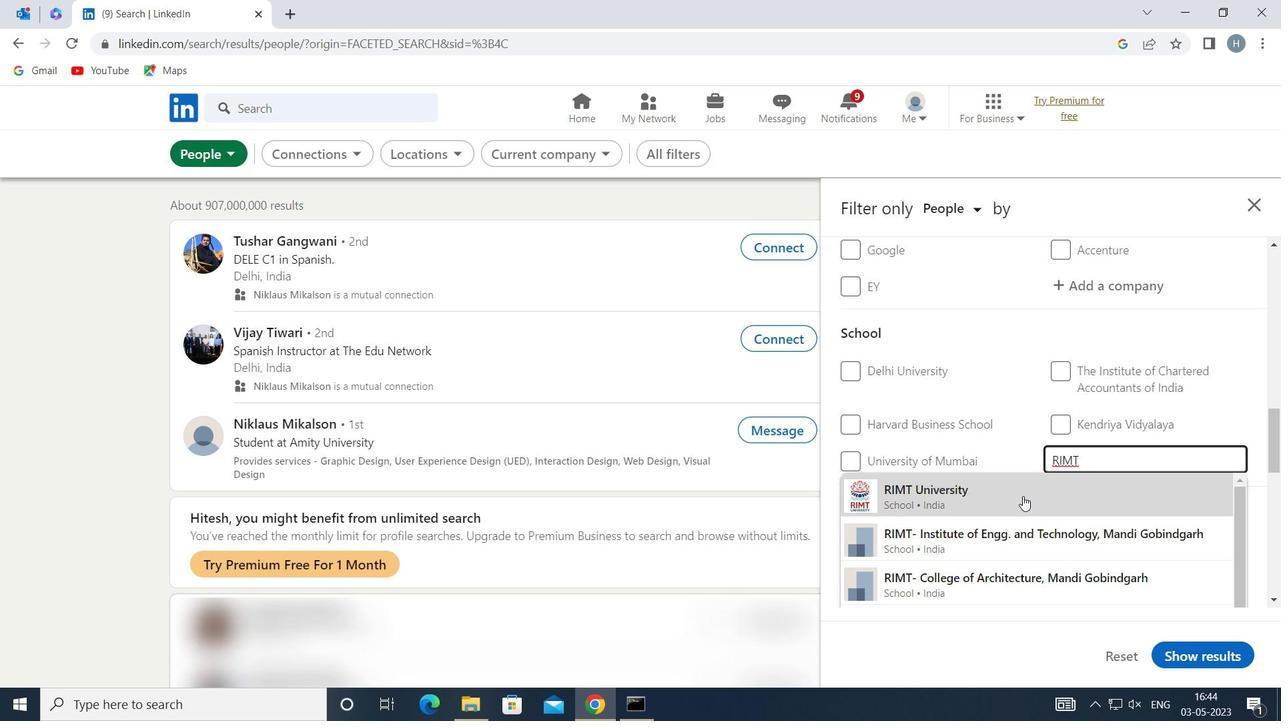 
Action: Mouse moved to (990, 454)
Screenshot: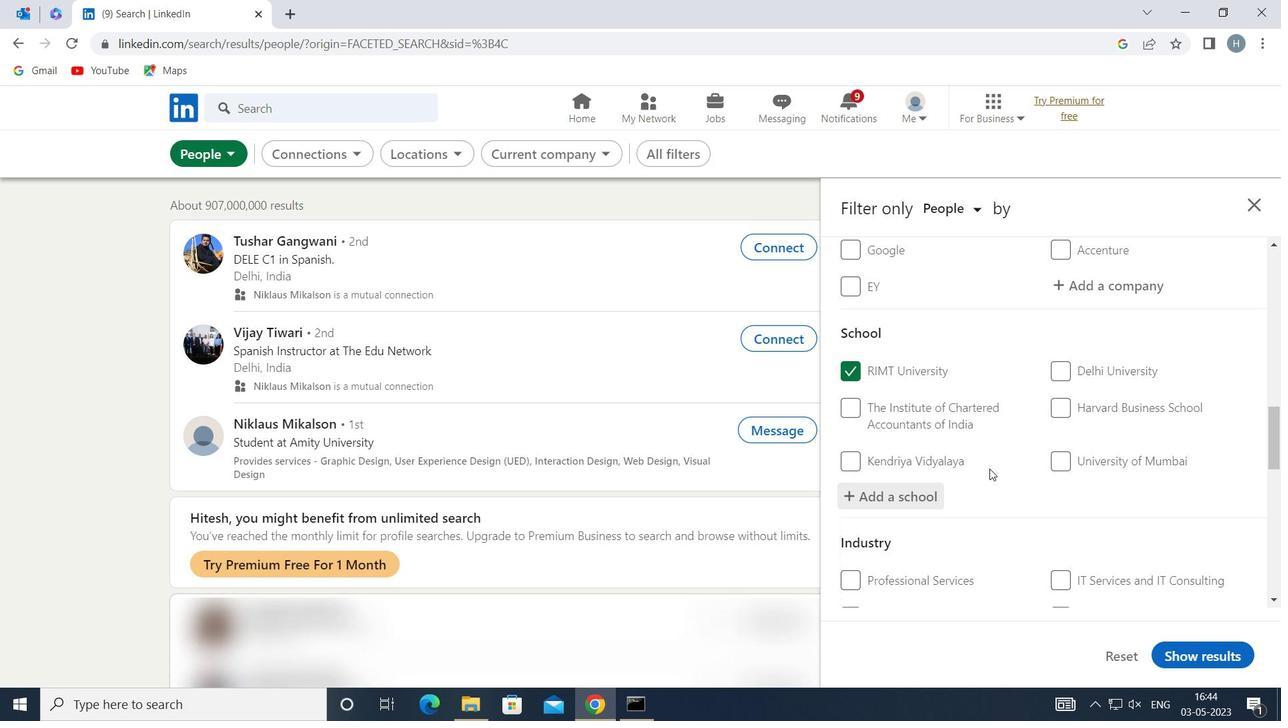 
Action: Mouse scrolled (990, 453) with delta (0, 0)
Screenshot: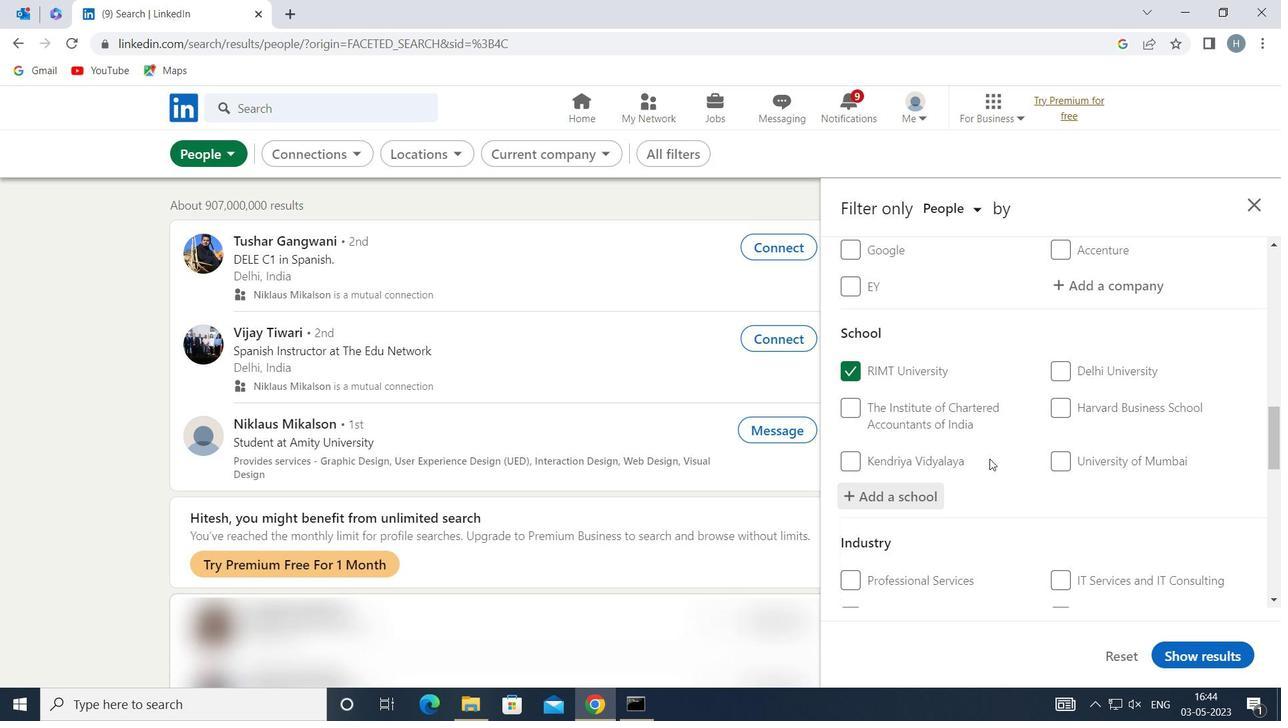 
Action: Mouse scrolled (990, 453) with delta (0, 0)
Screenshot: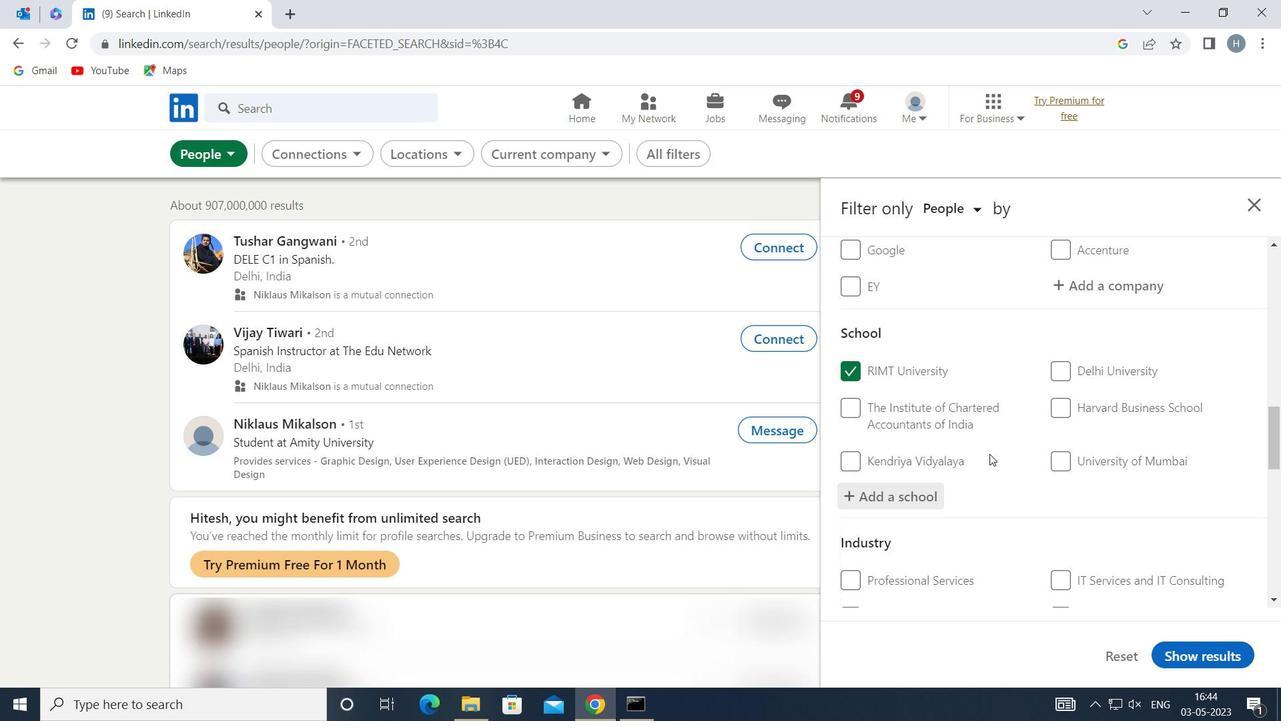 
Action: Mouse scrolled (990, 453) with delta (0, 0)
Screenshot: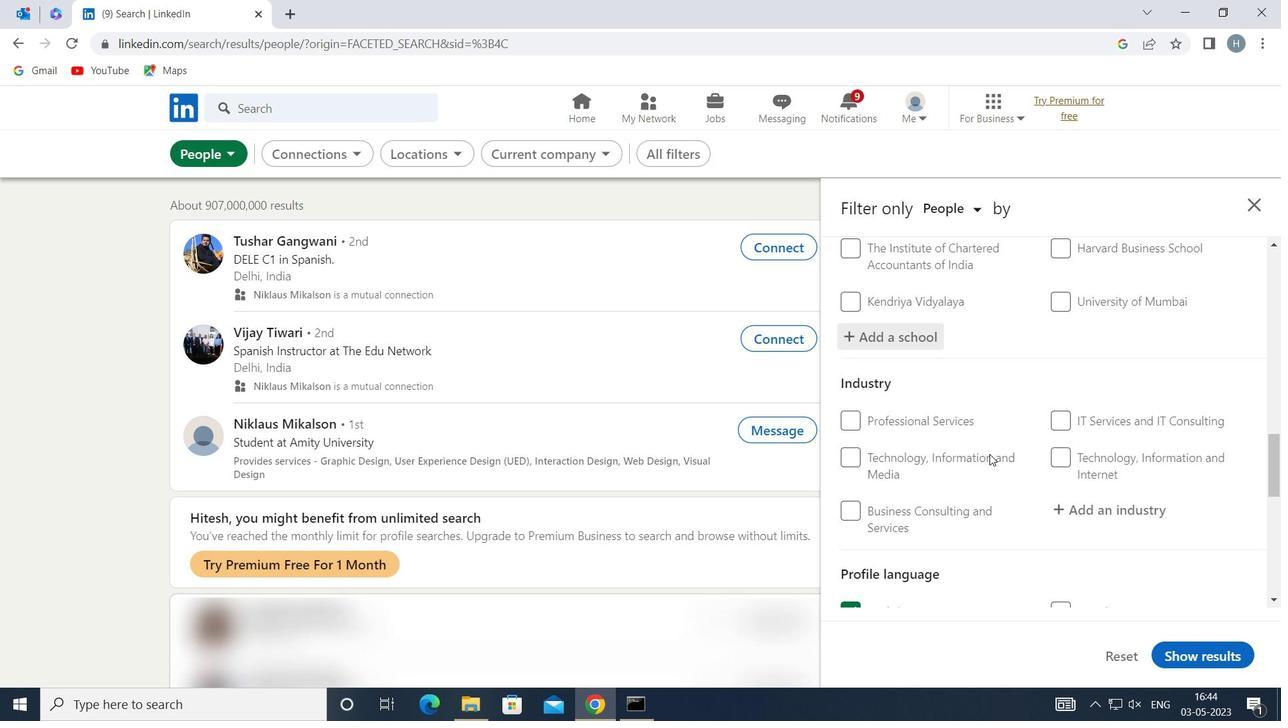 
Action: Mouse moved to (1119, 415)
Screenshot: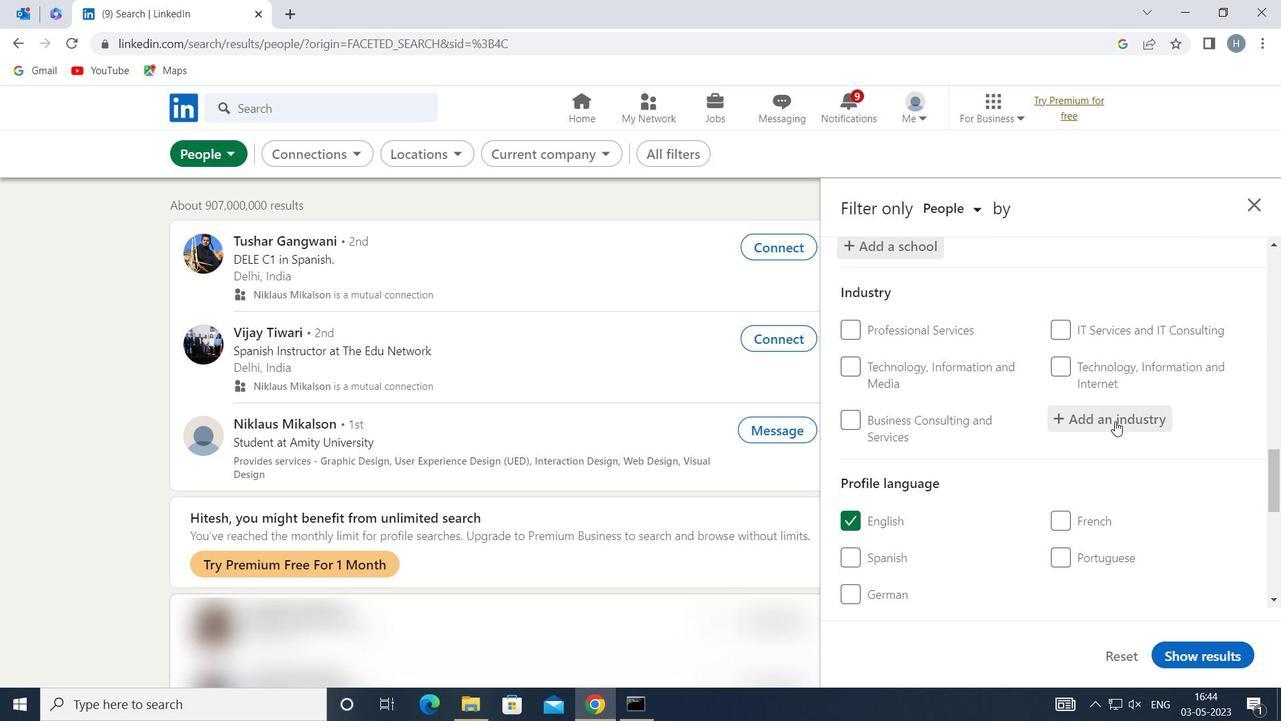 
Action: Mouse pressed left at (1119, 415)
Screenshot: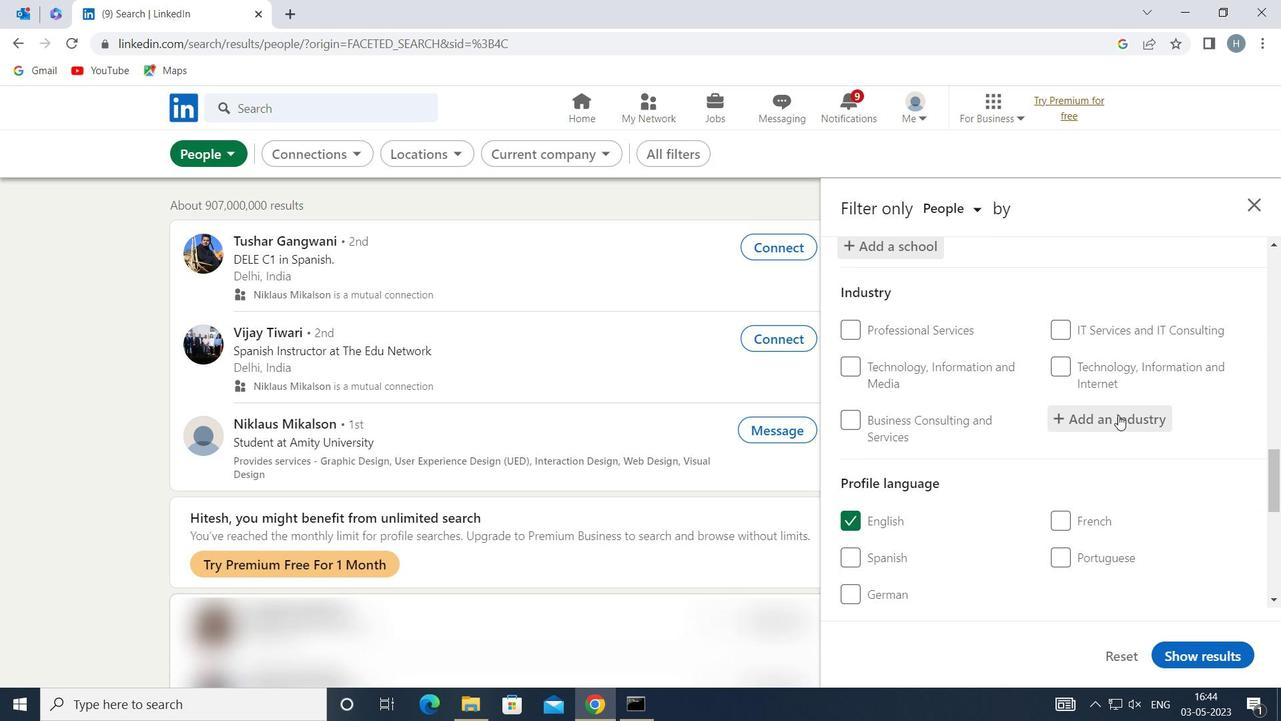 
Action: Key pressed <Key.shift>RESIDENTIAL<Key.space><Key.shift>BUILDING
Screenshot: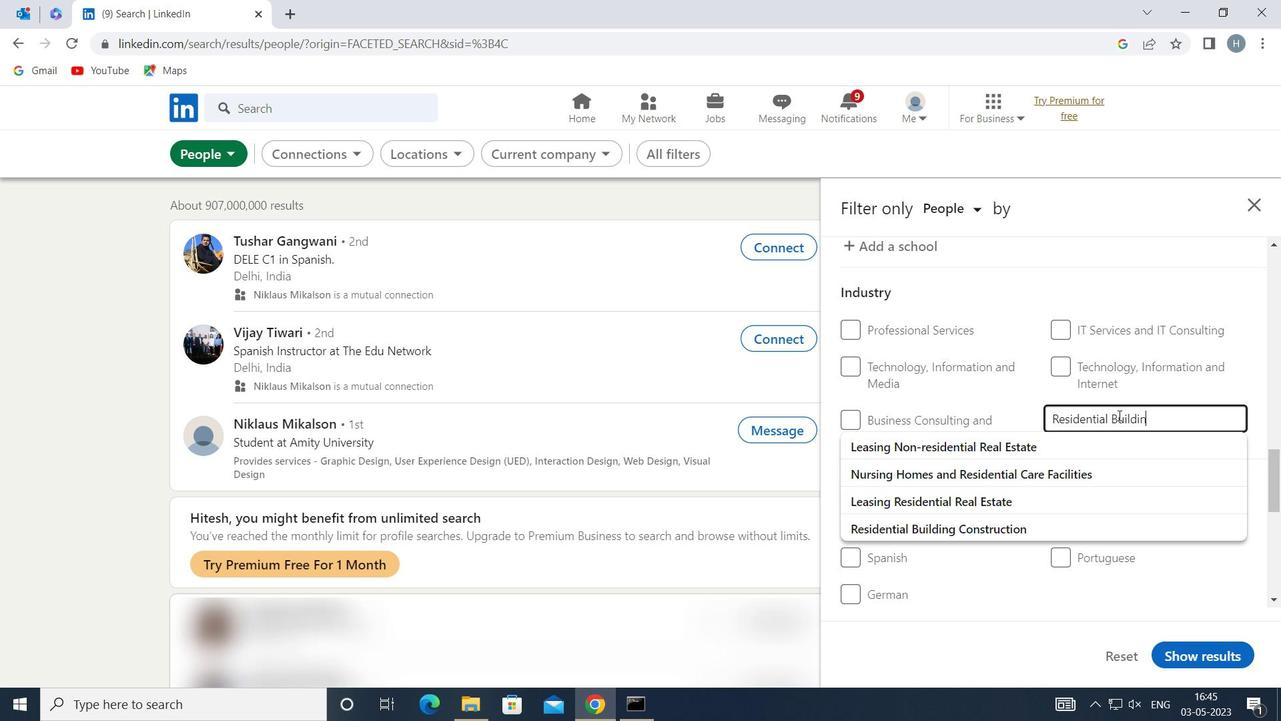 
Action: Mouse moved to (1114, 452)
Screenshot: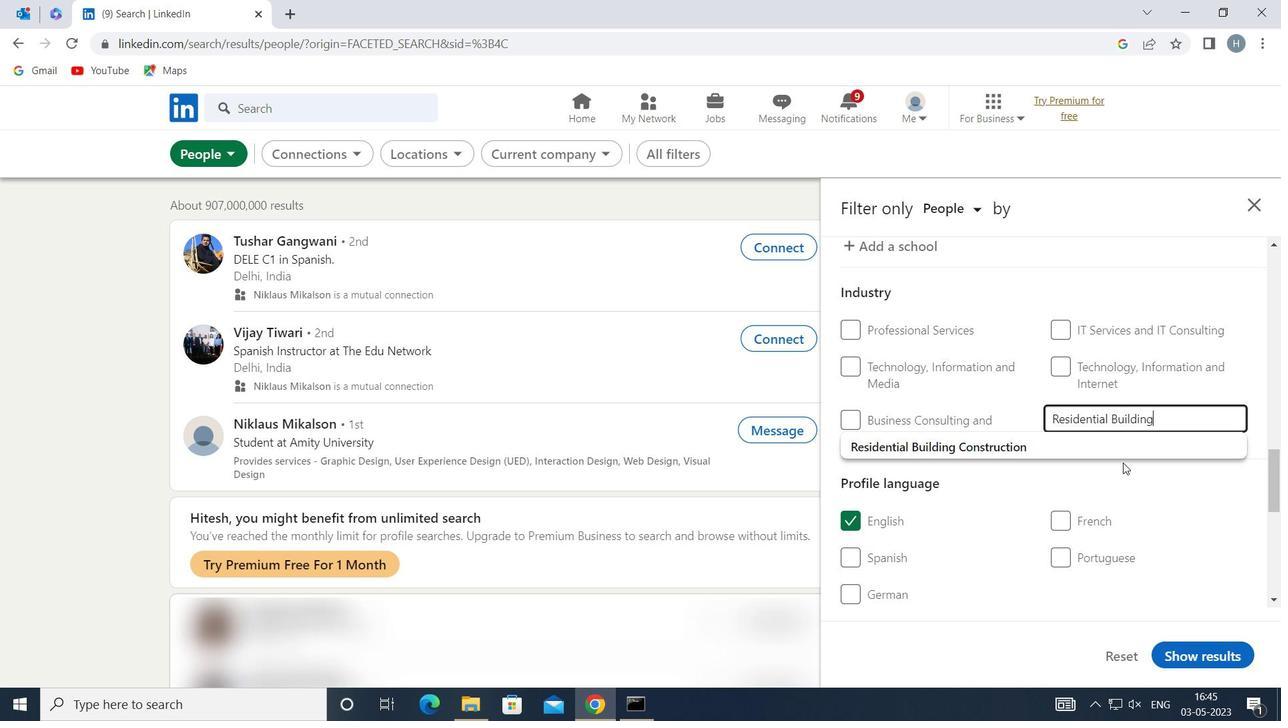 
Action: Mouse pressed left at (1114, 452)
Screenshot: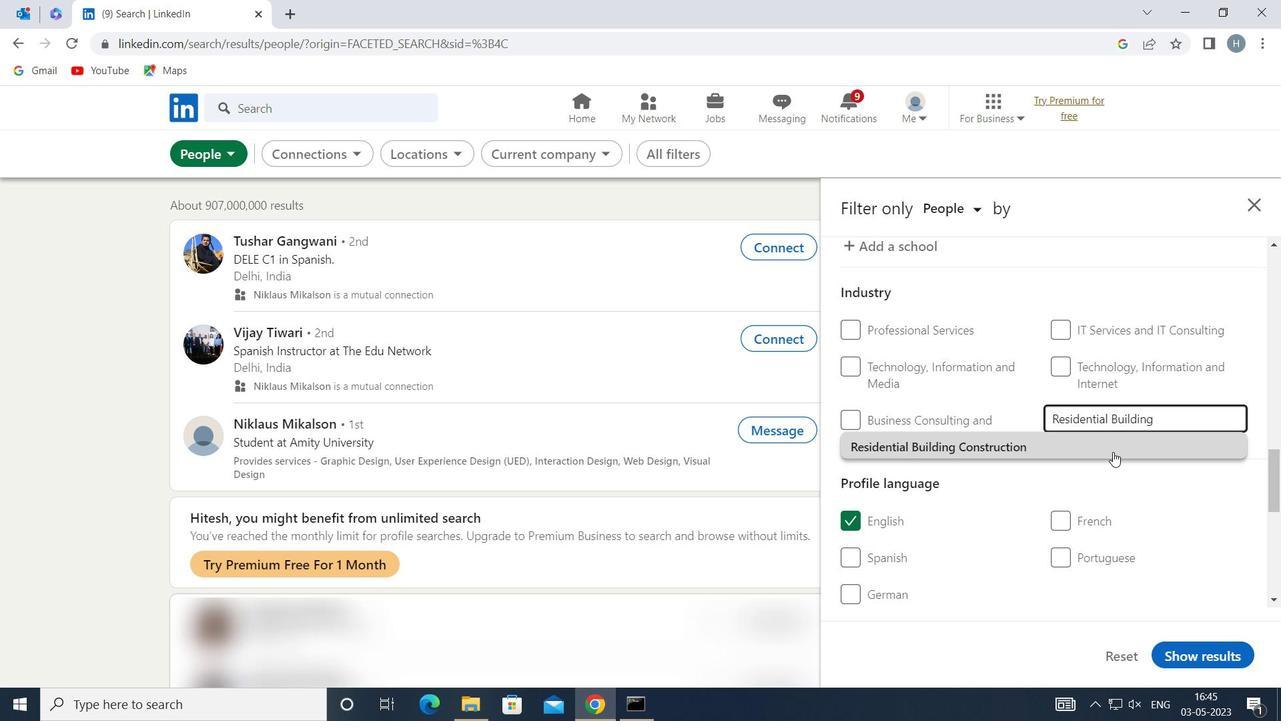 
Action: Mouse moved to (1034, 483)
Screenshot: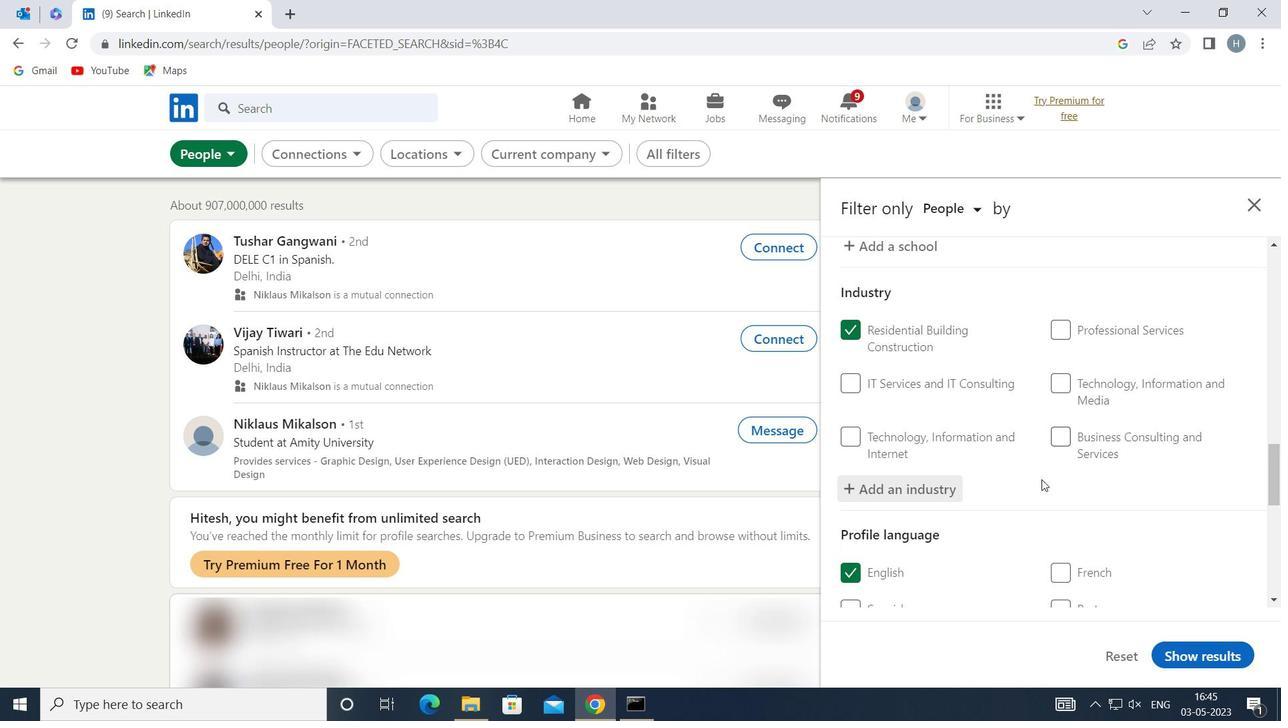 
Action: Mouse scrolled (1034, 482) with delta (0, 0)
Screenshot: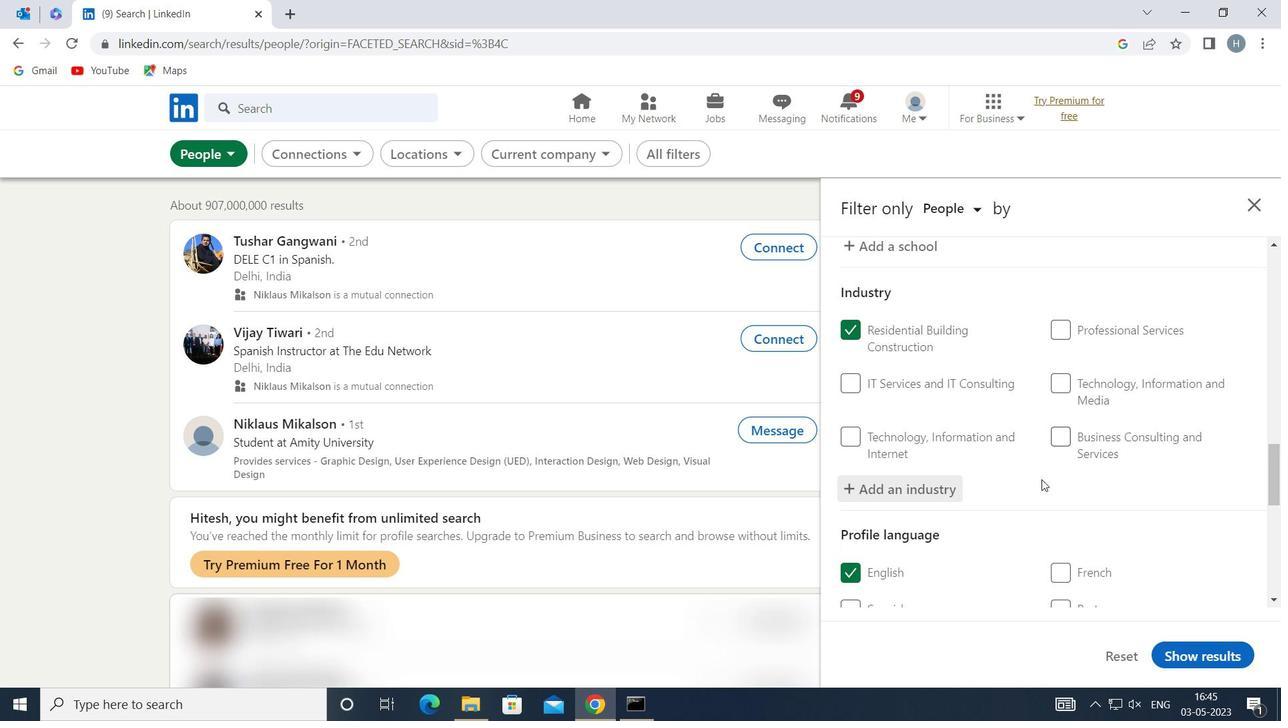 
Action: Mouse moved to (1032, 485)
Screenshot: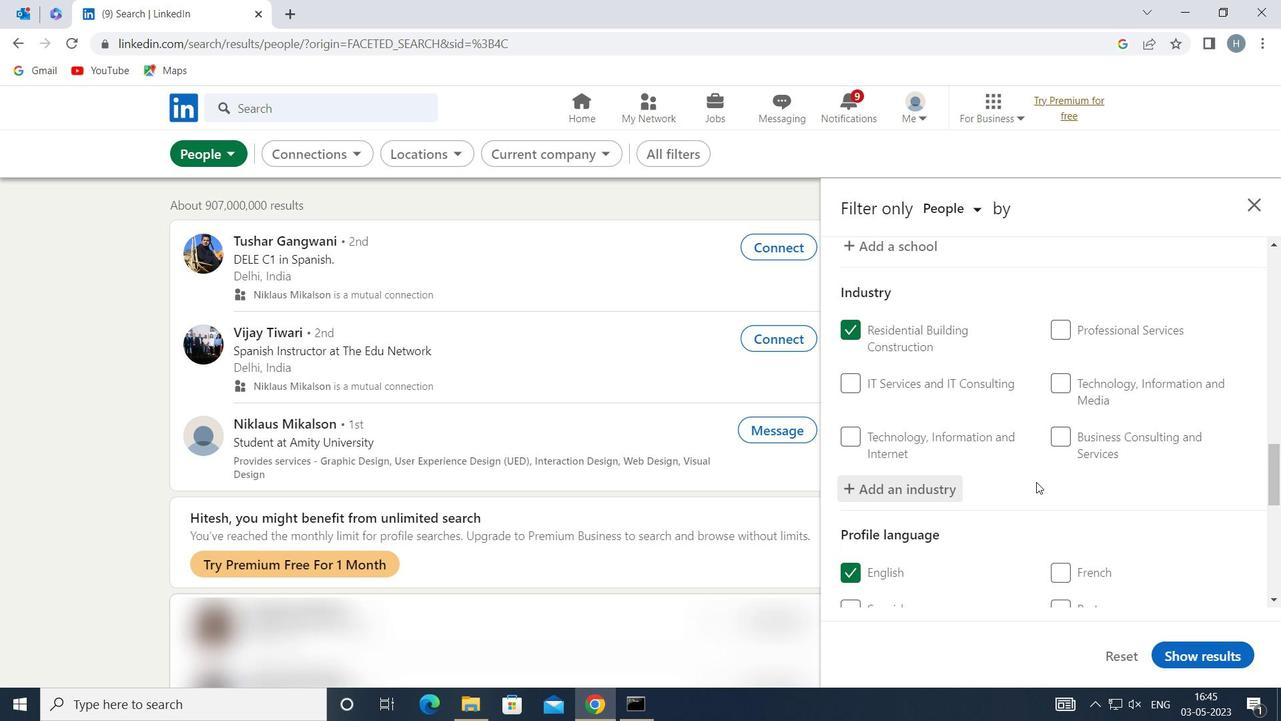 
Action: Mouse scrolled (1032, 484) with delta (0, 0)
Screenshot: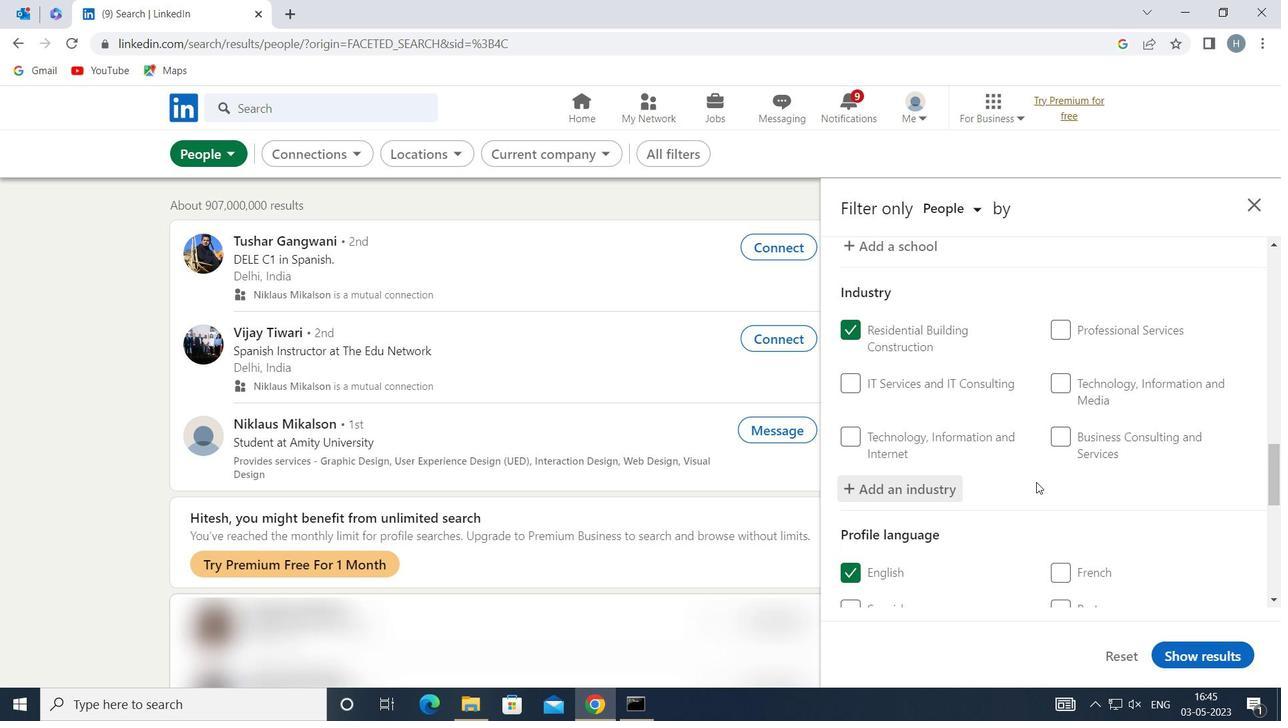 
Action: Mouse scrolled (1032, 484) with delta (0, 0)
Screenshot: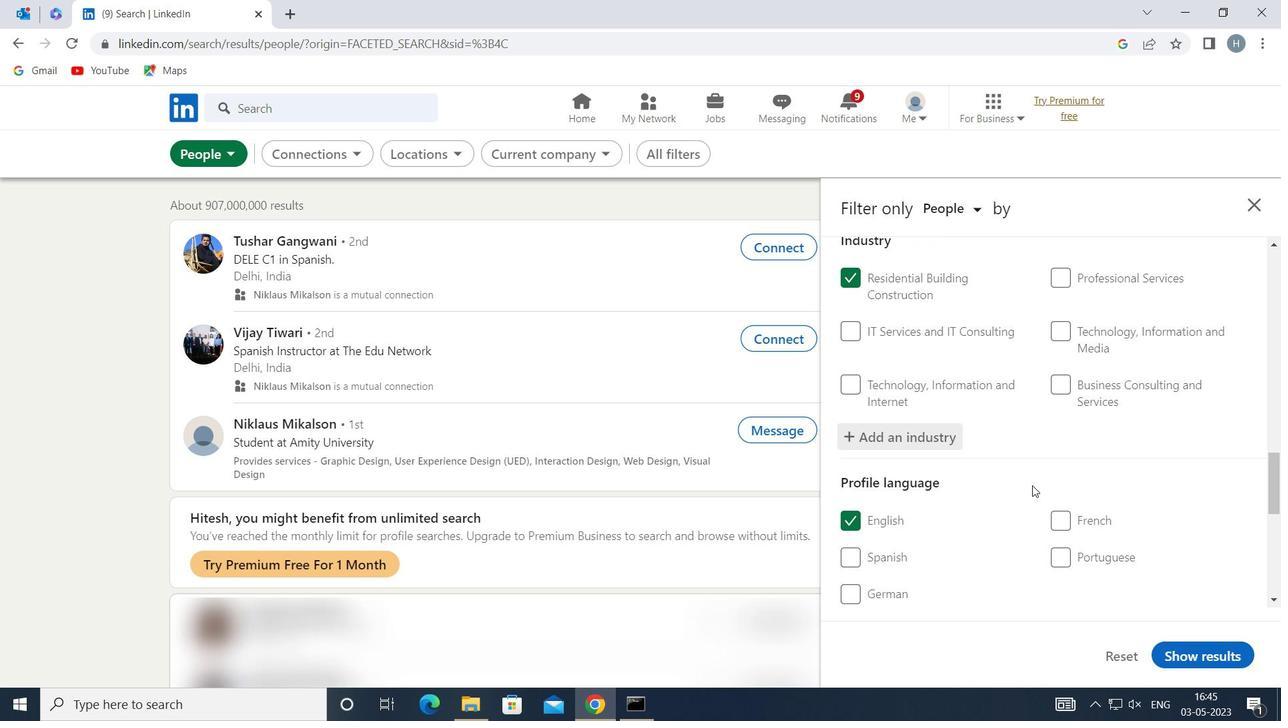 
Action: Mouse scrolled (1032, 484) with delta (0, 0)
Screenshot: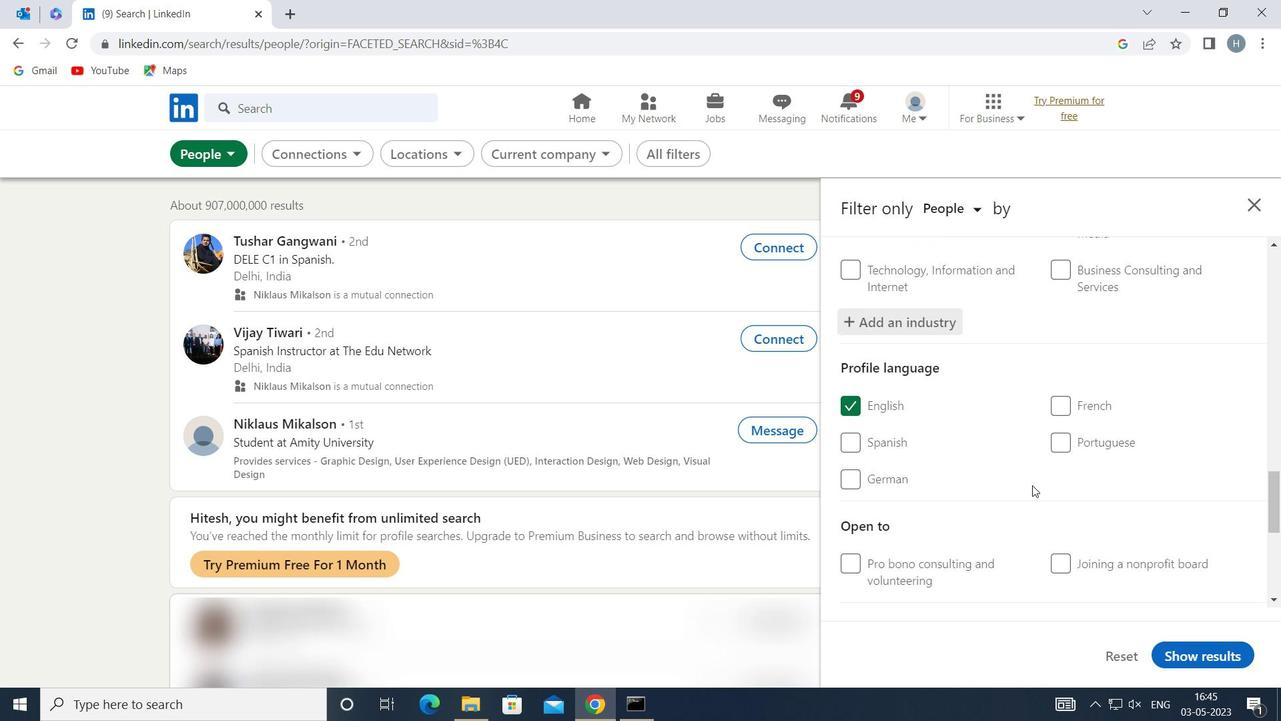 
Action: Mouse moved to (1032, 484)
Screenshot: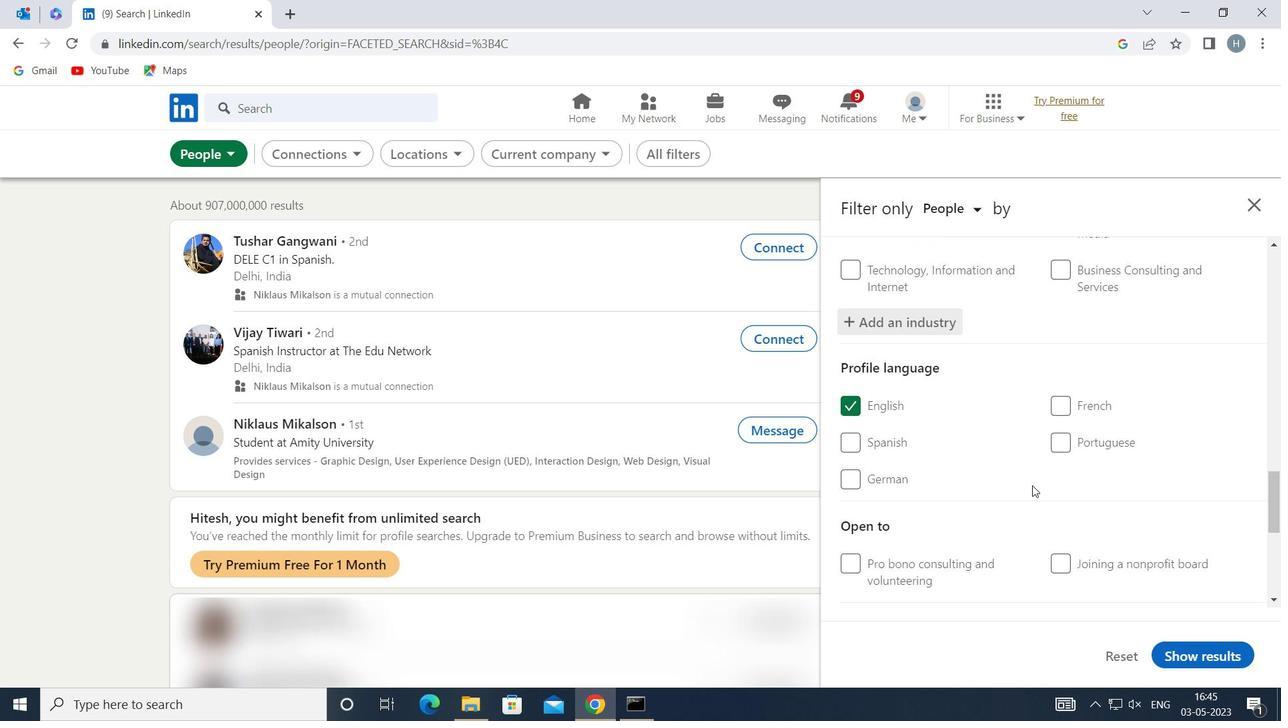 
Action: Mouse scrolled (1032, 484) with delta (0, 0)
Screenshot: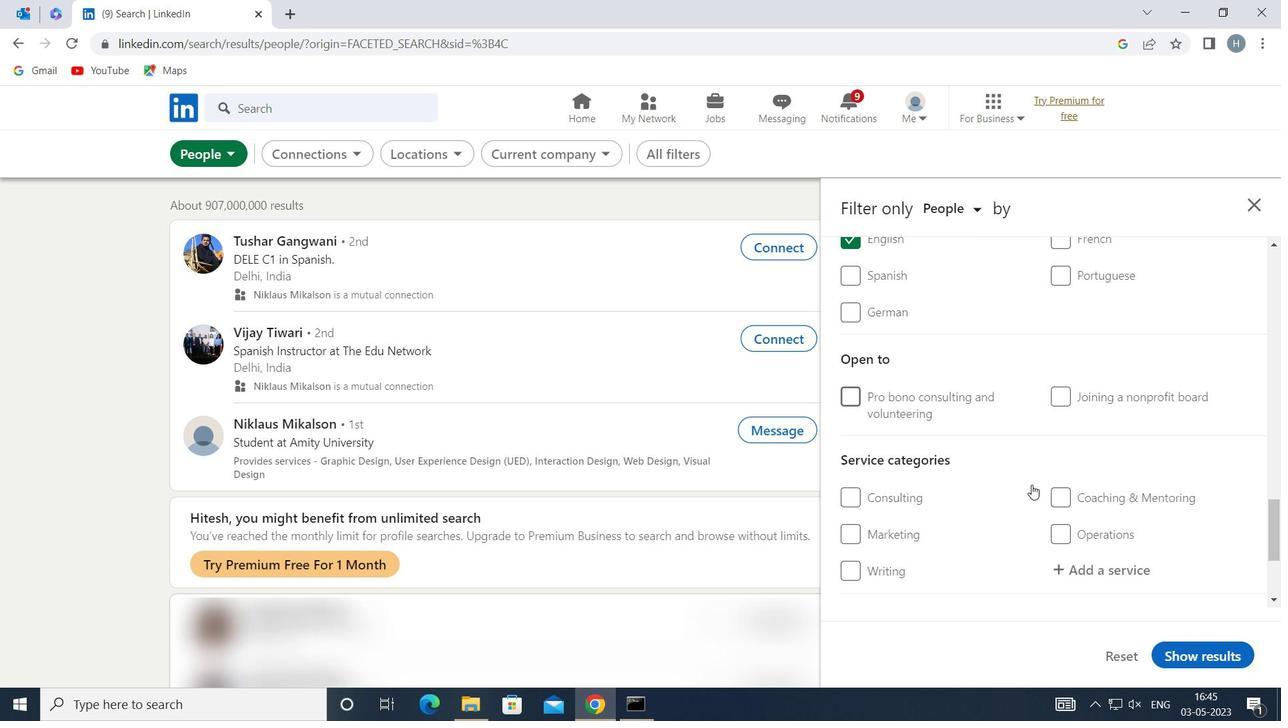 
Action: Mouse moved to (1125, 484)
Screenshot: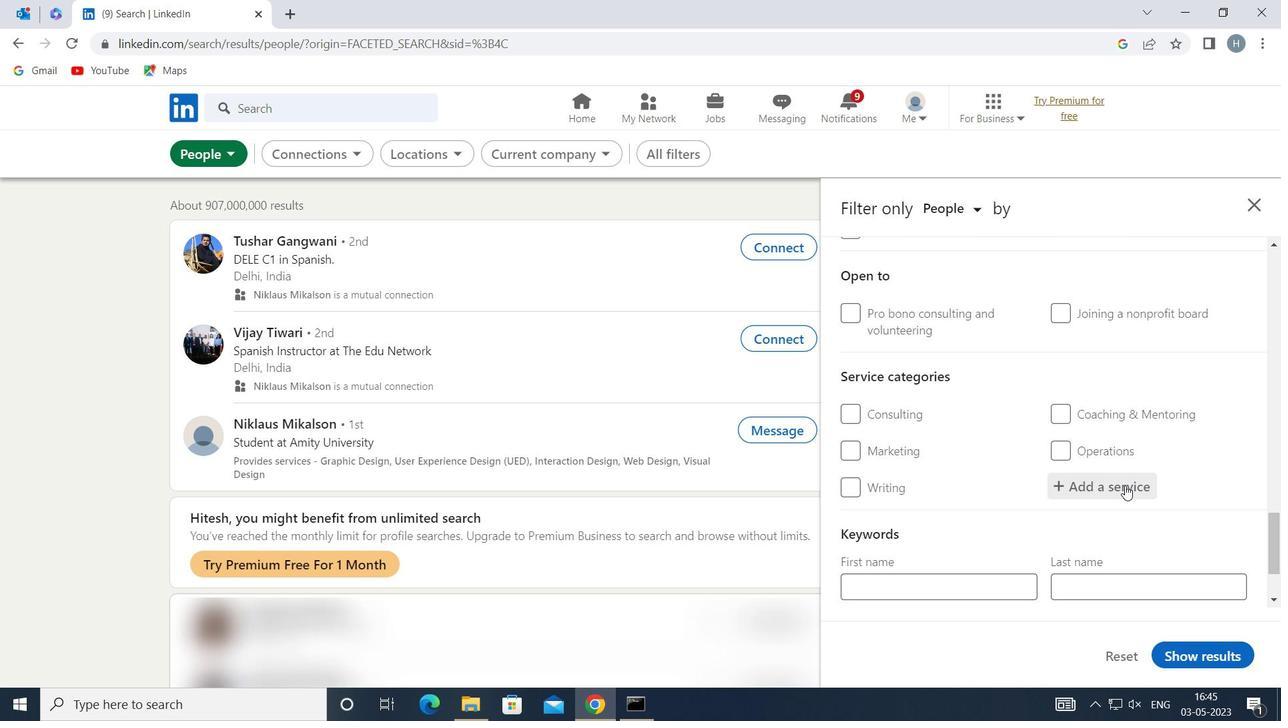 
Action: Mouse pressed left at (1125, 484)
Screenshot: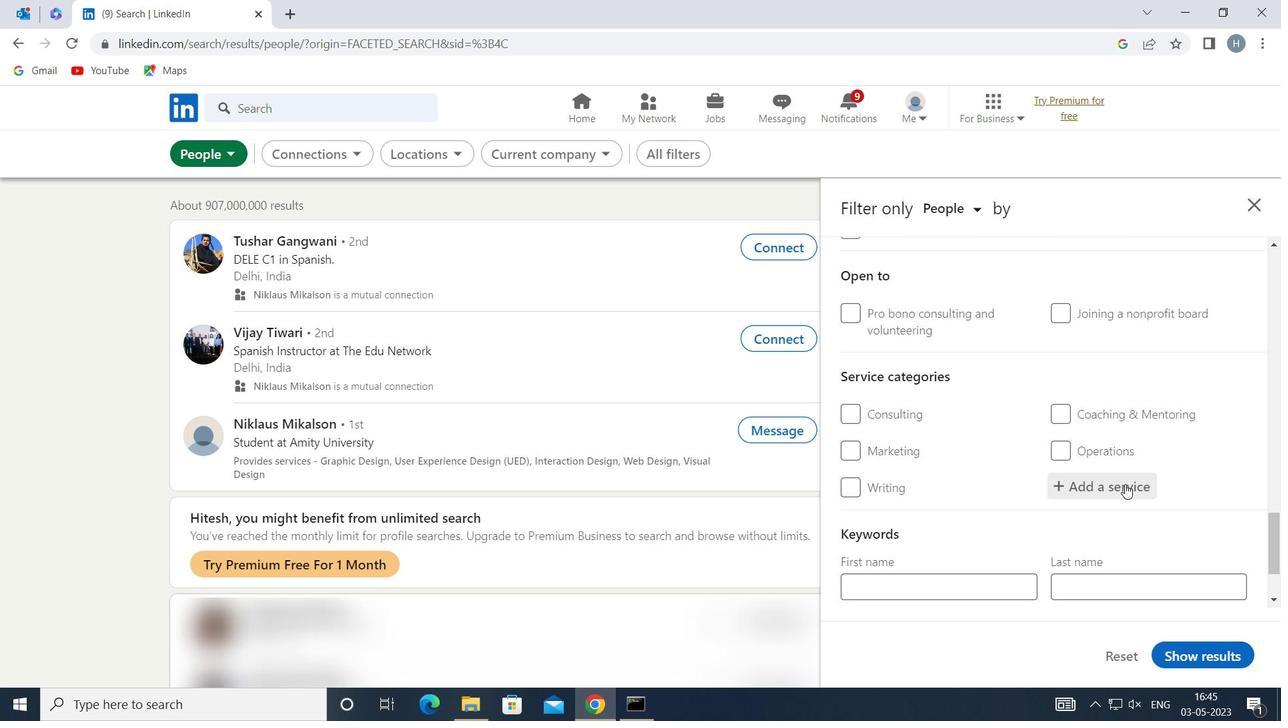 
Action: Key pressed <Key.shift>WEB
Screenshot: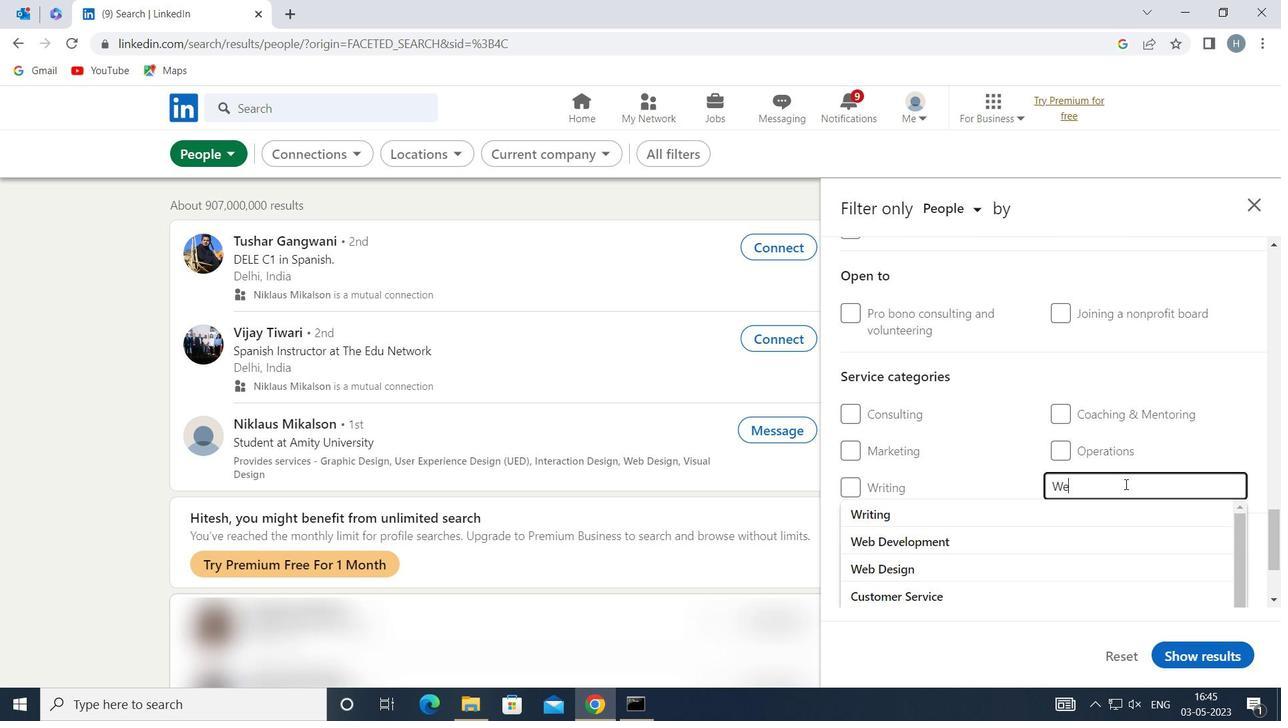 
Action: Mouse moved to (1125, 484)
Screenshot: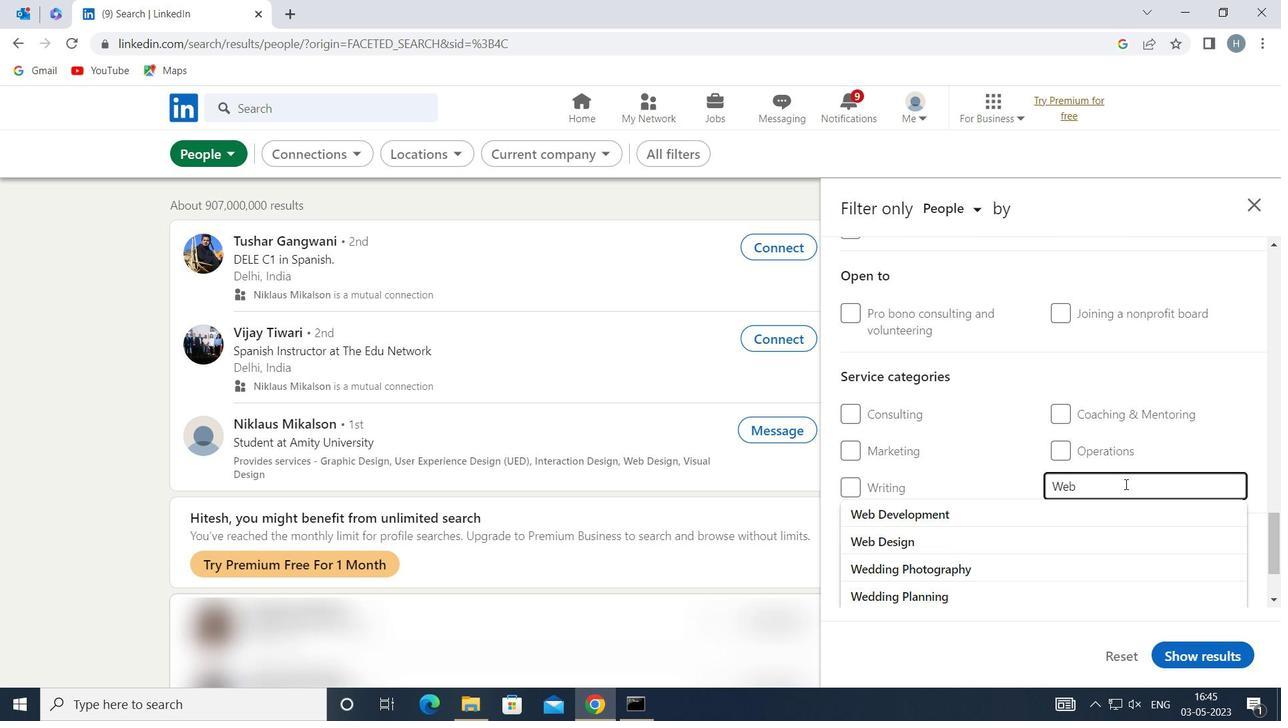 
Action: Key pressed <Key.space><Key.shift>DES
Screenshot: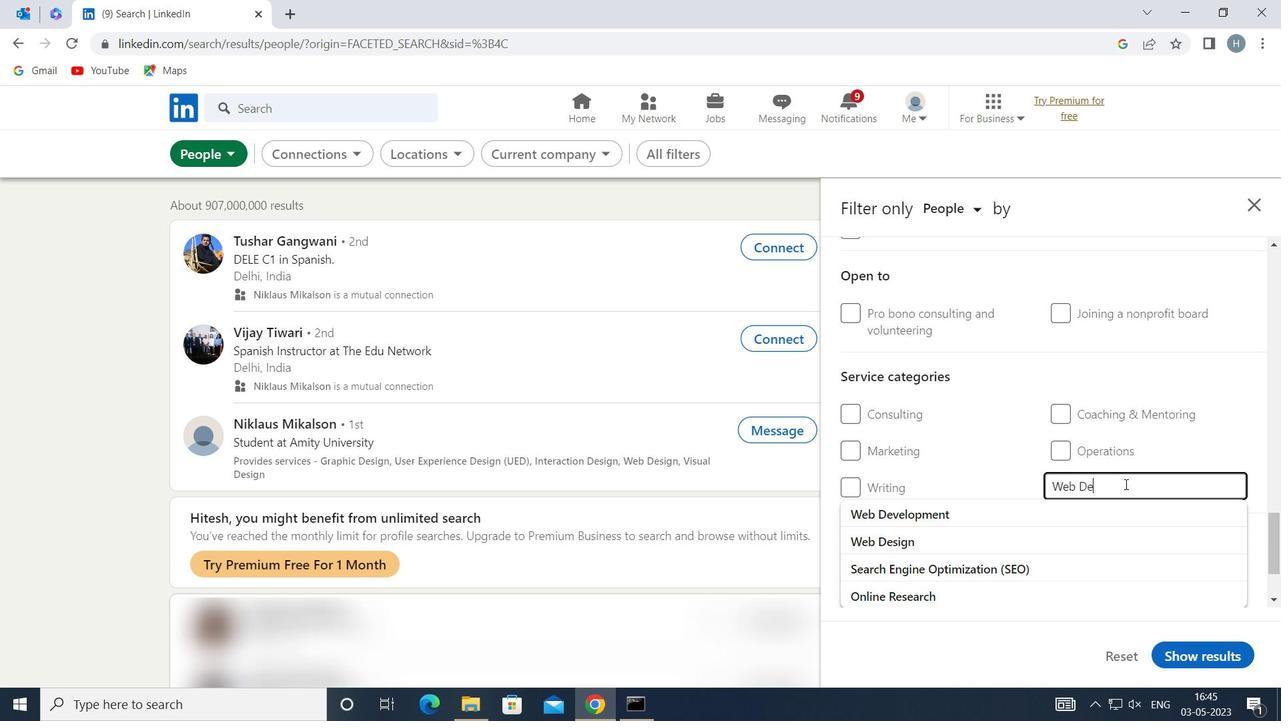 
Action: Mouse moved to (1030, 512)
Screenshot: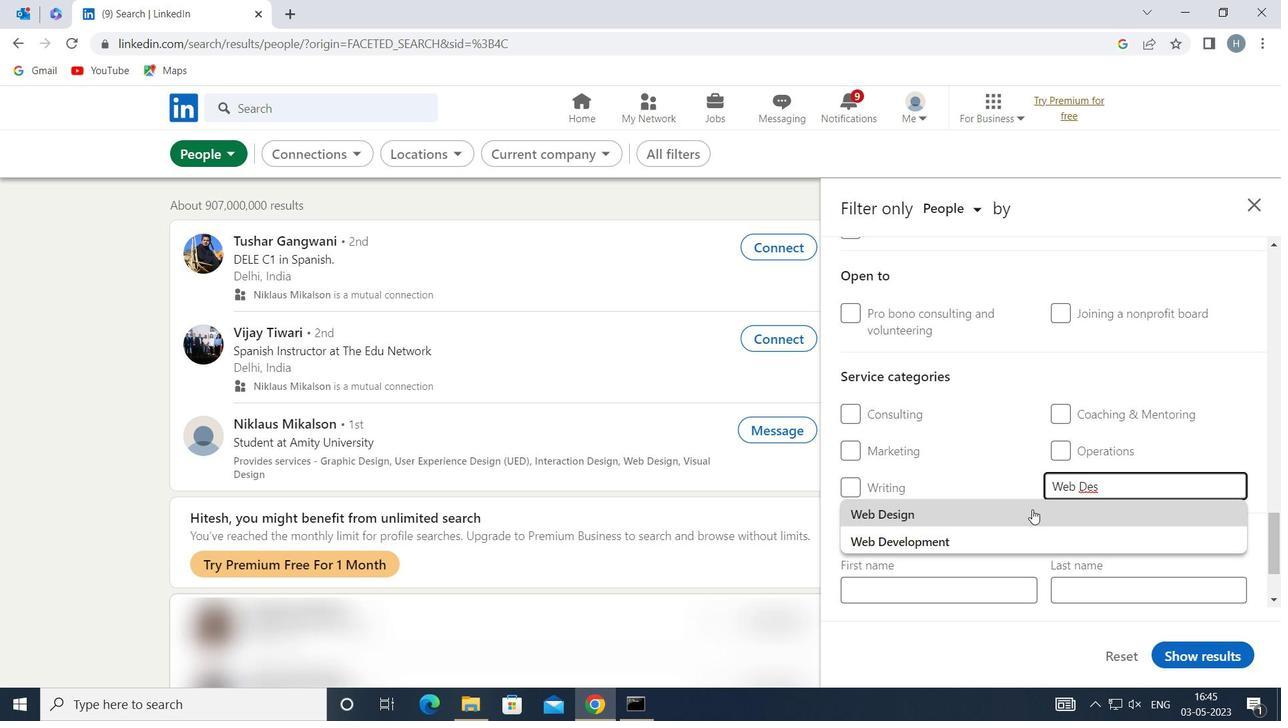 
Action: Mouse pressed left at (1030, 512)
Screenshot: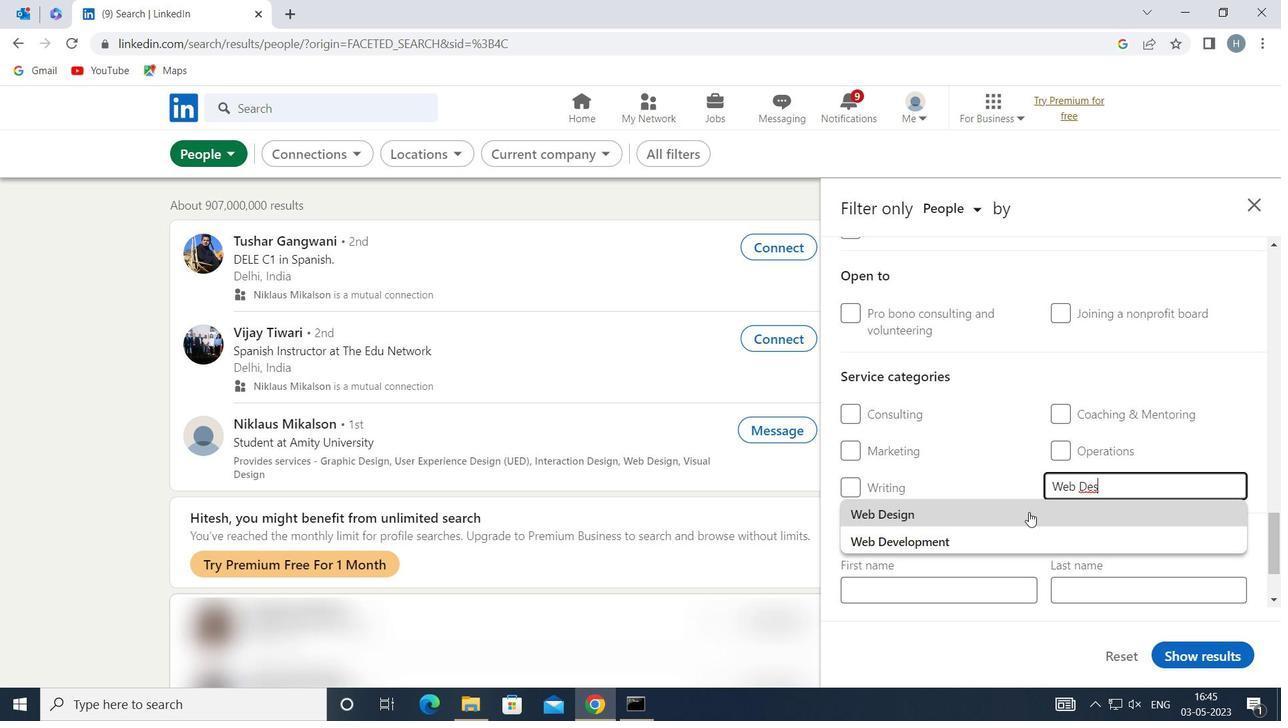 
Action: Mouse moved to (1032, 506)
Screenshot: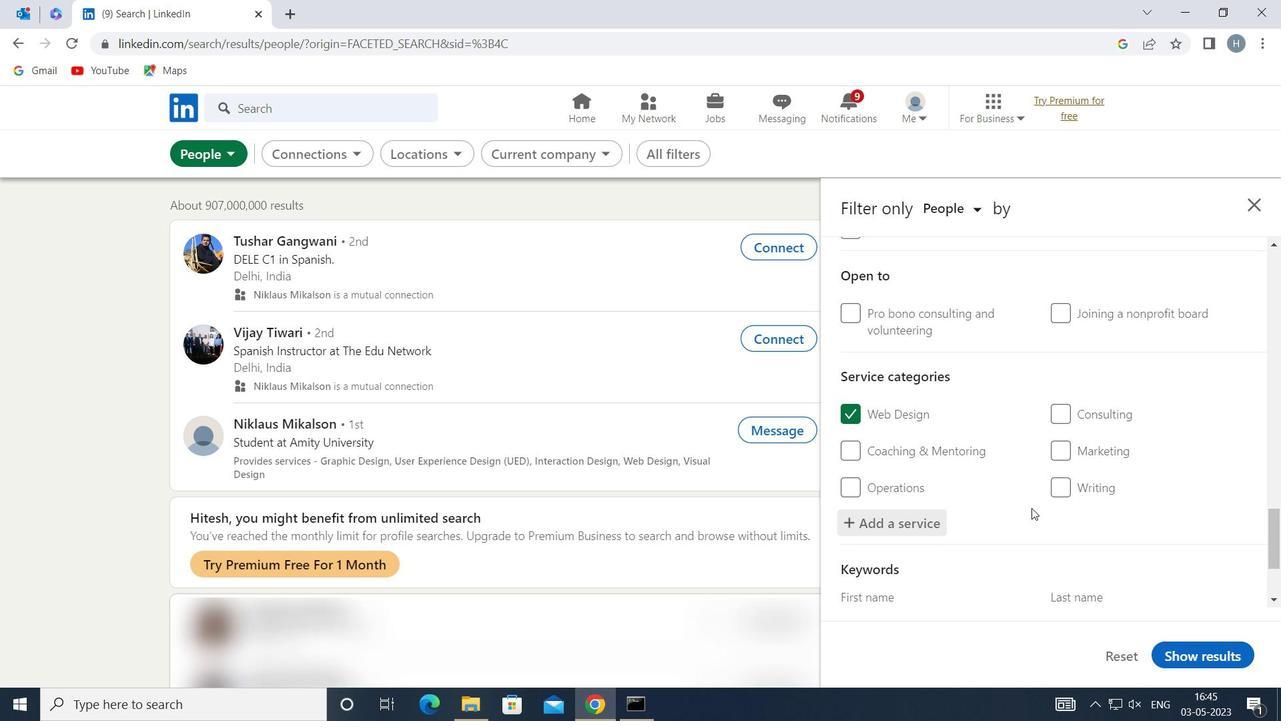 
Action: Mouse scrolled (1032, 506) with delta (0, 0)
Screenshot: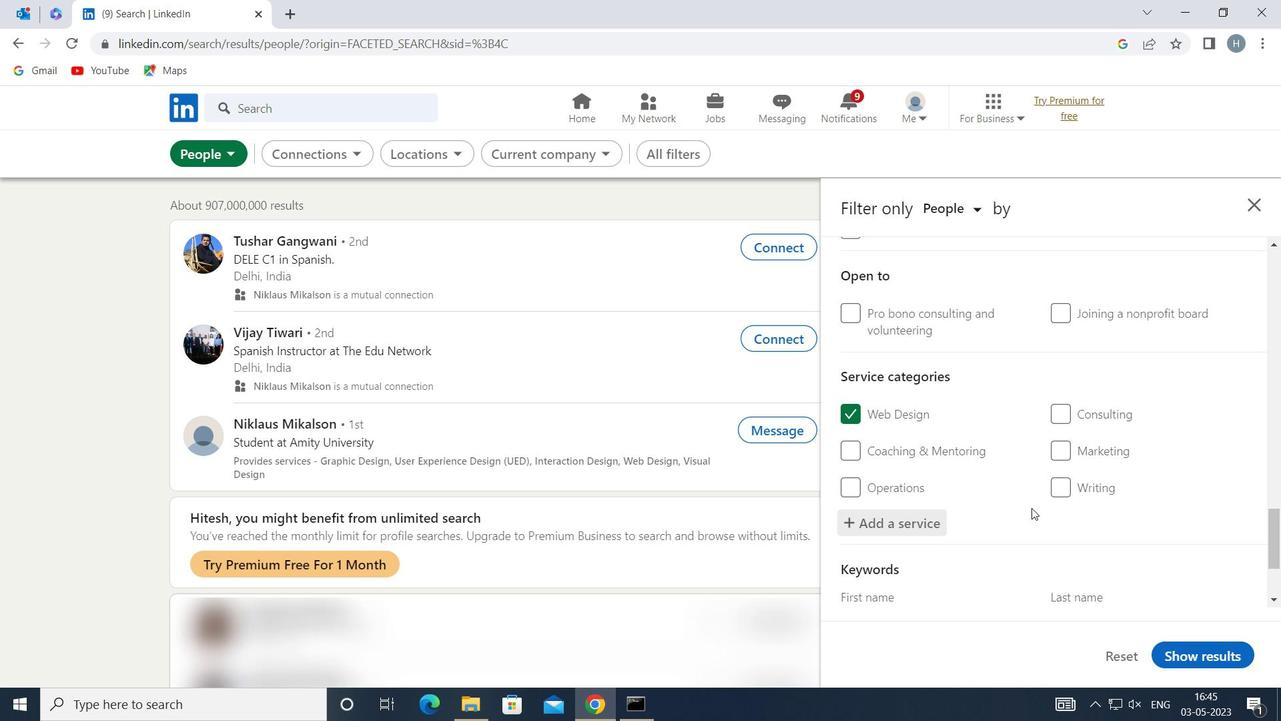 
Action: Mouse scrolled (1032, 506) with delta (0, 0)
Screenshot: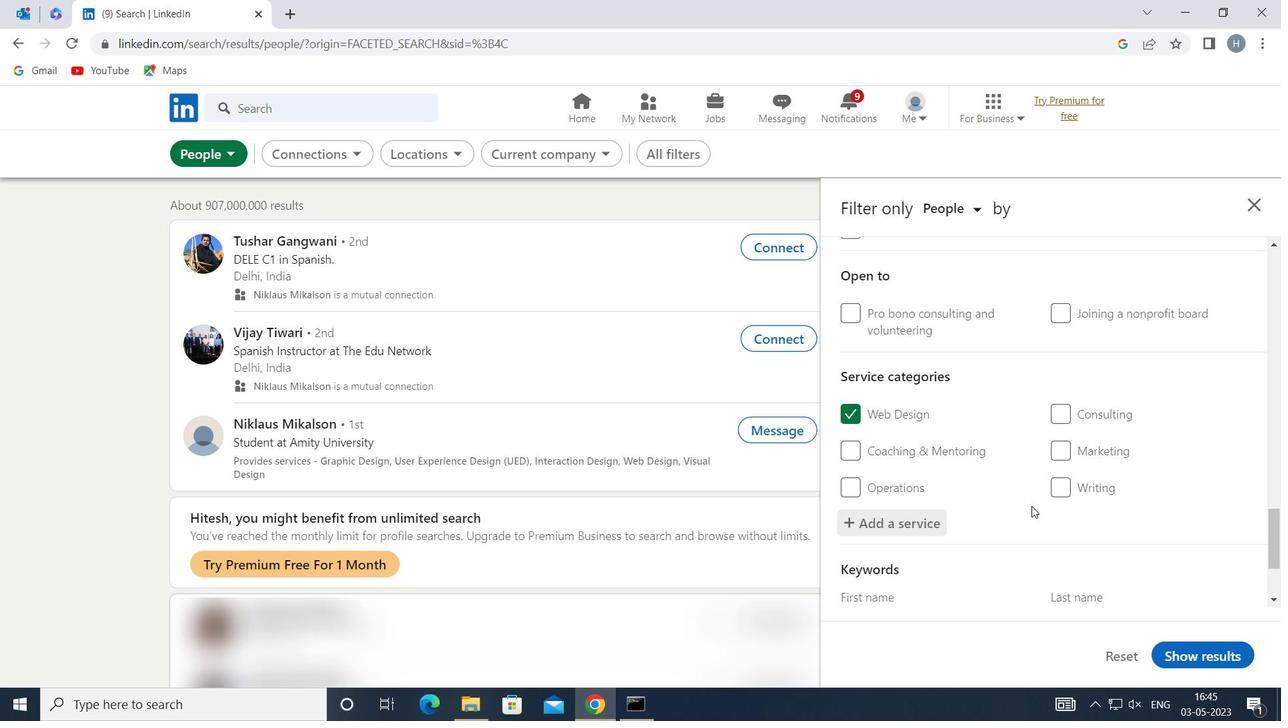 
Action: Mouse moved to (1032, 504)
Screenshot: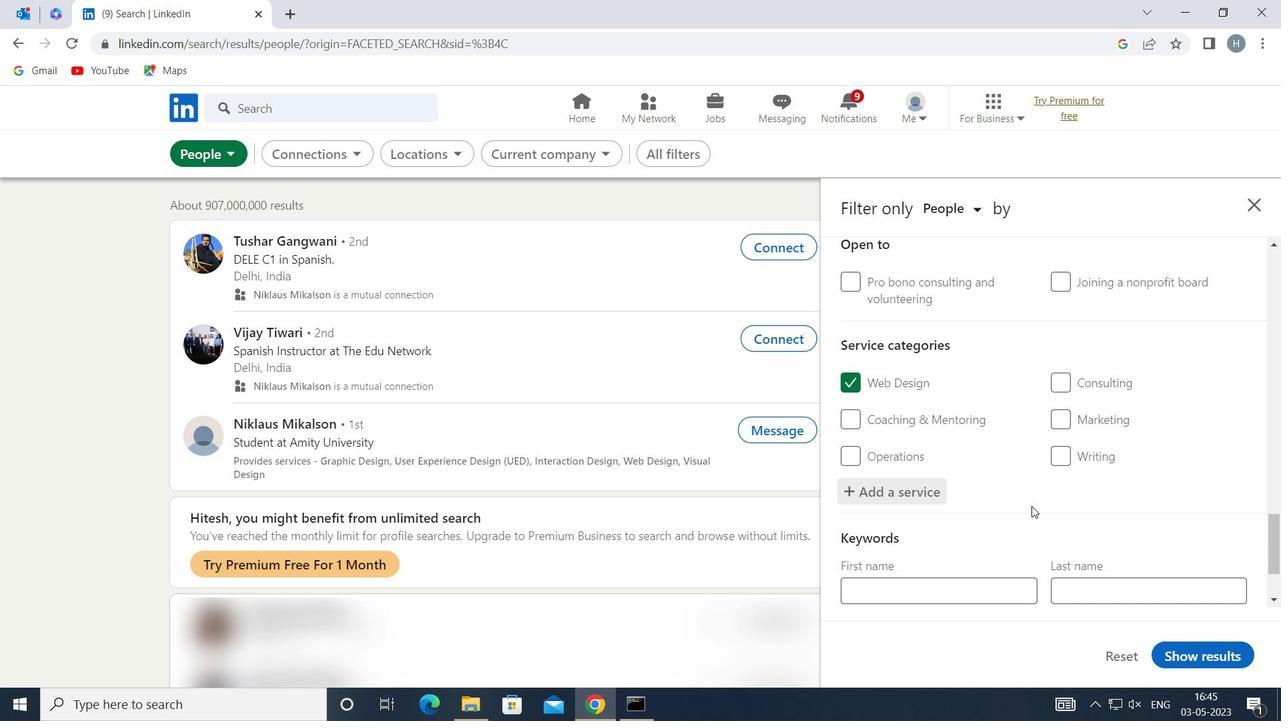 
Action: Mouse scrolled (1032, 504) with delta (0, 0)
Screenshot: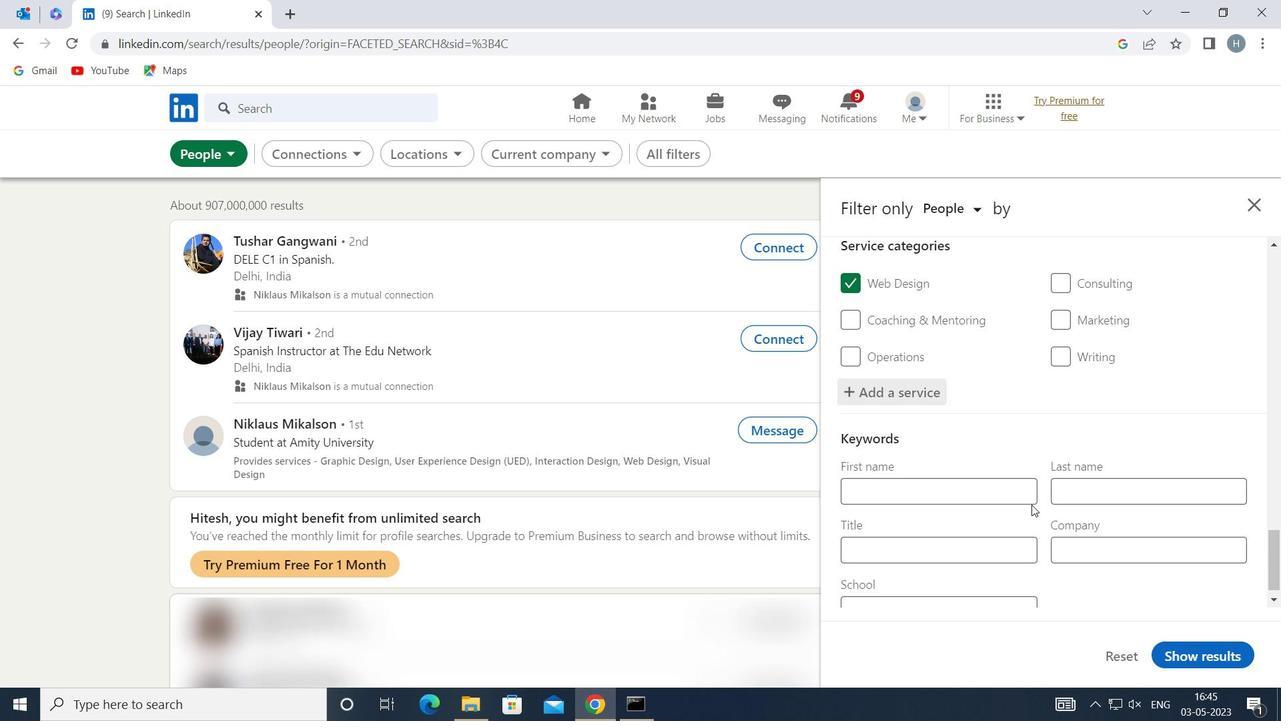 
Action: Mouse moved to (990, 528)
Screenshot: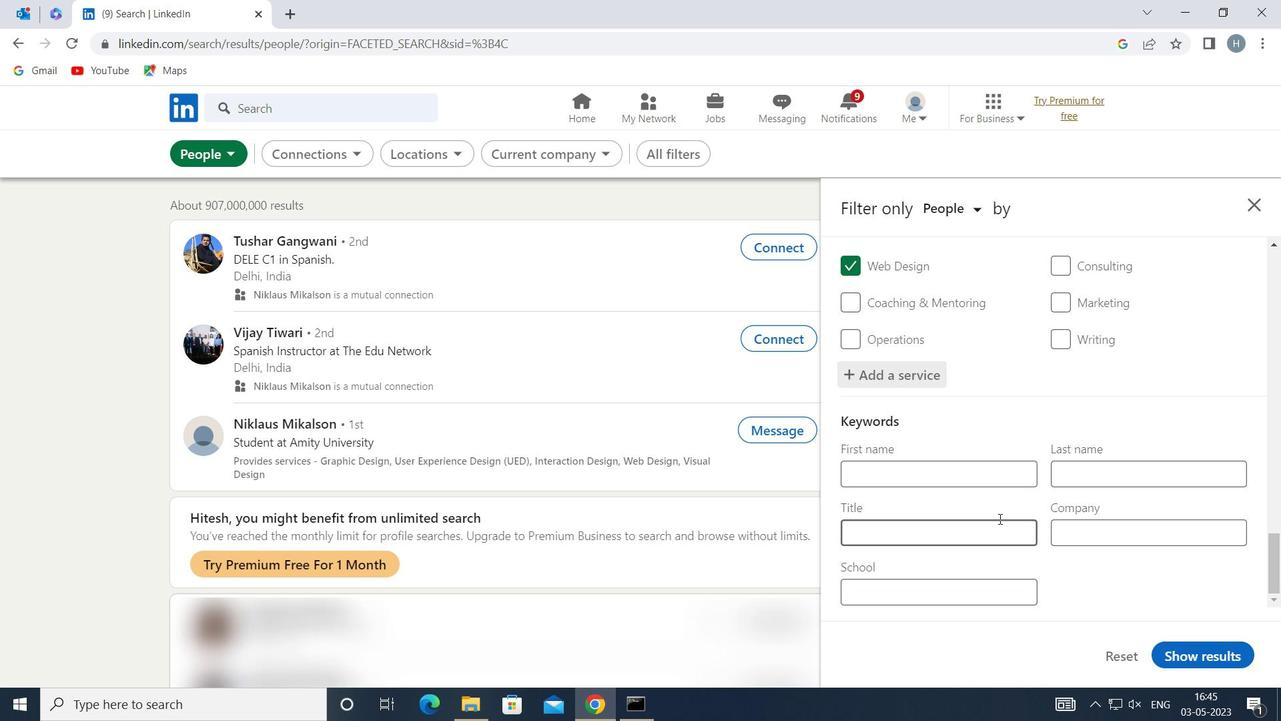 
Action: Mouse pressed left at (990, 528)
Screenshot: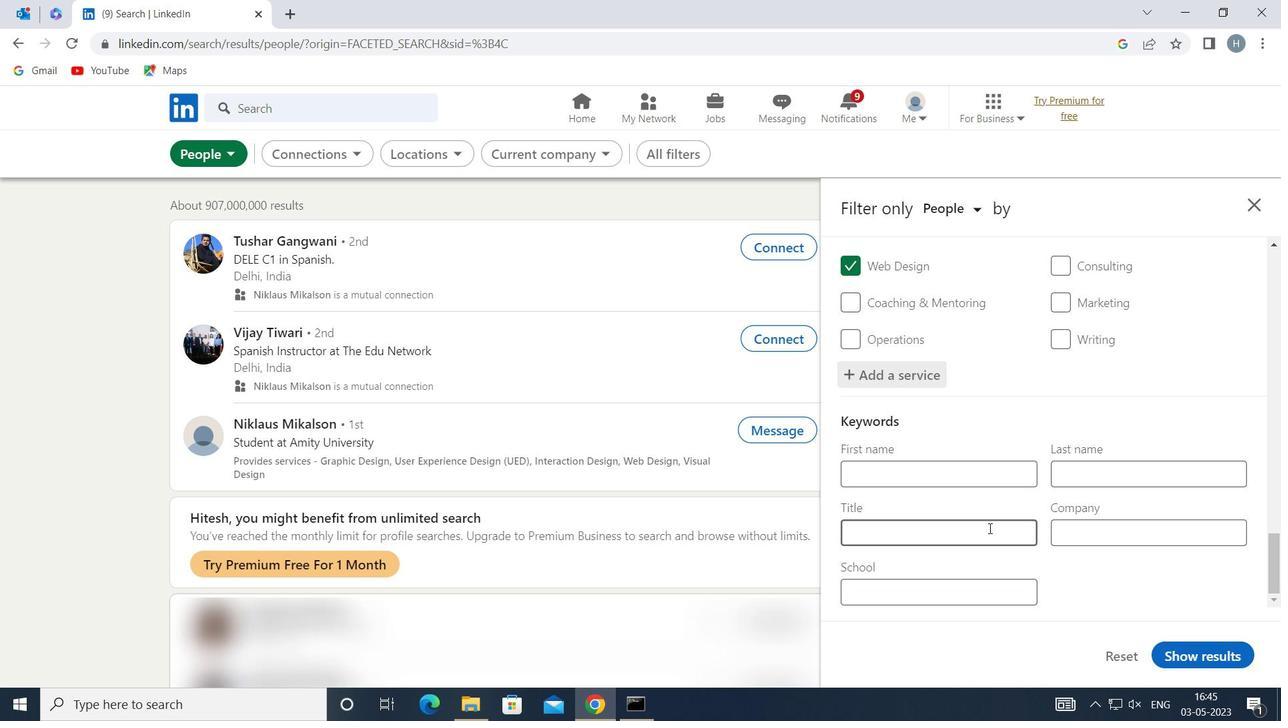 
Action: Mouse moved to (986, 529)
Screenshot: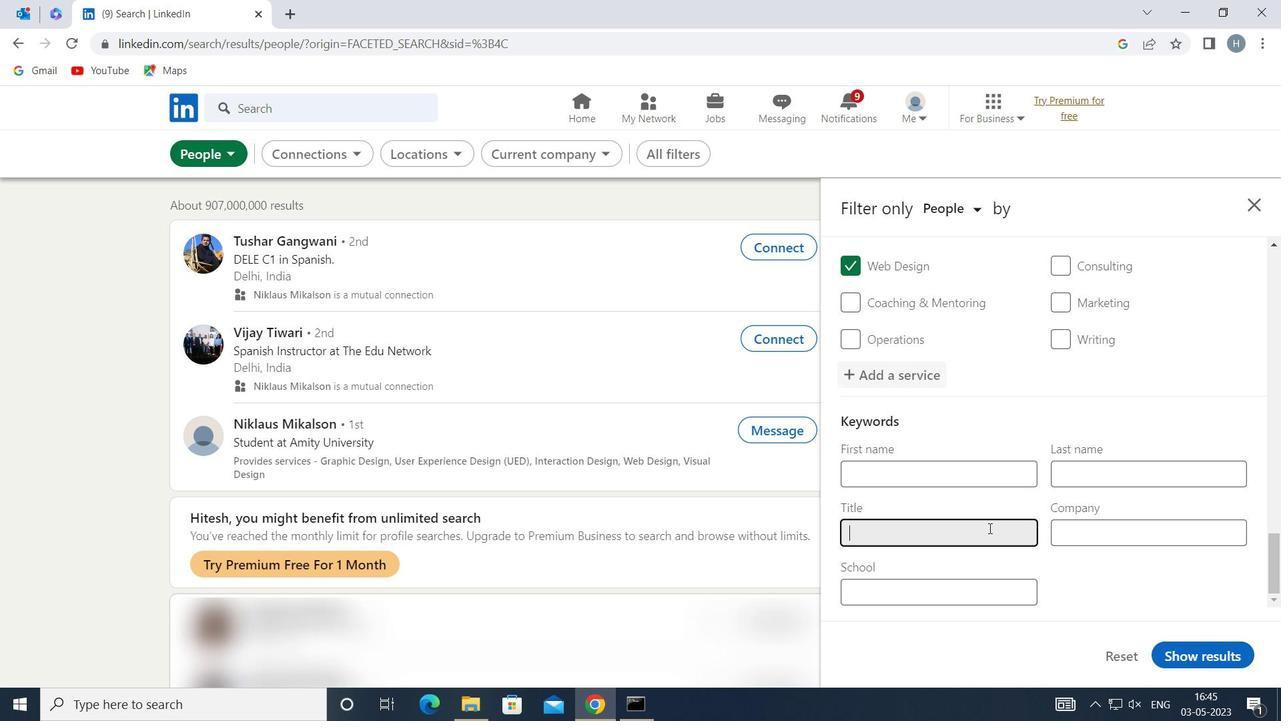 
Action: Key pressed <Key.shift>ACCOUNTING<Key.space>
Screenshot: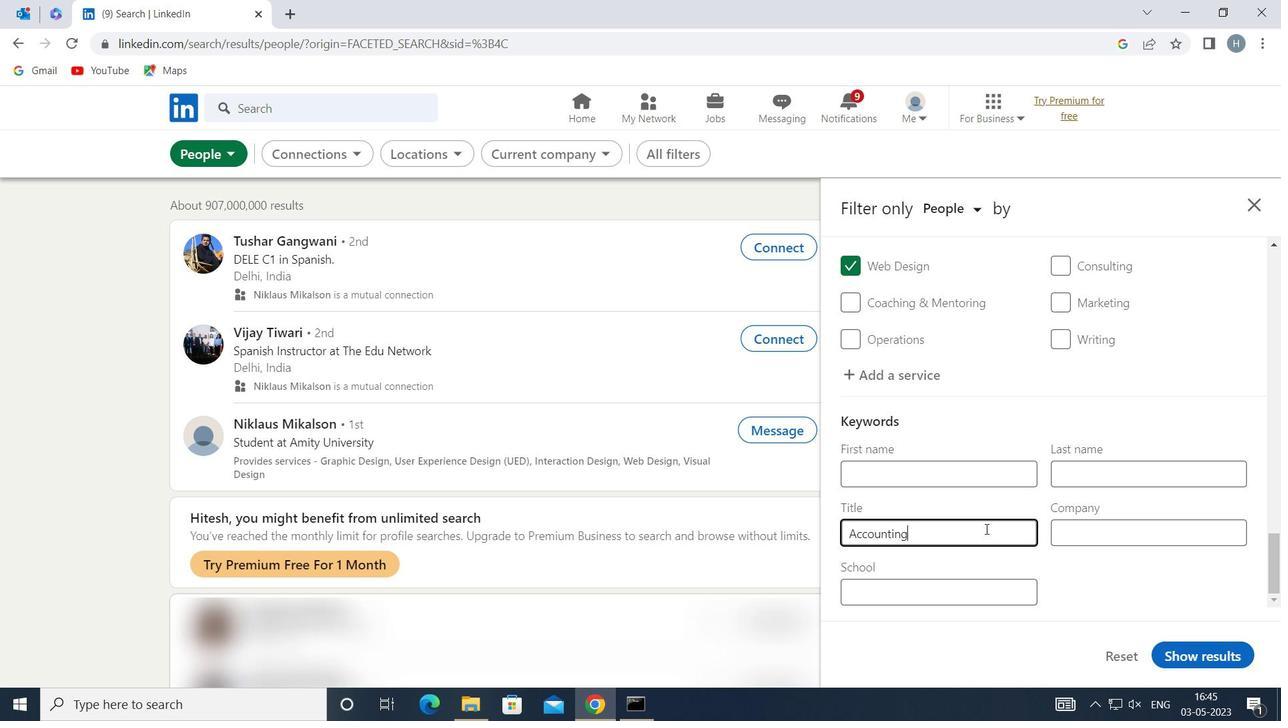 
Action: Mouse moved to (984, 529)
Screenshot: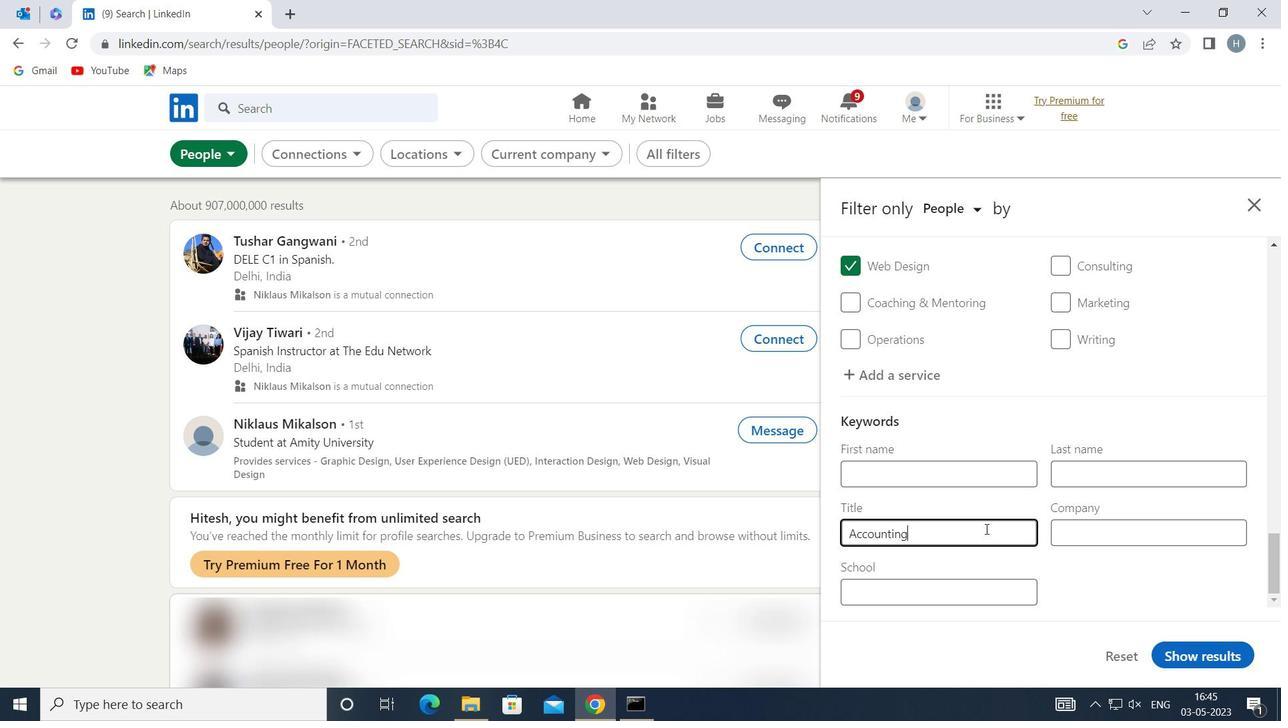 
Action: Key pressed <Key.shift>
Screenshot: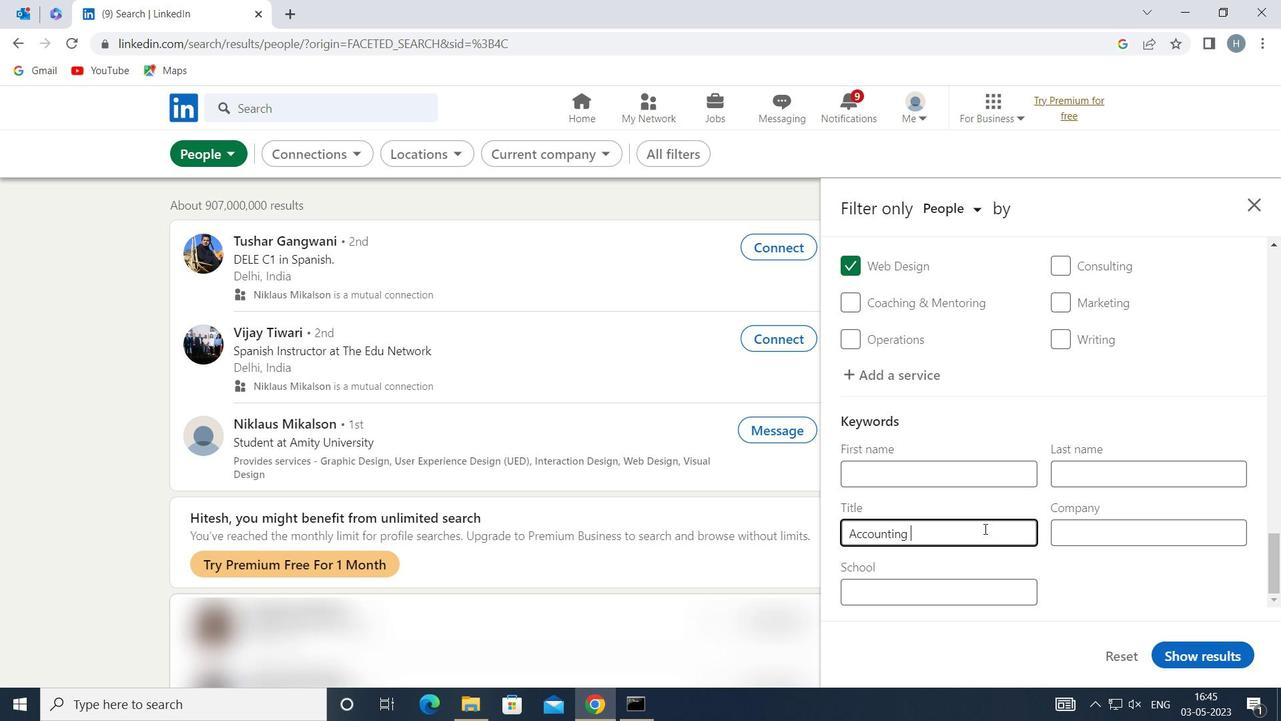 
Action: Mouse moved to (983, 529)
Screenshot: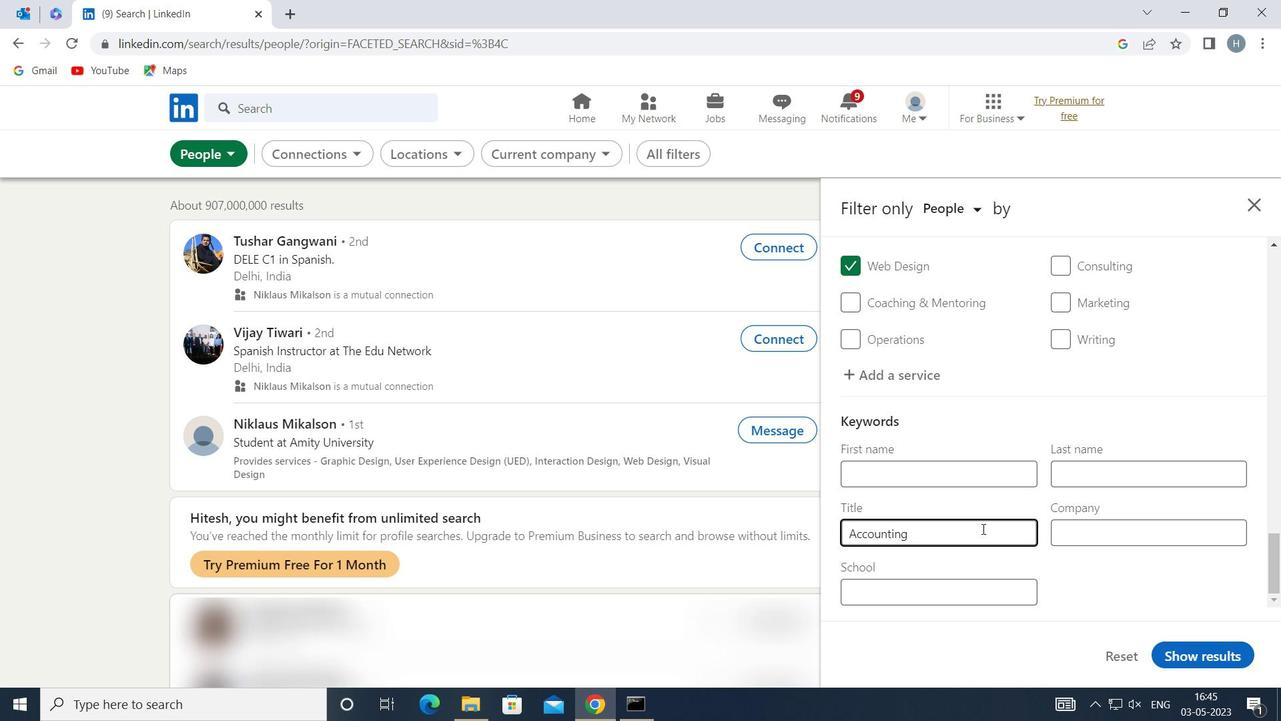 
Action: Key pressed S
Screenshot: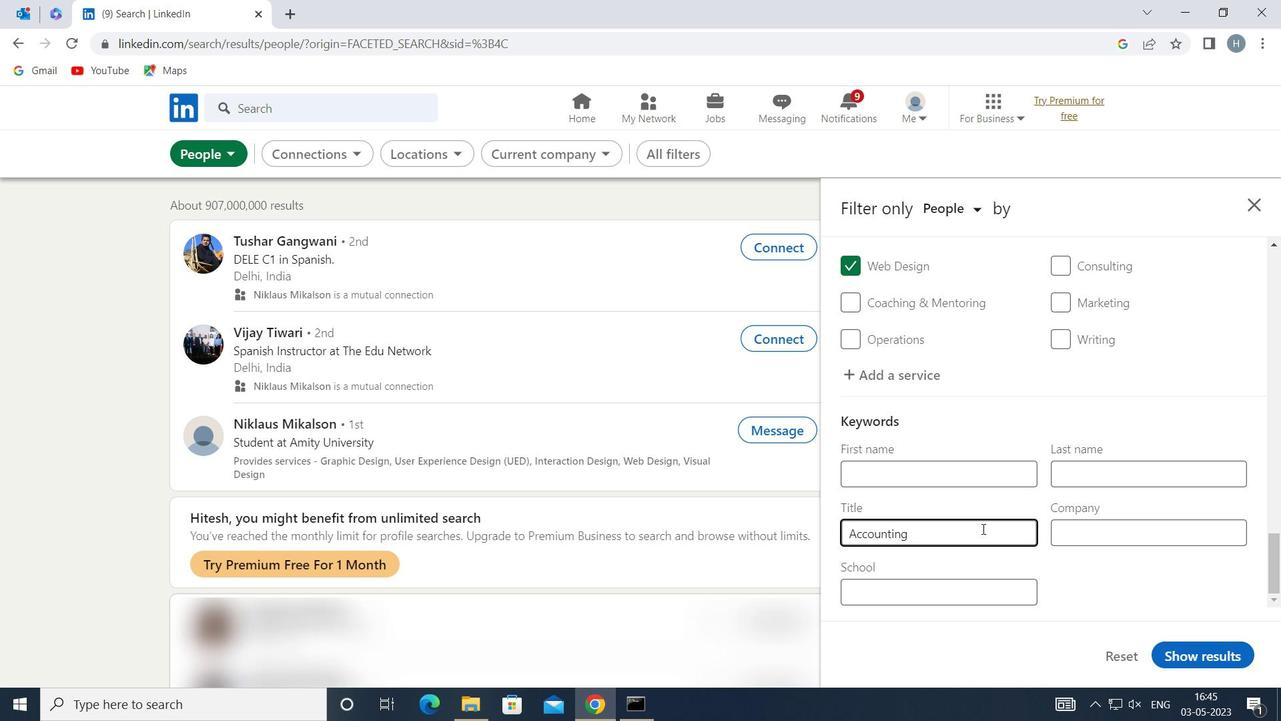 
Action: Mouse moved to (979, 532)
Screenshot: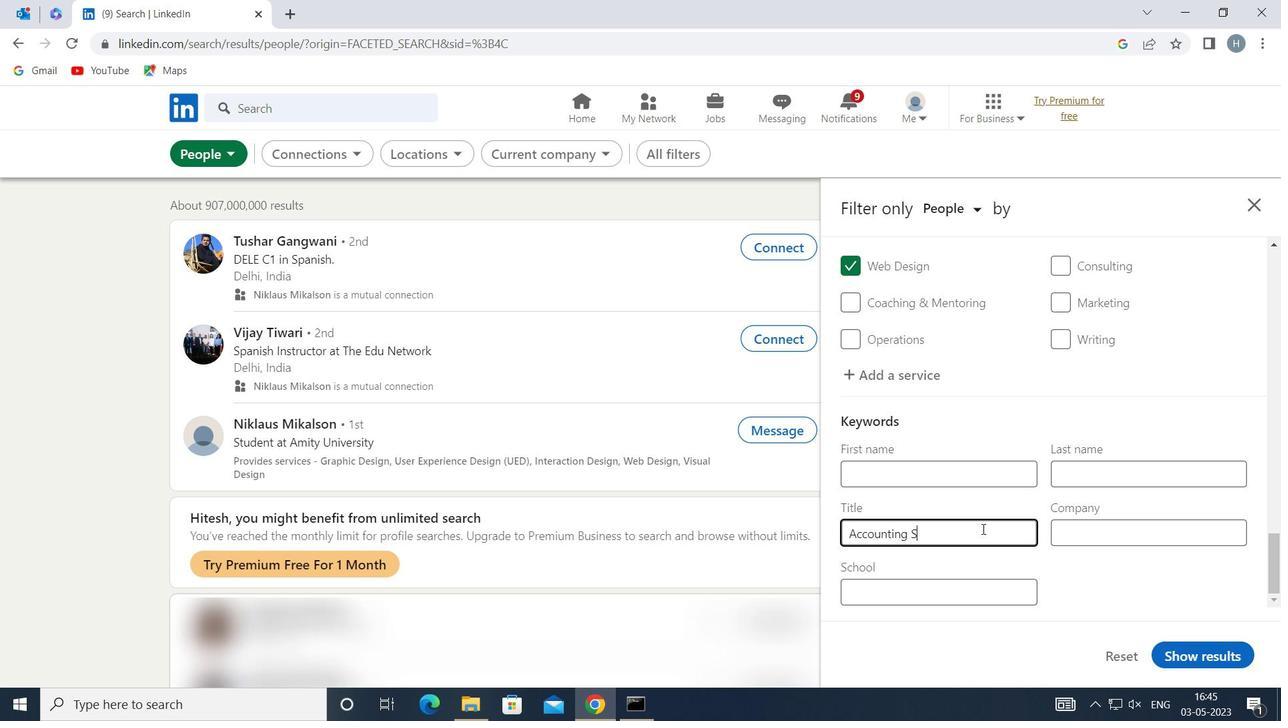 
Action: Key pressed TAFF
Screenshot: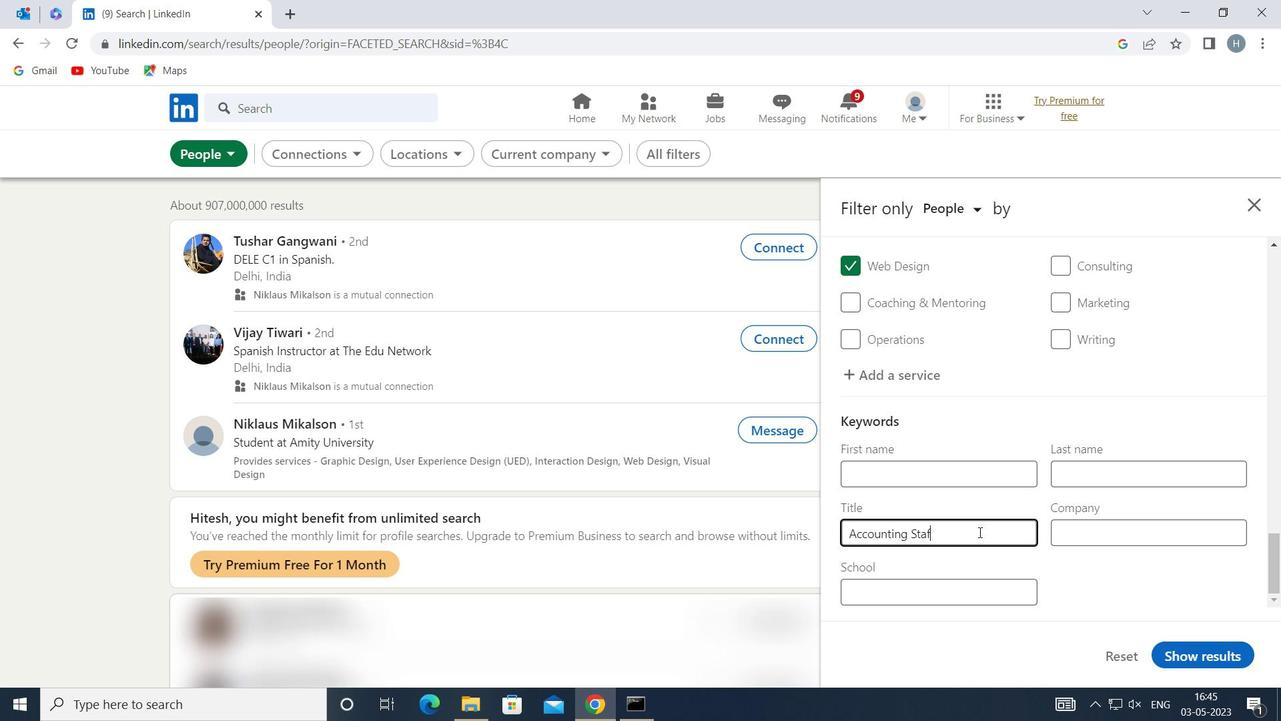 
Action: Mouse moved to (1189, 650)
Screenshot: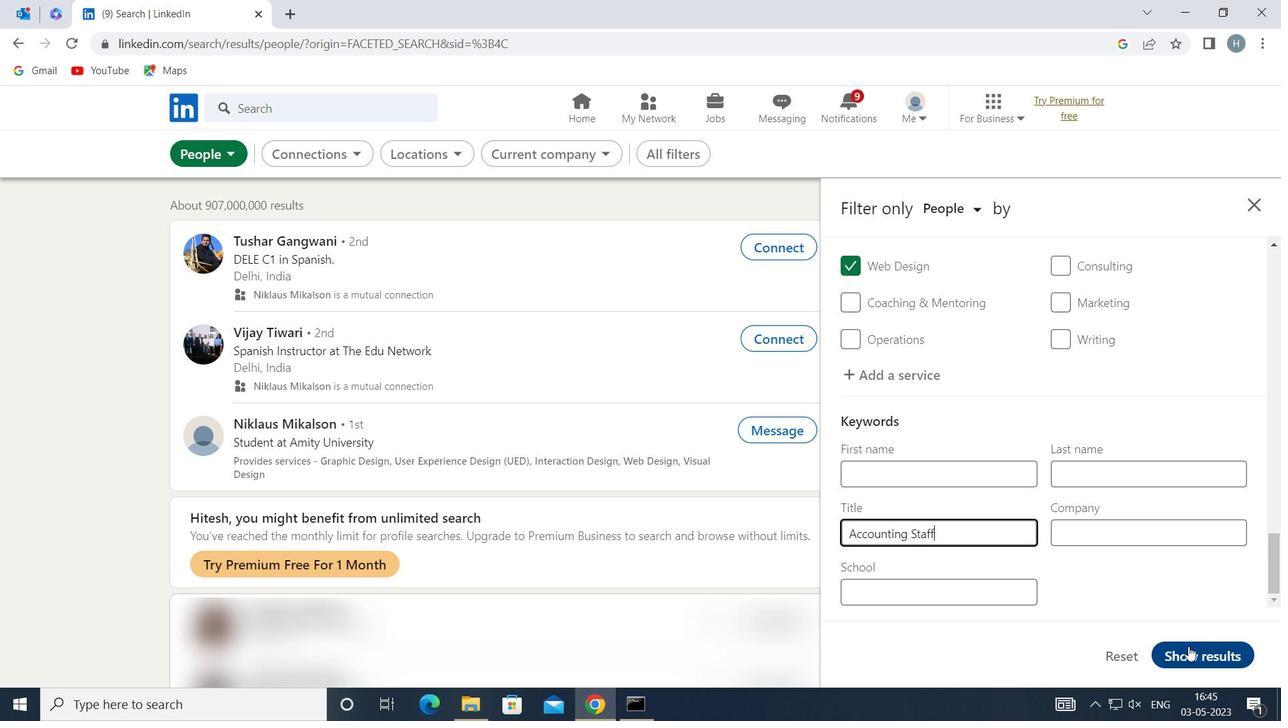 
Action: Mouse pressed left at (1189, 650)
Screenshot: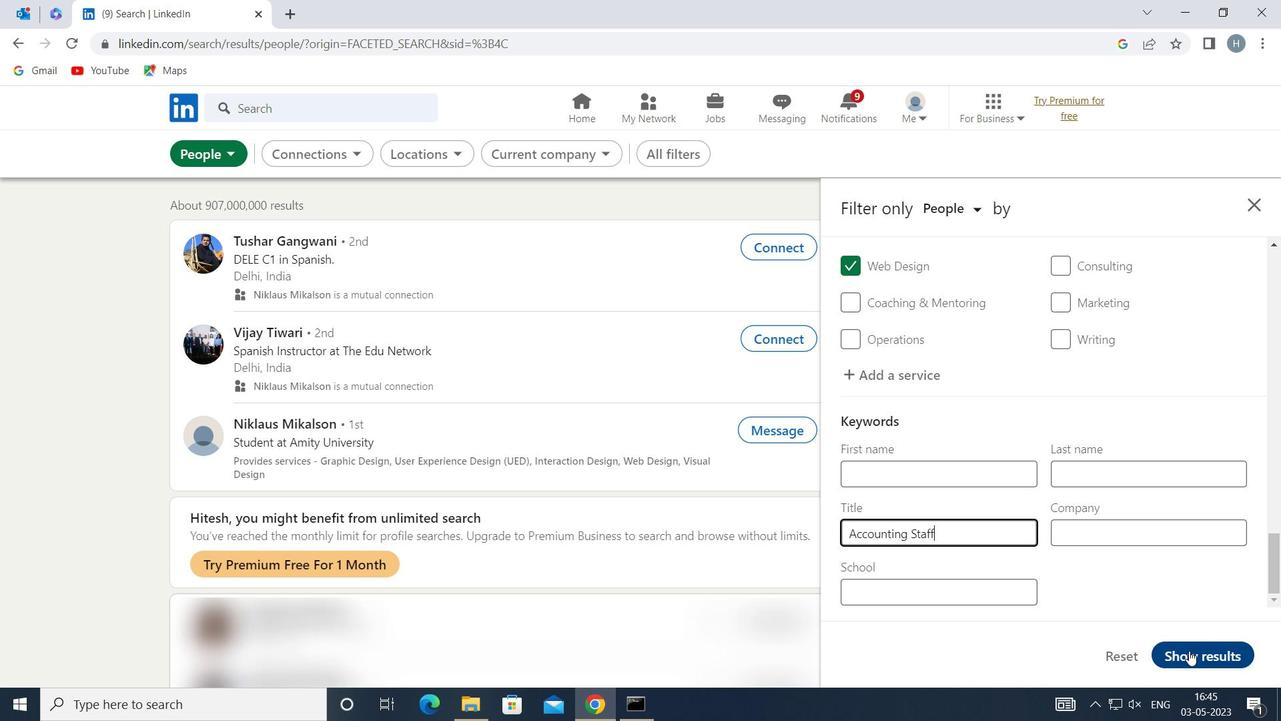 
Action: Mouse moved to (984, 462)
Screenshot: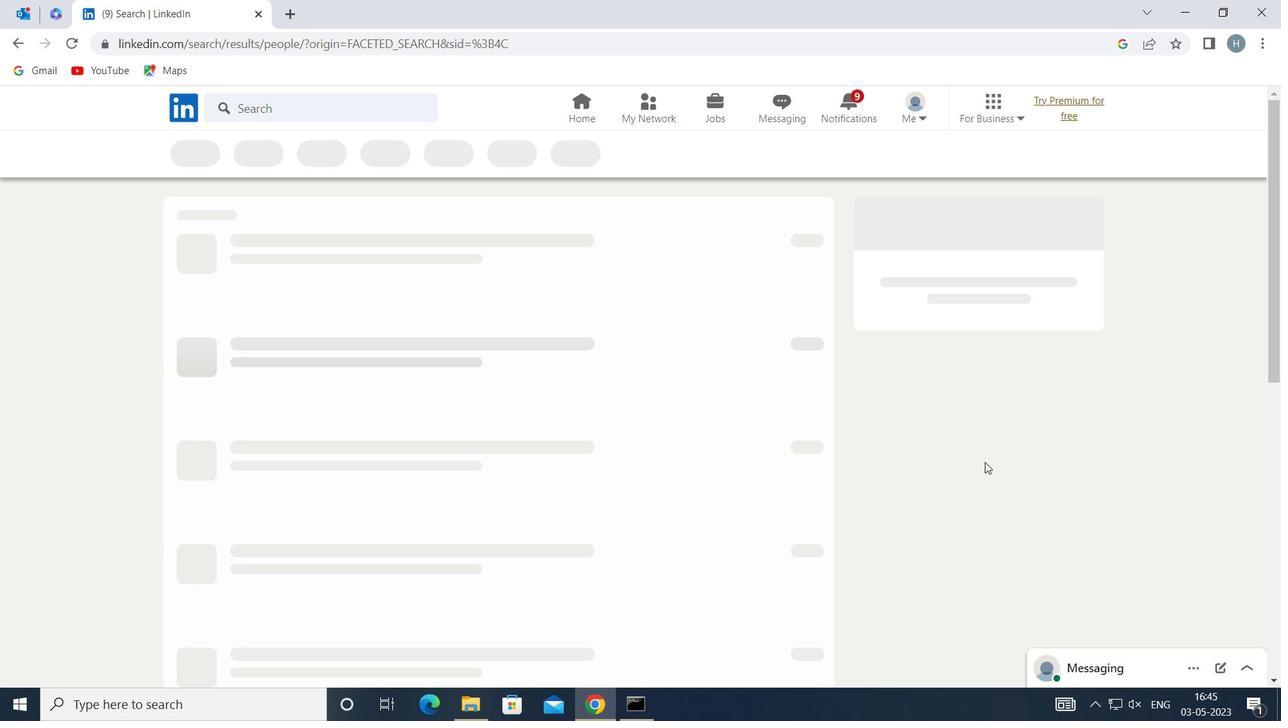 
